 Task: Slide 2 - Contents Of This Template.
Action: Mouse moved to (24, 73)
Screenshot: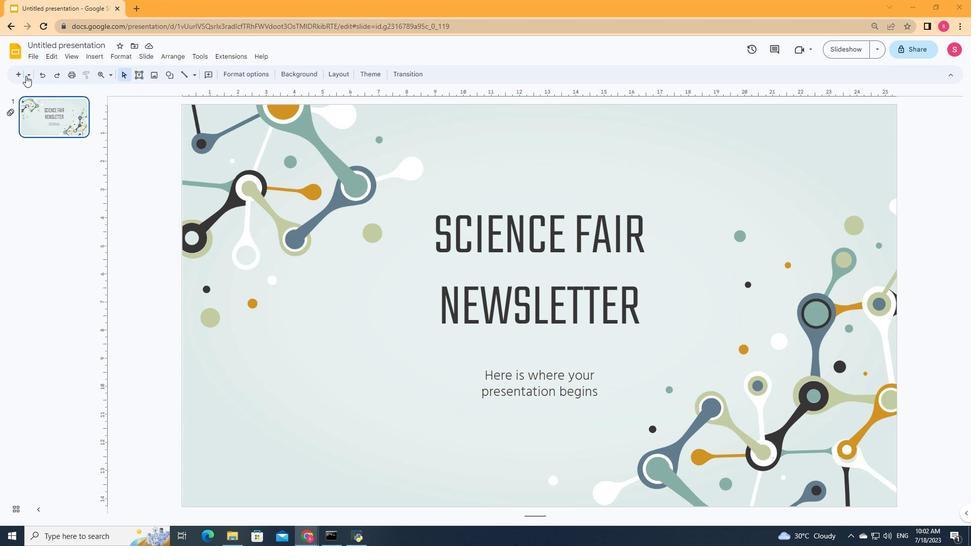 
Action: Mouse pressed left at (24, 73)
Screenshot: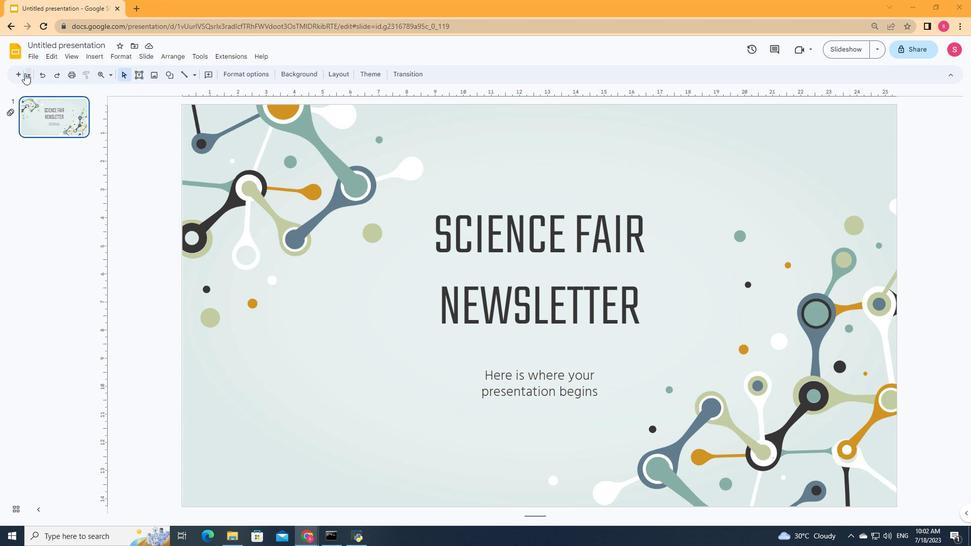 
Action: Mouse moved to (164, 143)
Screenshot: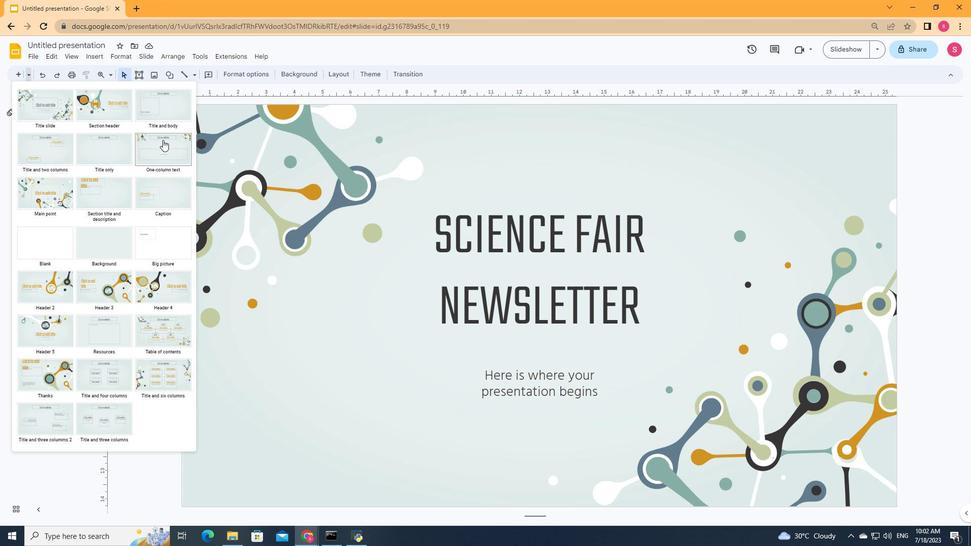 
Action: Mouse pressed left at (164, 143)
Screenshot: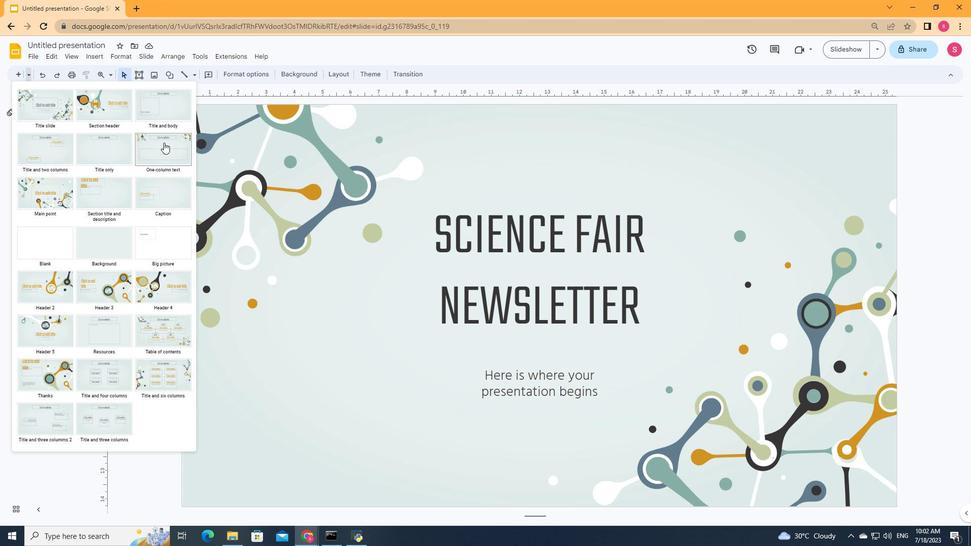 
Action: Mouse moved to (558, 157)
Screenshot: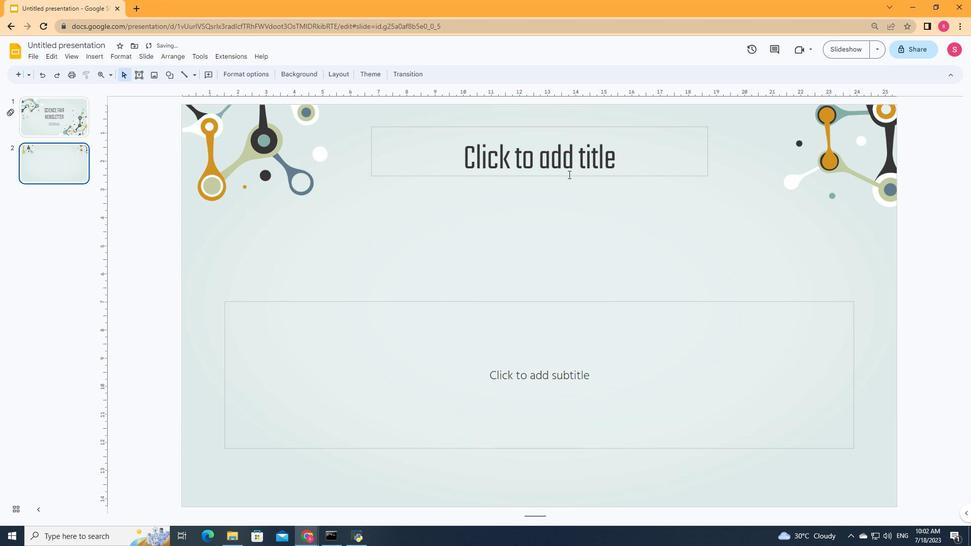 
Action: Mouse pressed left at (558, 157)
Screenshot: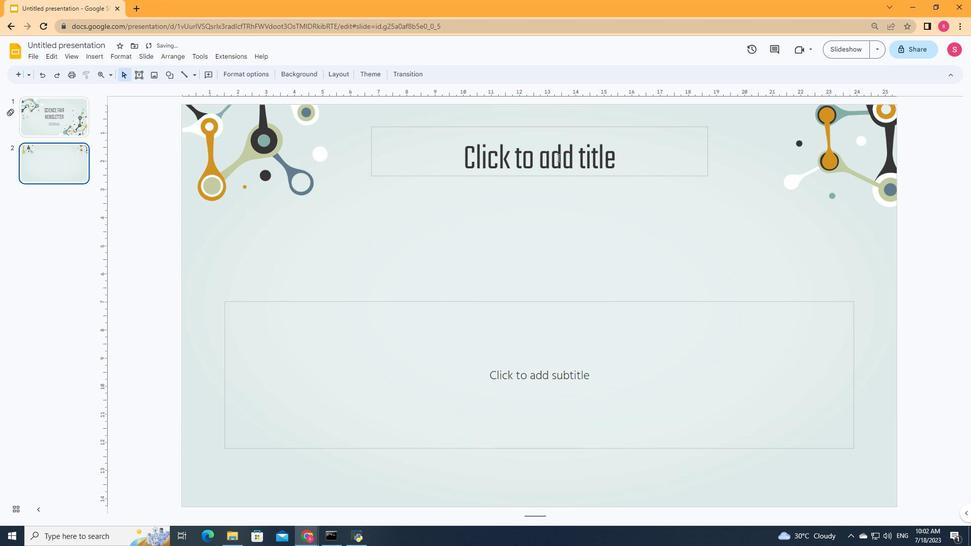 
Action: Key pressed <Key.shift><Key.shift>CONTENTS<Key.space>OF<Key.space>THIS<Key.space>TEMPLATE
Screenshot: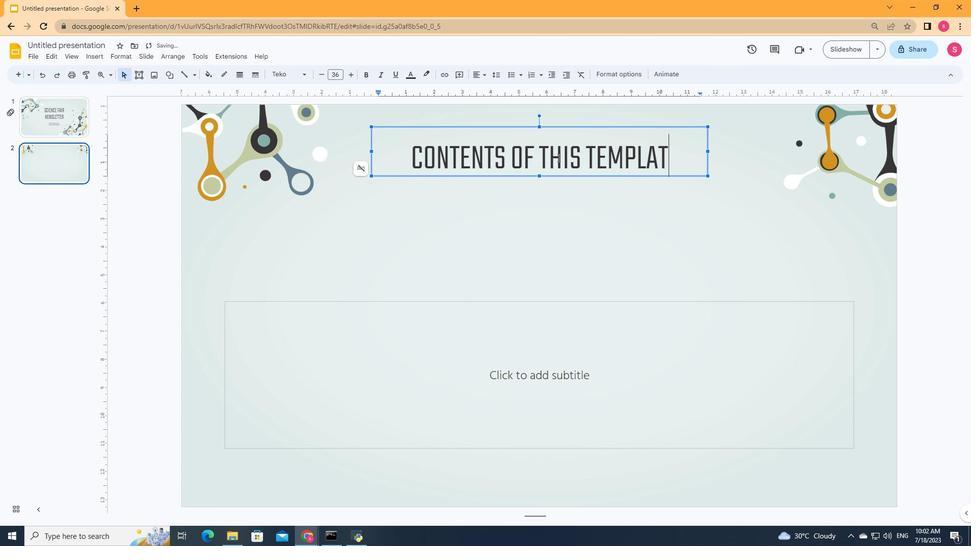
Action: Mouse moved to (511, 355)
Screenshot: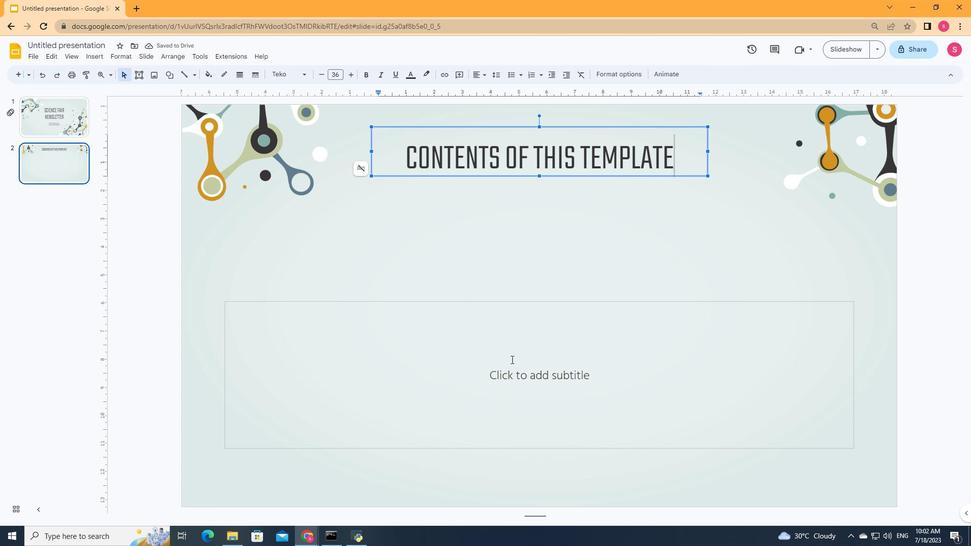 
Action: Mouse pressed left at (511, 355)
Screenshot: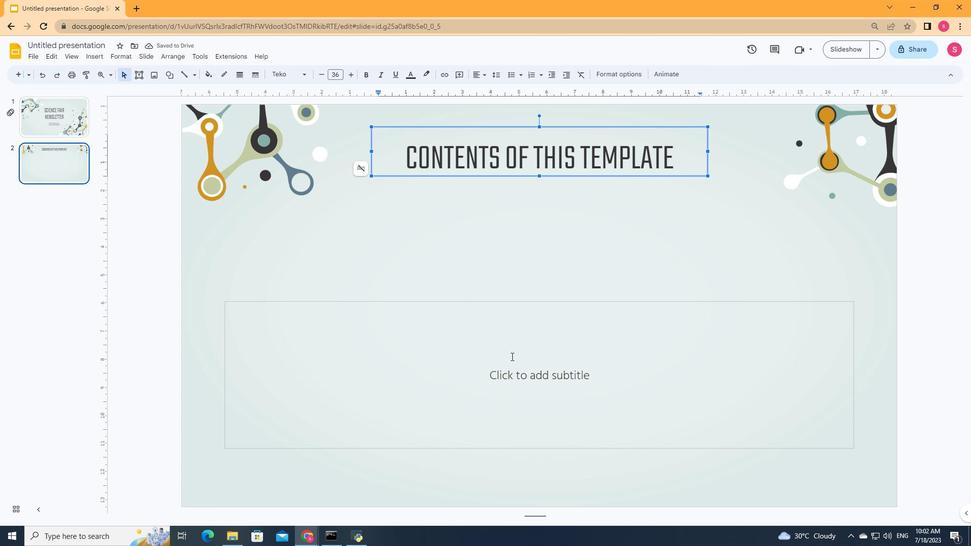 
Action: Key pressed <Key.shift><Key.shift>Here's<Key.space>what<Key.space>you'll<Key.space>find<Key.space>in<Key.space>this<Key.space><Key.shift>Slidesgo<Key.space>template<Key.shift>:<Key.enter><Key.shift><Key.shift><Key.shift><Key.shift><Key.shift><Key.shift><Key.shift><Key.shift><Key.shift><Key.shift><Key.shift><Key.shift><Key.shift><Key.shift><Key.shift><Key.shift><Key.shift><Key.shift><Key.shift><Key.shift><Key.shift><Key.shift>A<Key.space>slide<Key.space>structure<Key.space>based<Key.space>on<Key.space>a<Key.space>newss<Key.backspace>letter,<Key.space>which<Key.space>you<Key.space>can<Key.space>easily<Key.space>adapt<Key.space>to<Key.space>your<Key.space>needs.<Key.space><Key.shift>For<Key.space>more<Key.space>info<Key.space>on<Key.space>how<Key.space>to<Key.space>edit<Key.space>the<Key.space>template<Key.space><Key.backspace>,<Key.space>pla<Key.backspace>es<Key.backspace>ase<Key.space>visit<Key.space><Key.shift><Key.shift><Key.shift><Key.shift><Key.shift><Key.shift><Key.shift><Key.shift><Key.shift><Key.shift><Key.shift><Key.shift><Key.shift><Key.shift><Key.shift><Key.shift><Key.shift><Key.shift><Key.shift><Key.shift><Key.shift>Slidesgo<Key.space><Key.shift>School<Key.space>or<Key.space>read<Key.space>our<Key.space><Key.shift>FAQs.<Key.enter><Key.shift><Key.shift><Key.shift>An<Key.space>assortment<Key.space>of<Key.space>illustrations<Key.space>that<Key.space>are<Key.space>suitable<Key.space>for<Key.space>use<Key.space>in<Key.space>the<Key.space>presentation<Key.space>can<Key.space>be<Key.space>found<Key.space>in<Key.space>the<Key.space>alternative<Key.space>resources<Key.space>slide.<Key.enter>a<Key.backspace><Key.shift>A<Key.space>thanks<Key.space>slide,<Key.space>which<Key.space>you<Key.space>must<Key.space>keep<Key.space>so<Key.space>that<Key.space>proper<Key.space>credits<Key.space>for<Key.space>our<Key.space>design<Key.space>are<Key.space>given,<Key.backspace>.<Key.enter><Key.shift>A<Key.space>resources<Key.space>slide,<Key.space>where<Key.space>you'll<Key.space>find<Key.space>links<Key.space>to<Key.space>all<Key.space>the<Key.space>elements<Key.space>used<Key.space>in<Key.space>the<Key.space>template.<Key.enter><Key.shift><Key.shift><Key.shift><Key.shift><Key.shift><Key.shift><Key.shift><Key.shift><Key.shift>Instructions<Key.space>for<Key.space>use.<Key.enter><Key.shift>Final<Key.space>slides<Key.space>with<Key.shift>:<Key.enter><Key.shift>The<Key.space>fonts<Key.space>and<Key.space>colors<Key.space>used<Key.space>in<Key.space>the<Key.space>tempate.<Key.enter><Key.shift>Mp<Key.backspace>ore<Key.space>infographic<Key.space>resourcess<Key.space><Key.backspace>,<Key.space><Key.shift><Key.shift><Key.shift>whose<Key.space>size<Key.space>and<Key.space>color<Key.space>can<Key.space>be<Key.space>edited.<Key.enter><Key.shift><Key.shift>Sets<Key.space>of<Key.space>customizable<Key.space>icons<Key.space>of<Key.space>the<Key.space>following<Key.space>thems<Key.backspace>es<Key.shift>:<Key.space>general<Key.space><Key.shift><Key.backspace>,<Key.space><Key.shift><Key.shift><Key.shift><Key.shift>B<Key.backspace>business<Key.space><Key.backspace>,<Key.space><Key.shift>avatar,<Key.space>creative<Key.space>process,<Key.space>education,<Key.space>help<Key.space><Key.shift><Key.shift><Key.shift><Key.shift><Key.shift><Key.shift><Key.shift>&<Key.space>support,<Key.space>medical<Key.space><Key.backspace>,<Key.space>nature,<Key.space>performing<Key.space>arts,<Key.space><Key.shift>SEO<Key.space><Key.shift>&<Key.space>marketing<Key.space><Key.backspace>,<Key.space><Key.shift><Key.shift><Key.shift><Key.shift><Key.shift>and<Key.space>teamwork.<Key.enter><Key.shift><Key.shift>You<Key.space>can<Key.space>delete<Key.space>this<Key.space>slide<Key.space>when<Key.space>you<Key.space><Key.backspace>'re<Key.space>done<Key.space>editing<Key.space>the<Key.space>presentation.
Screenshot: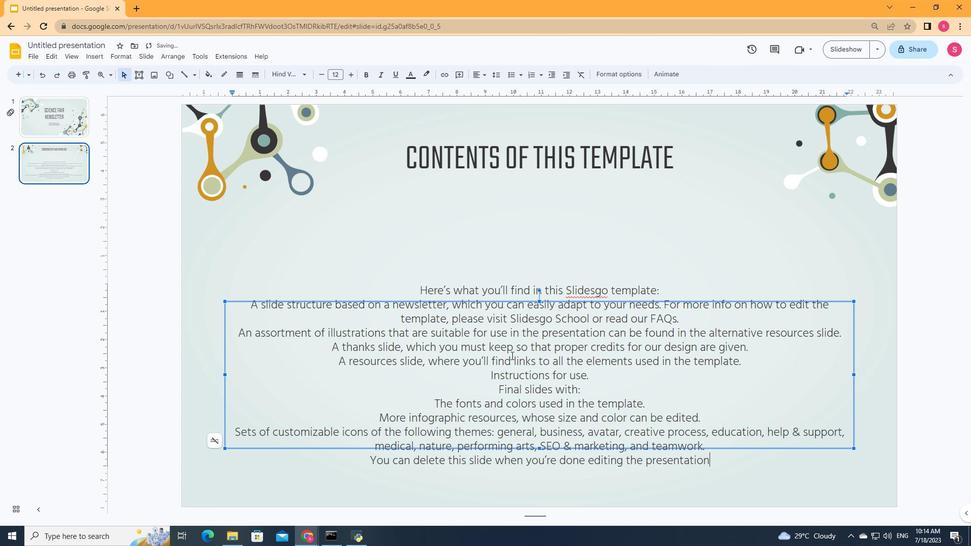 
Action: Mouse moved to (706, 445)
Screenshot: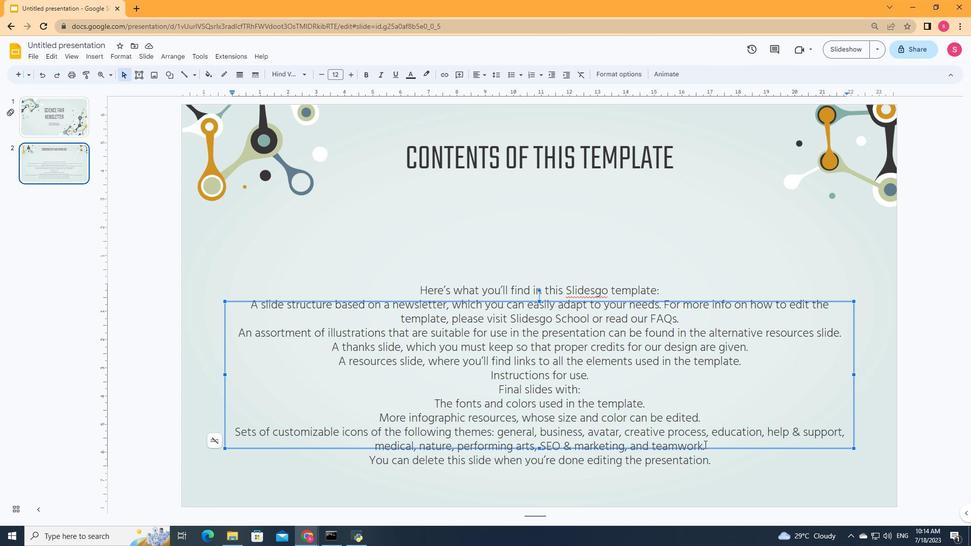 
Action: Mouse pressed left at (706, 445)
Screenshot: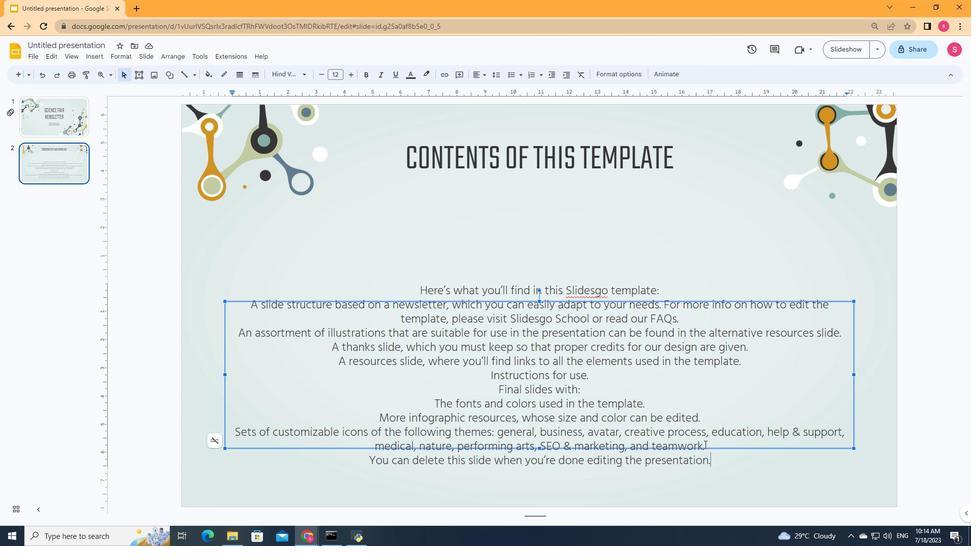 
Action: Mouse moved to (484, 71)
Screenshot: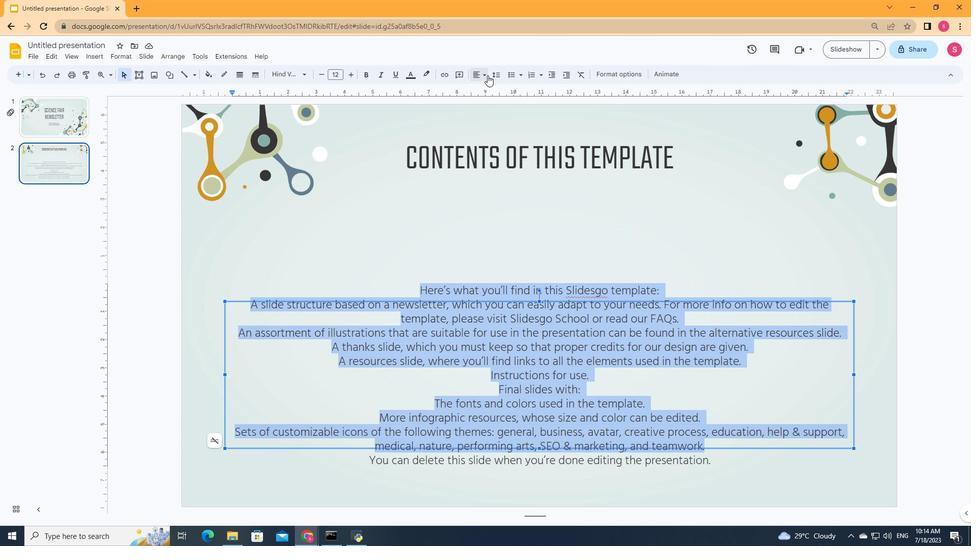 
Action: Mouse pressed left at (484, 71)
Screenshot: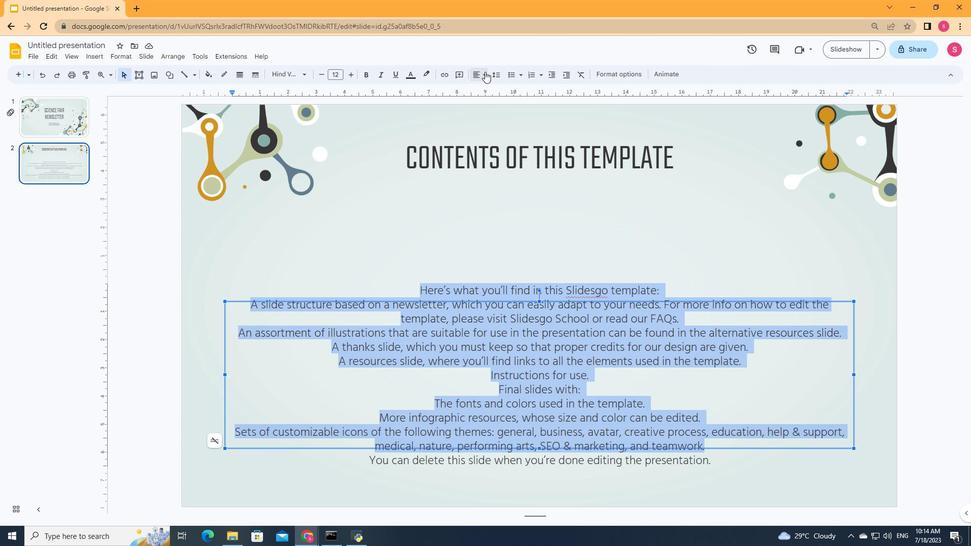 
Action: Mouse moved to (480, 86)
Screenshot: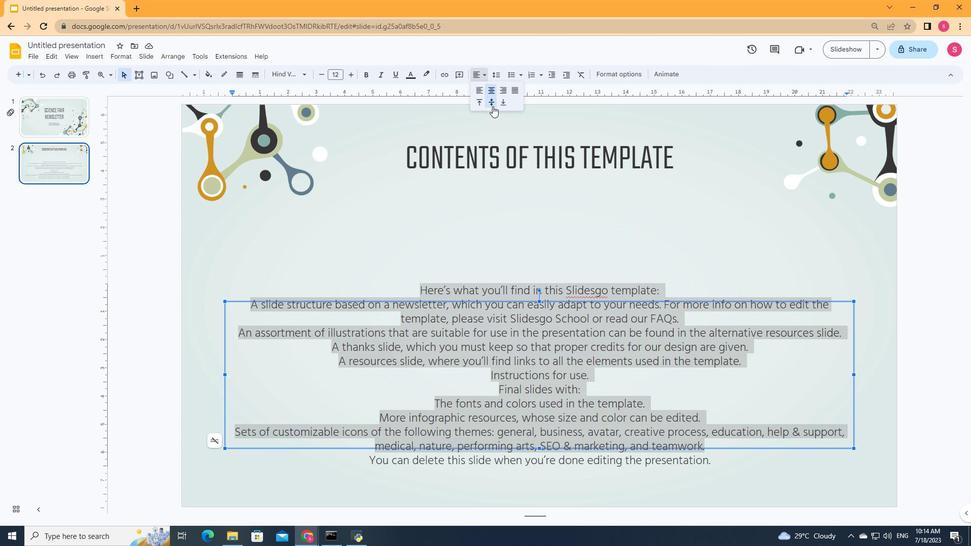 
Action: Mouse pressed left at (480, 86)
Screenshot: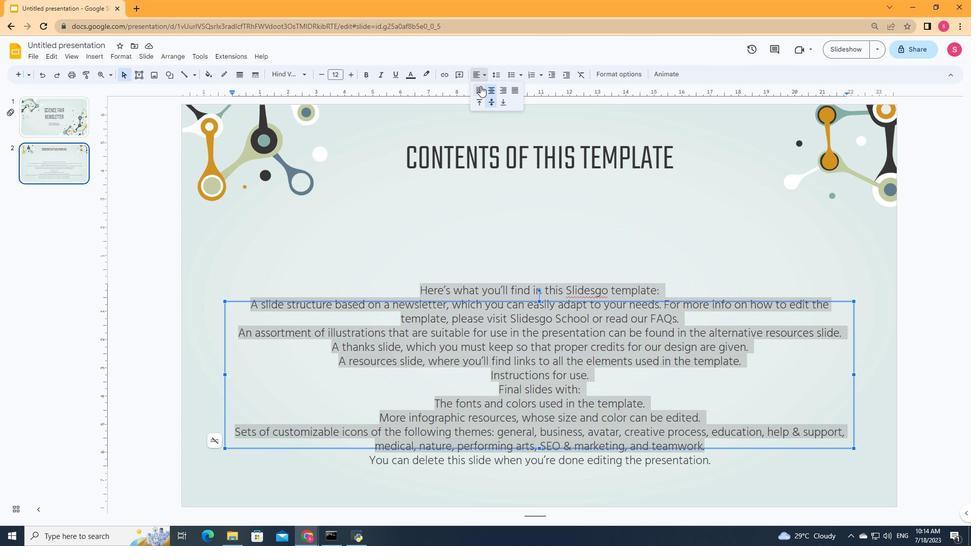 
Action: Mouse moved to (489, 278)
Screenshot: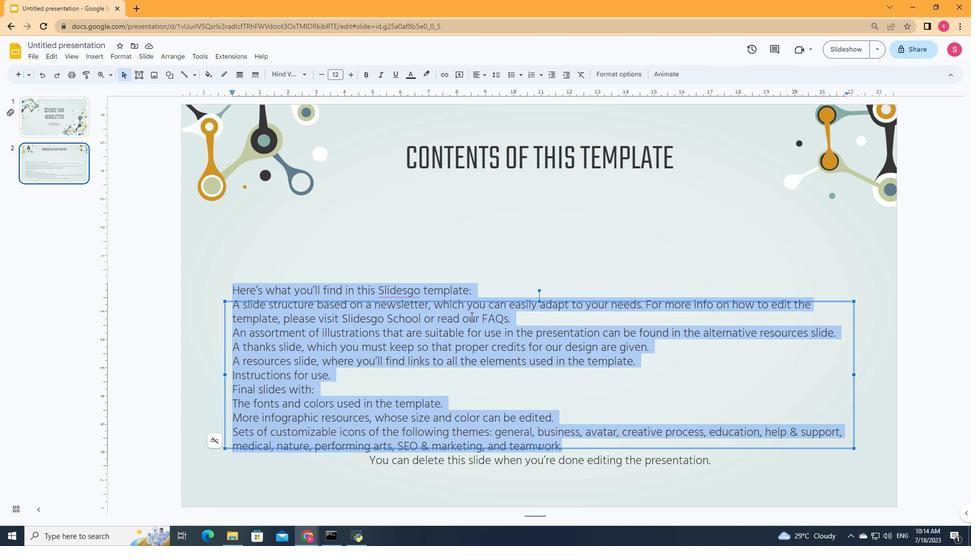 
Action: Mouse pressed left at (489, 278)
Screenshot: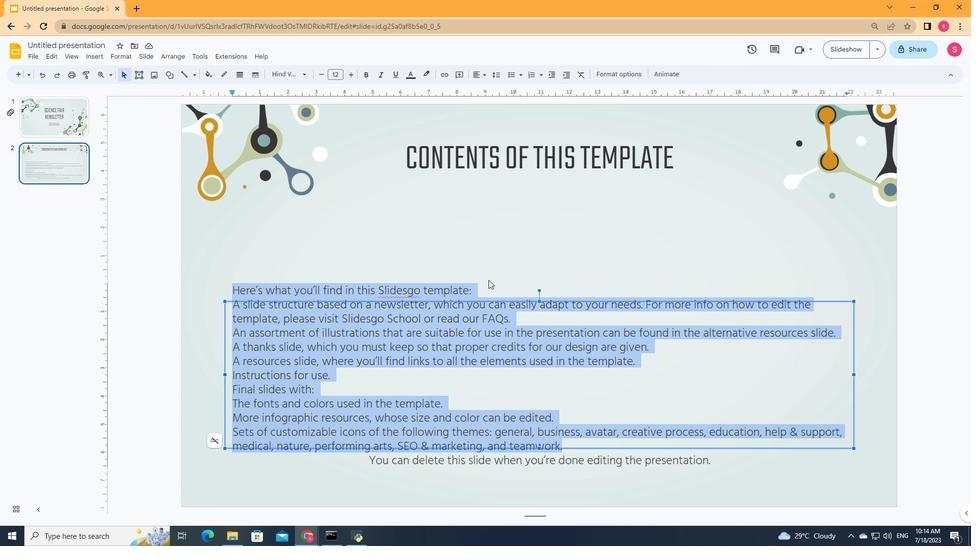 
Action: Mouse moved to (479, 293)
Screenshot: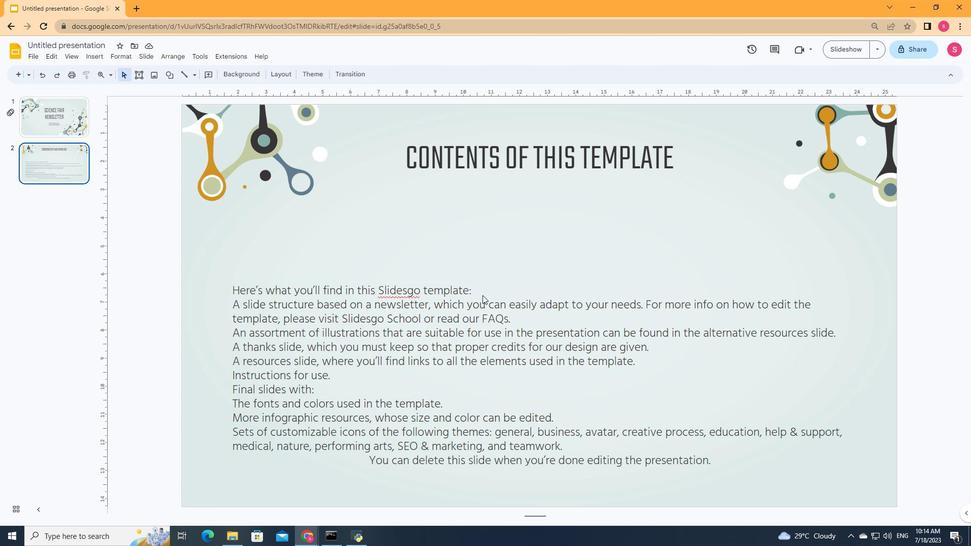 
Action: Mouse pressed left at (479, 293)
Screenshot: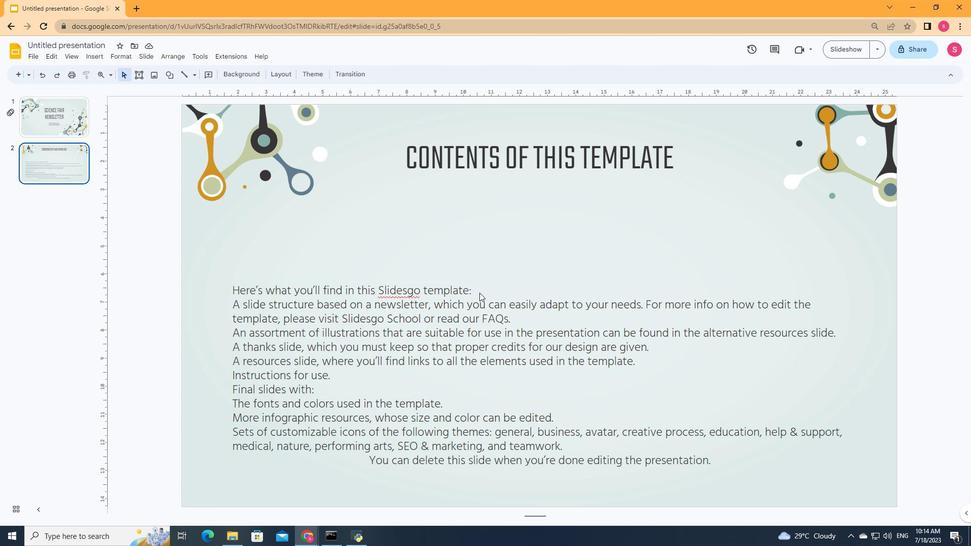 
Action: Mouse moved to (540, 301)
Screenshot: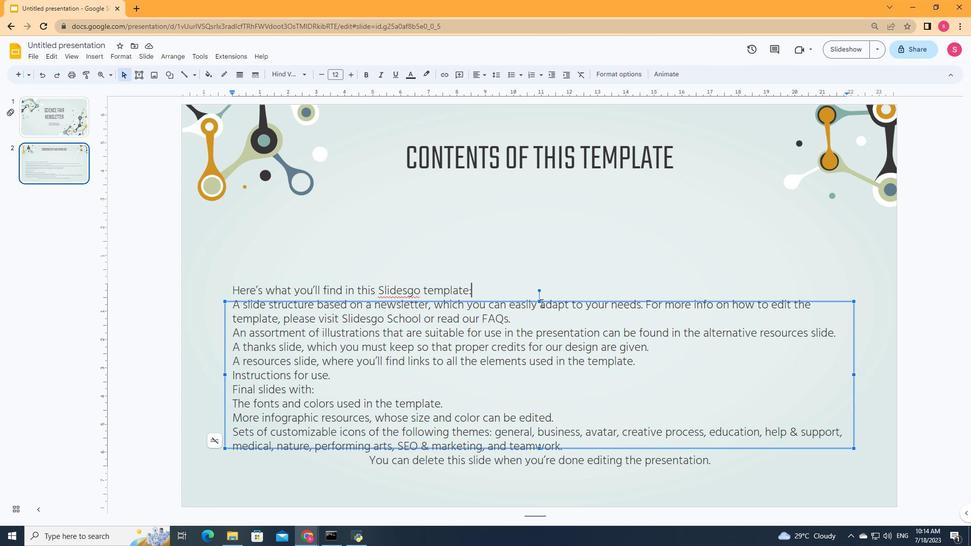 
Action: Mouse pressed left at (540, 301)
Screenshot: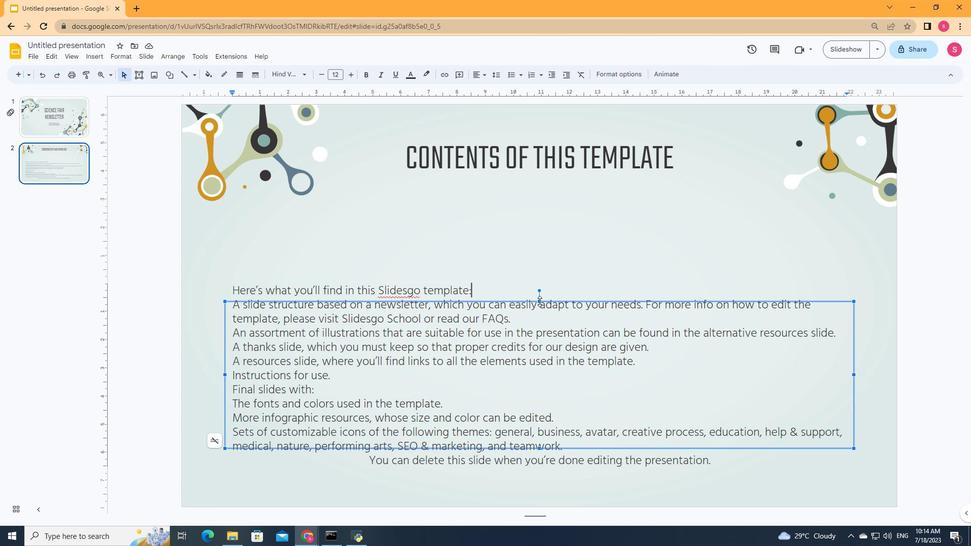 
Action: Mouse moved to (539, 250)
Screenshot: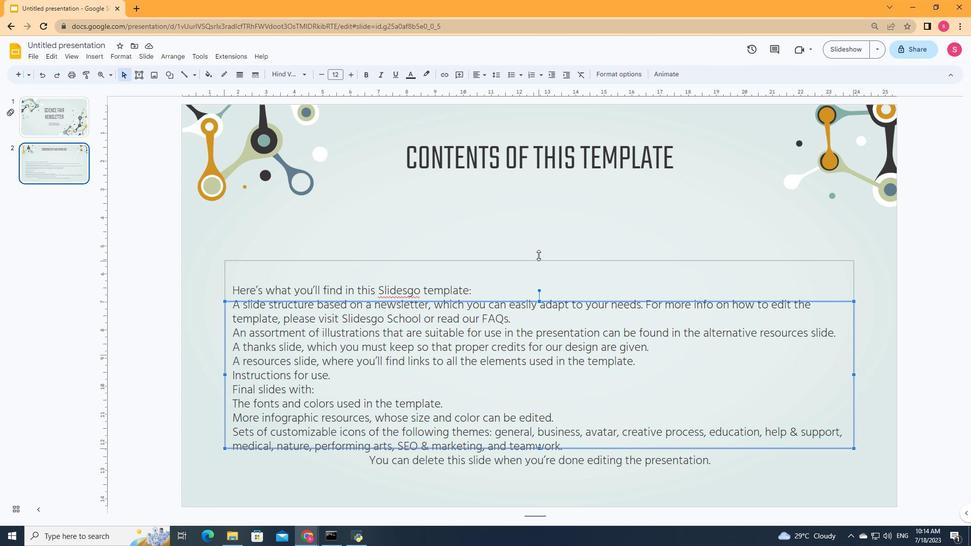
Action: Mouse pressed left at (539, 250)
Screenshot: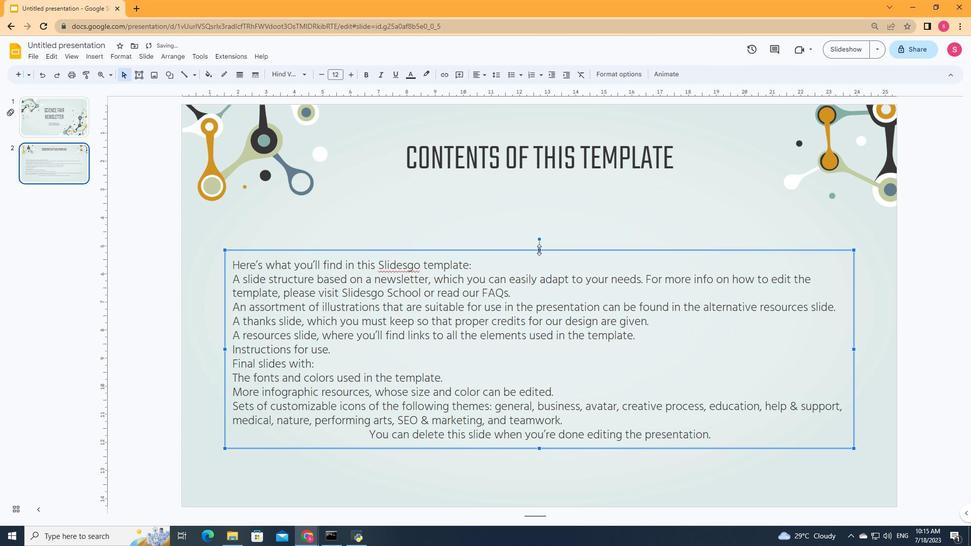 
Action: Mouse moved to (541, 241)
Screenshot: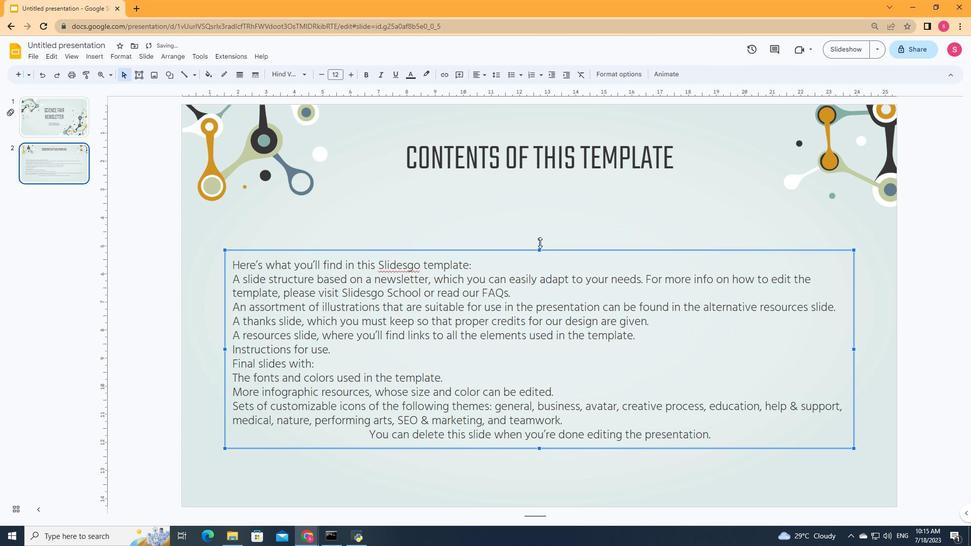 
Action: Mouse pressed left at (541, 241)
Screenshot: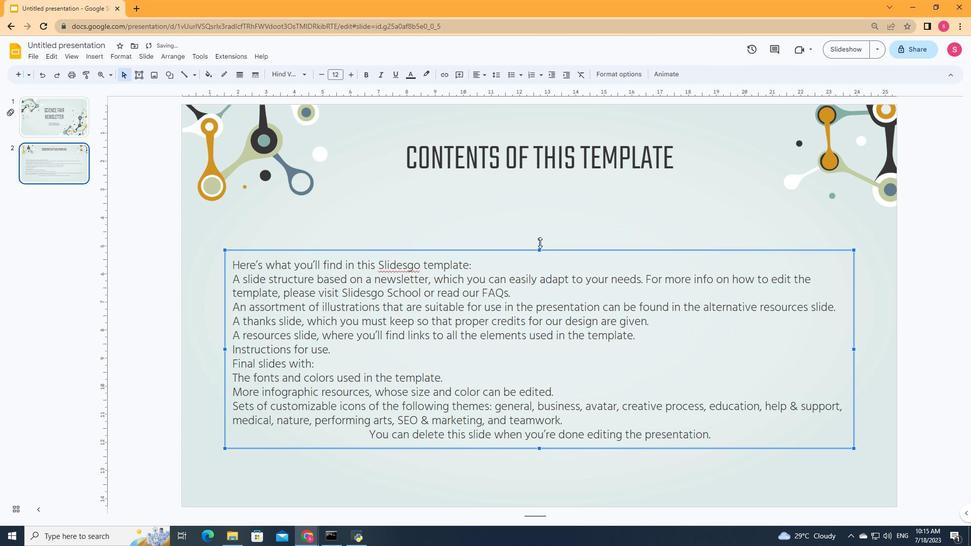 
Action: Mouse moved to (493, 267)
Screenshot: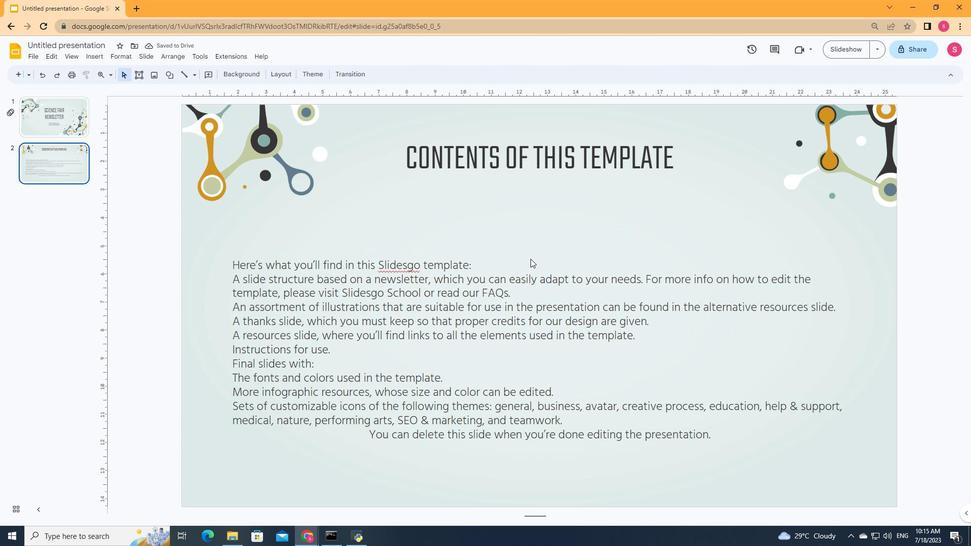 
Action: Mouse pressed left at (493, 267)
Screenshot: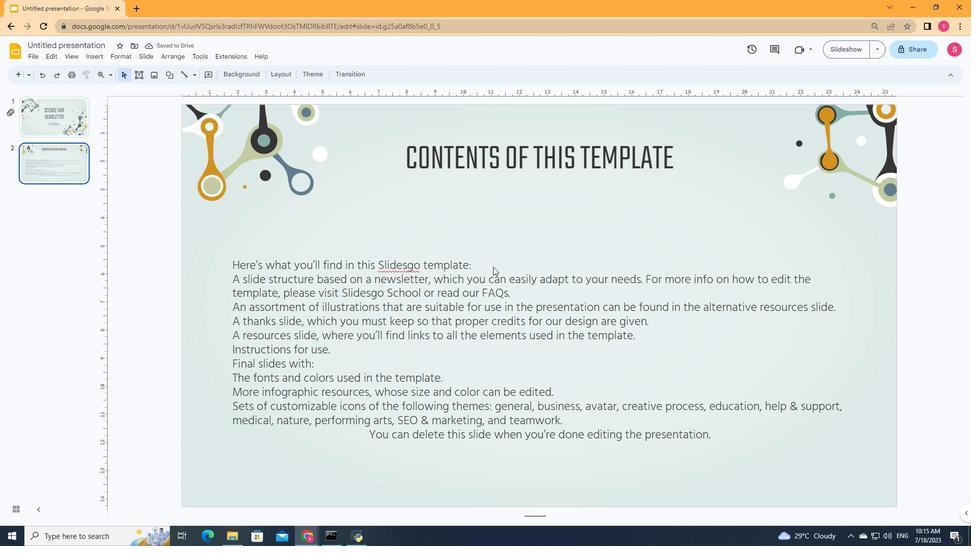 
Action: Mouse moved to (497, 72)
Screenshot: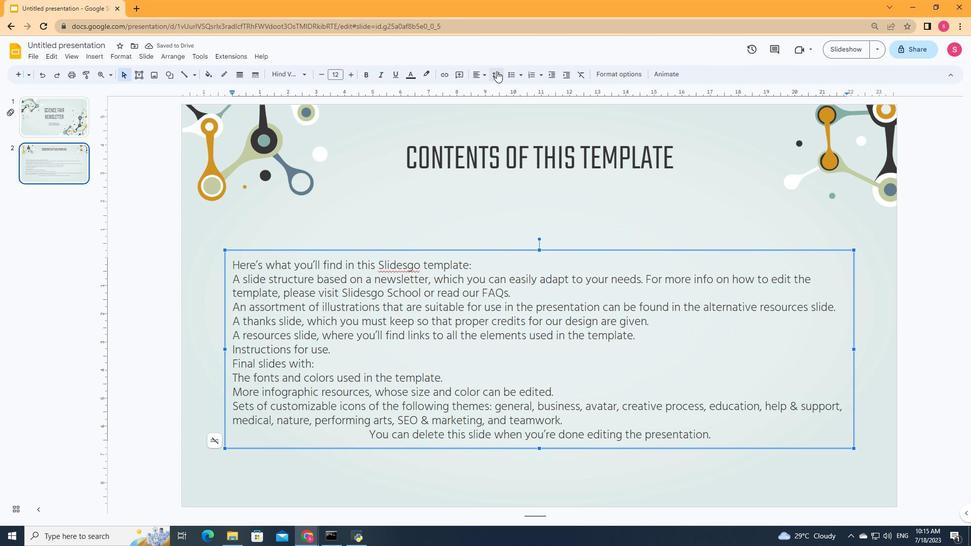 
Action: Mouse pressed left at (497, 71)
Screenshot: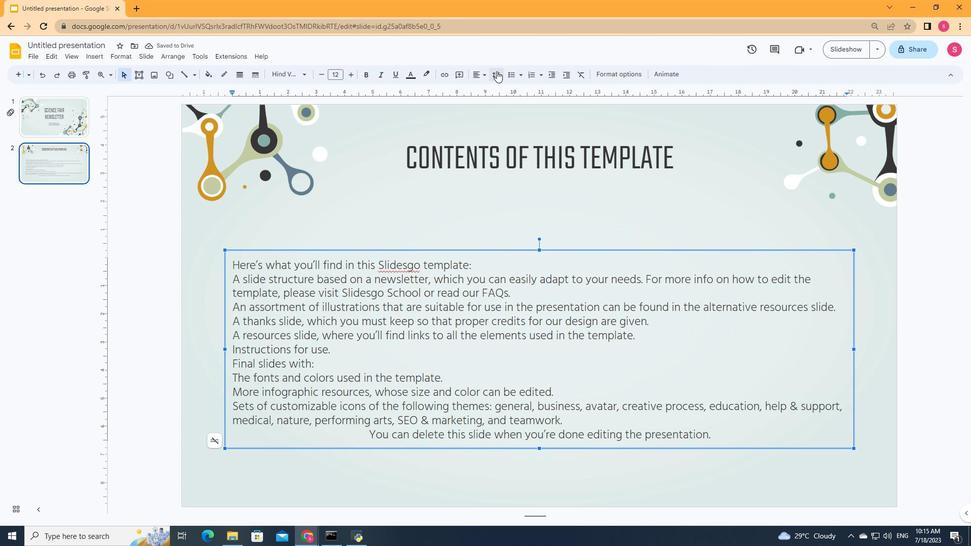 
Action: Mouse moved to (500, 141)
Screenshot: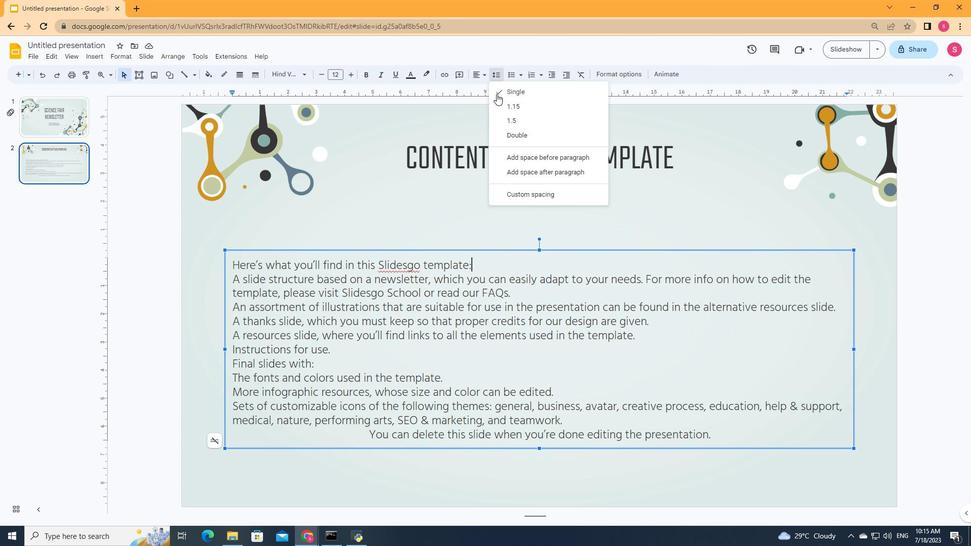 
Action: Mouse pressed left at (500, 141)
Screenshot: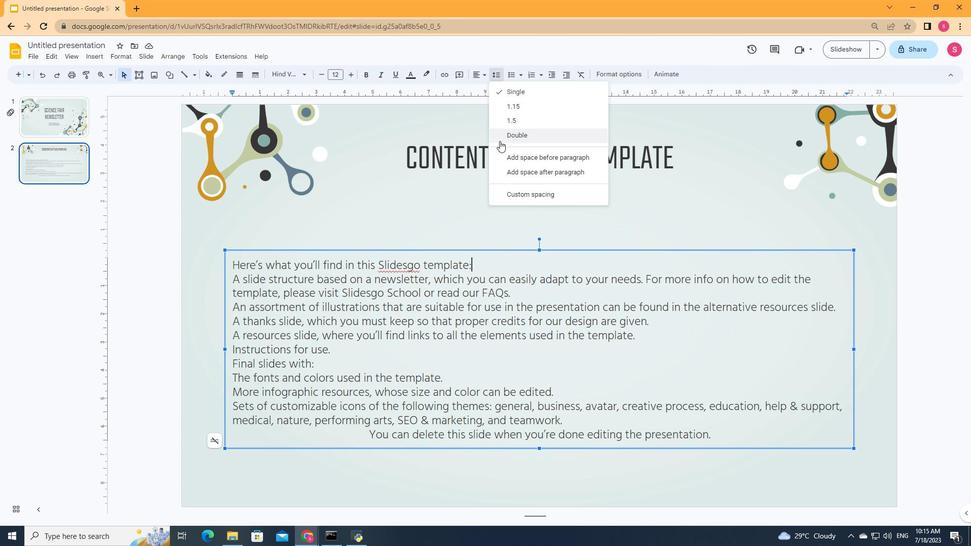 
Action: Mouse moved to (504, 75)
Screenshot: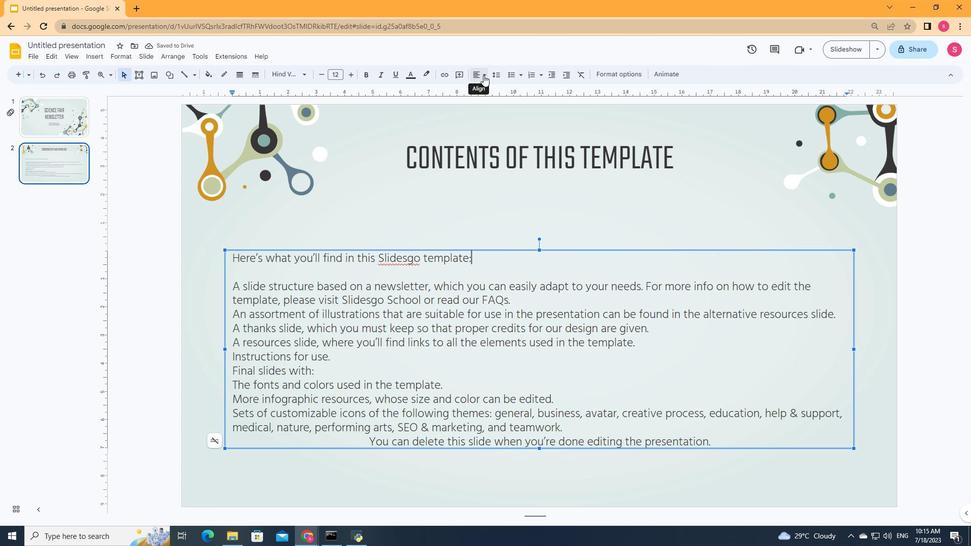 
Action: Mouse pressed left at (504, 75)
Screenshot: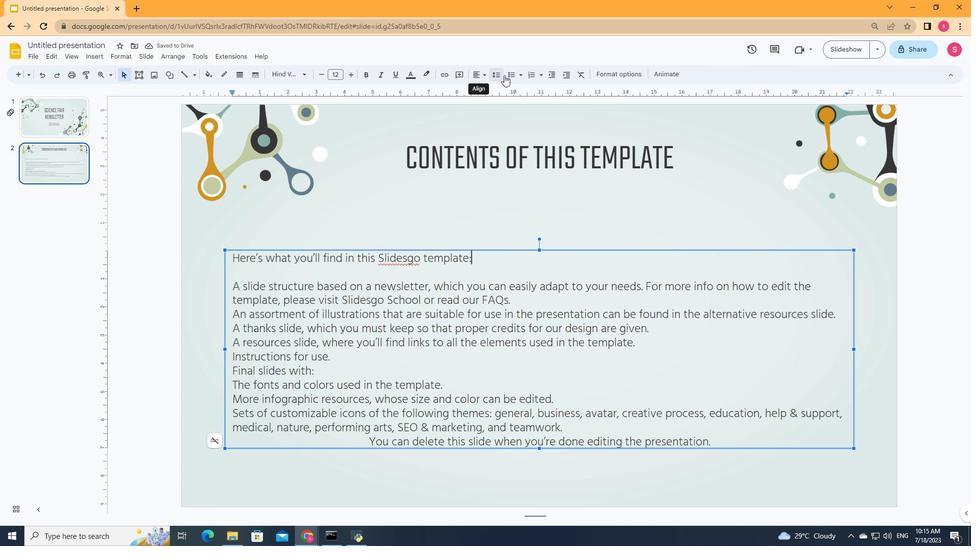 
Action: Mouse moved to (499, 76)
Screenshot: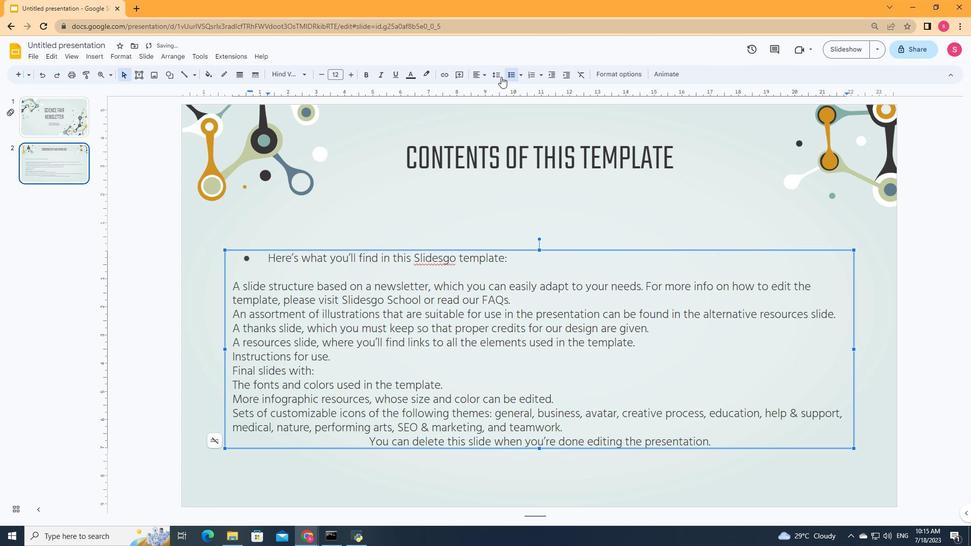 
Action: Mouse pressed left at (499, 76)
Screenshot: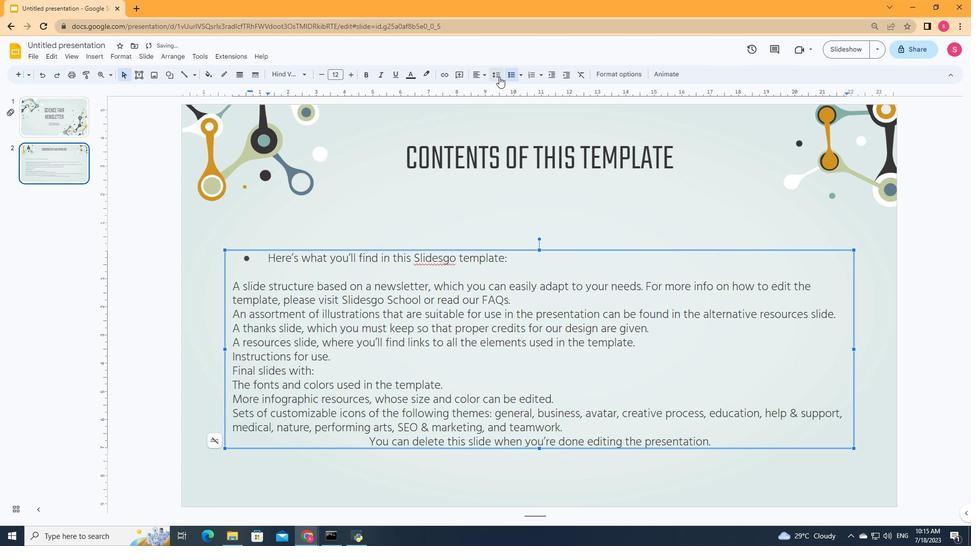 
Action: Mouse moved to (527, 195)
Screenshot: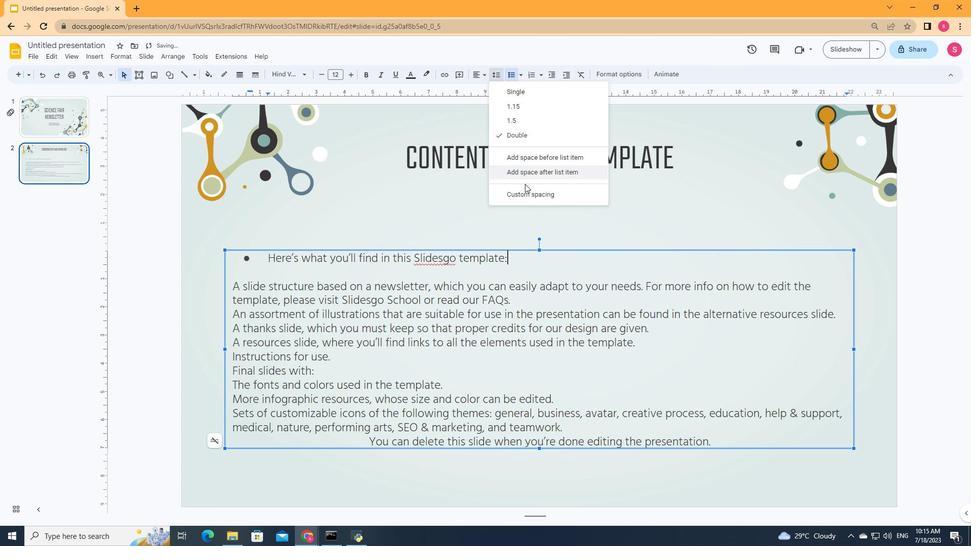 
Action: Mouse pressed left at (527, 195)
Screenshot: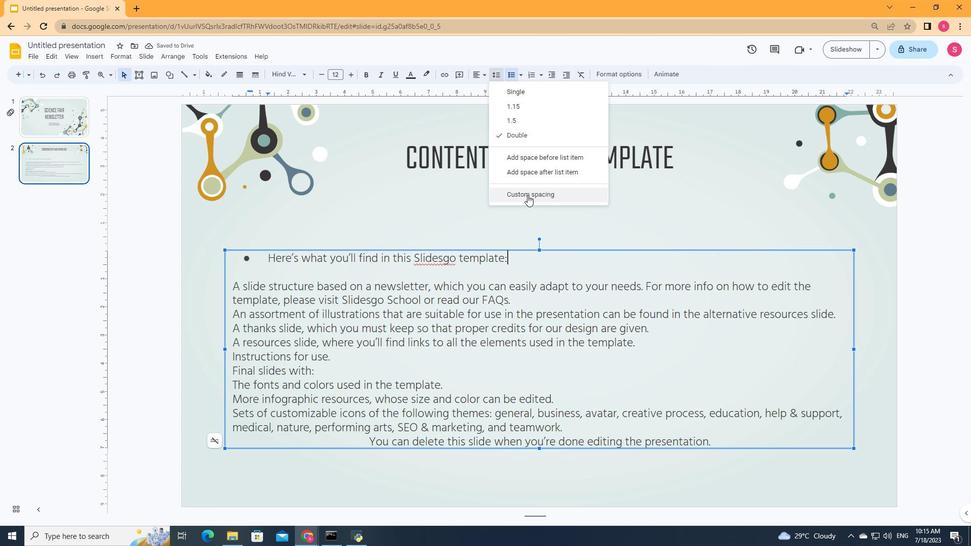 
Action: Mouse moved to (453, 252)
Screenshot: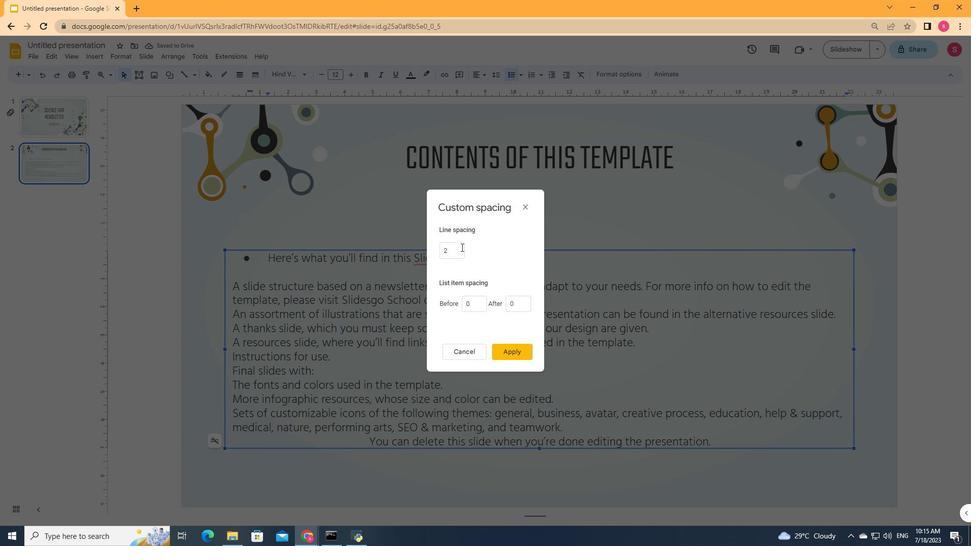 
Action: Mouse pressed left at (453, 252)
Screenshot: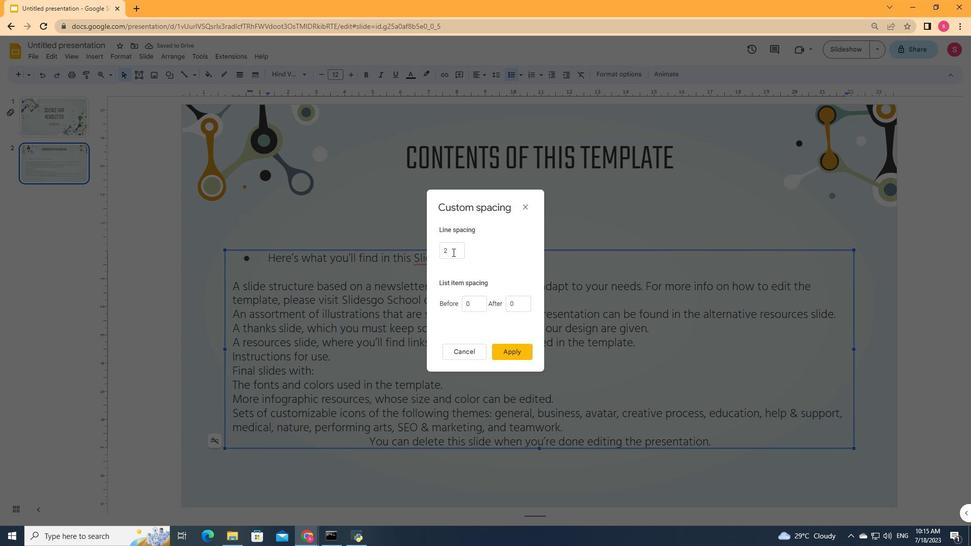 
Action: Mouse moved to (443, 252)
Screenshot: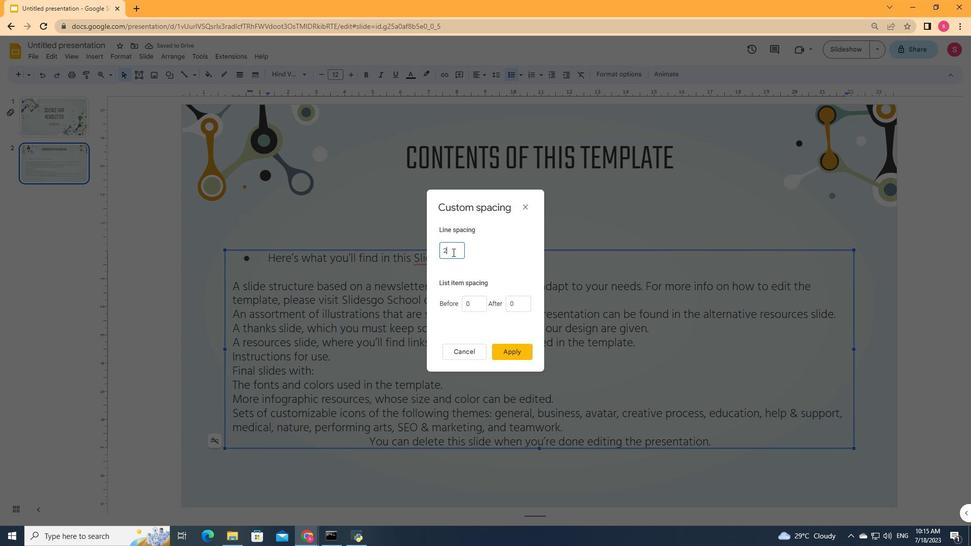 
Action: Key pressed 4
Screenshot: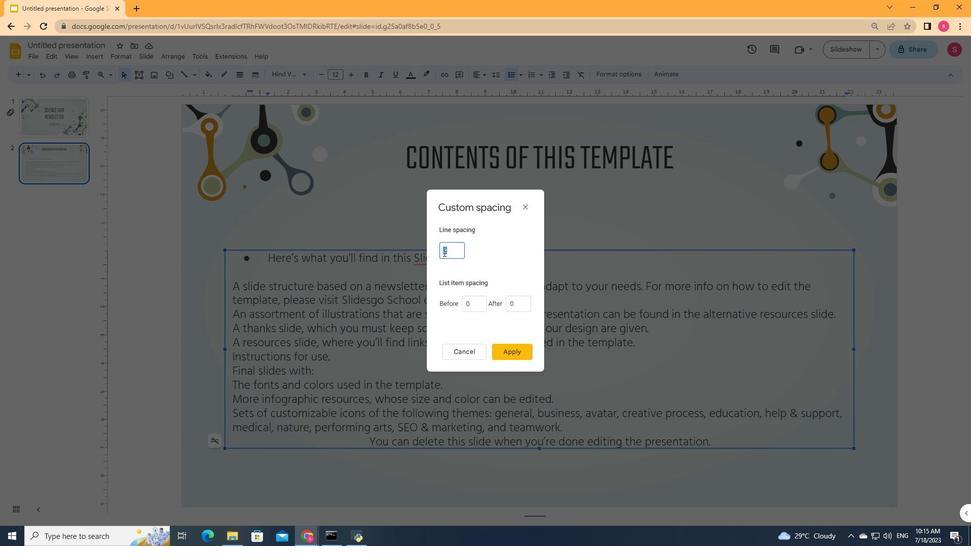
Action: Mouse moved to (518, 302)
Screenshot: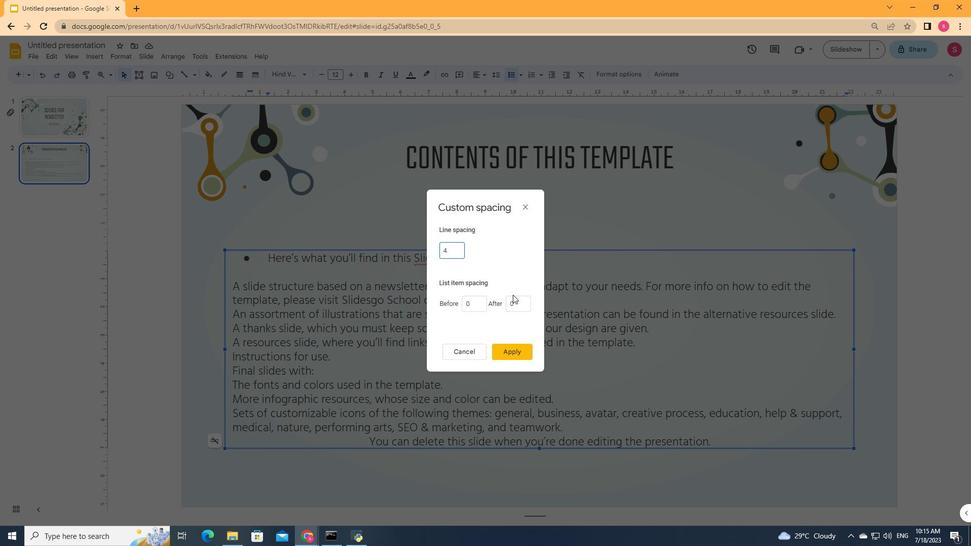 
Action: Mouse pressed left at (518, 302)
Screenshot: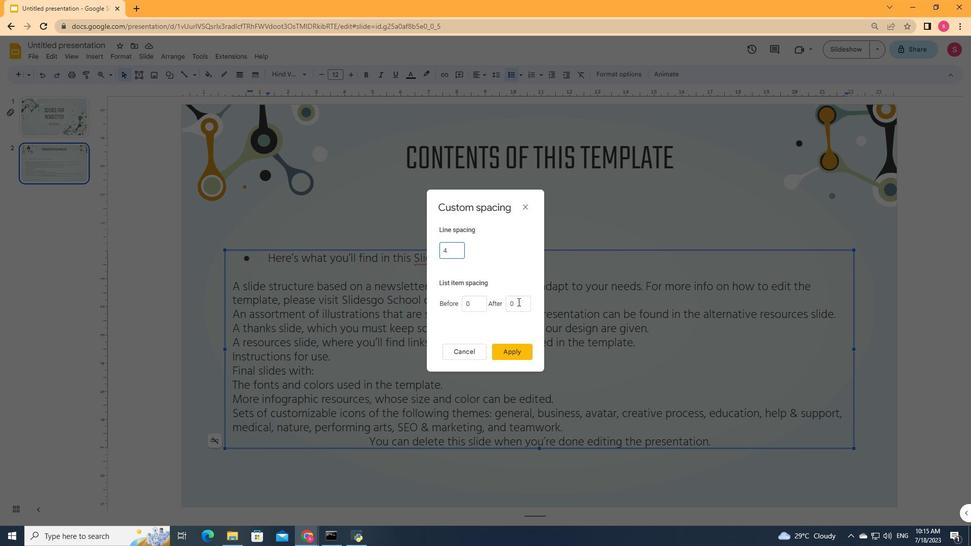 
Action: Mouse moved to (495, 307)
Screenshot: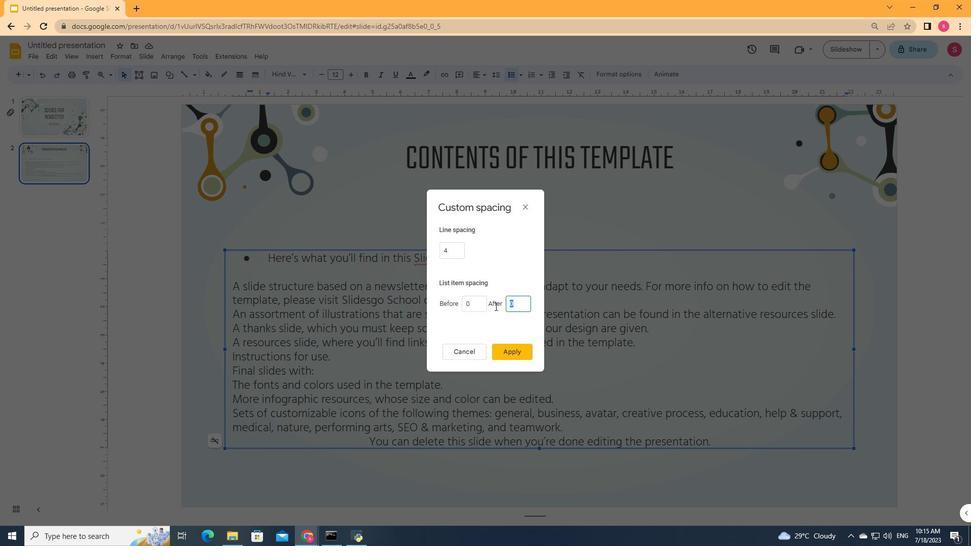 
Action: Key pressed 15
Screenshot: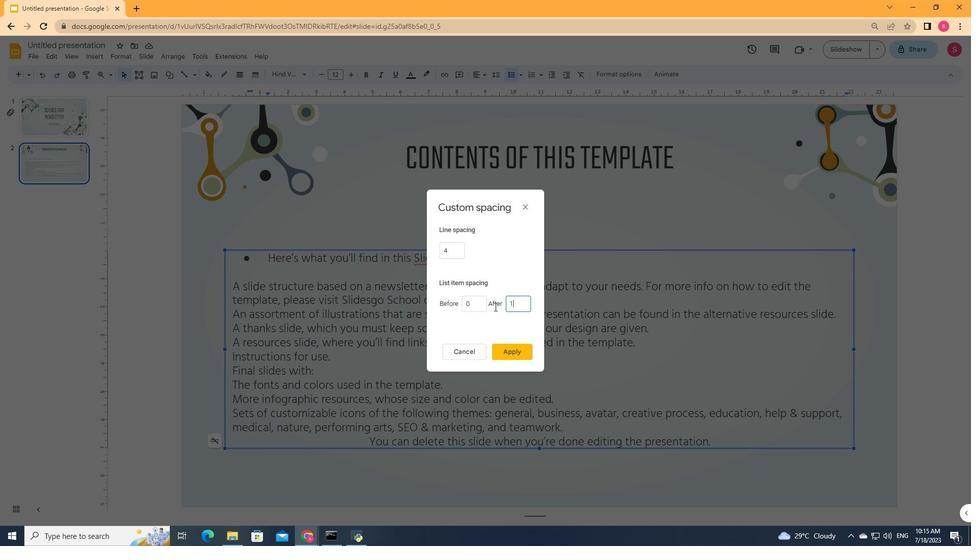 
Action: Mouse moved to (504, 350)
Screenshot: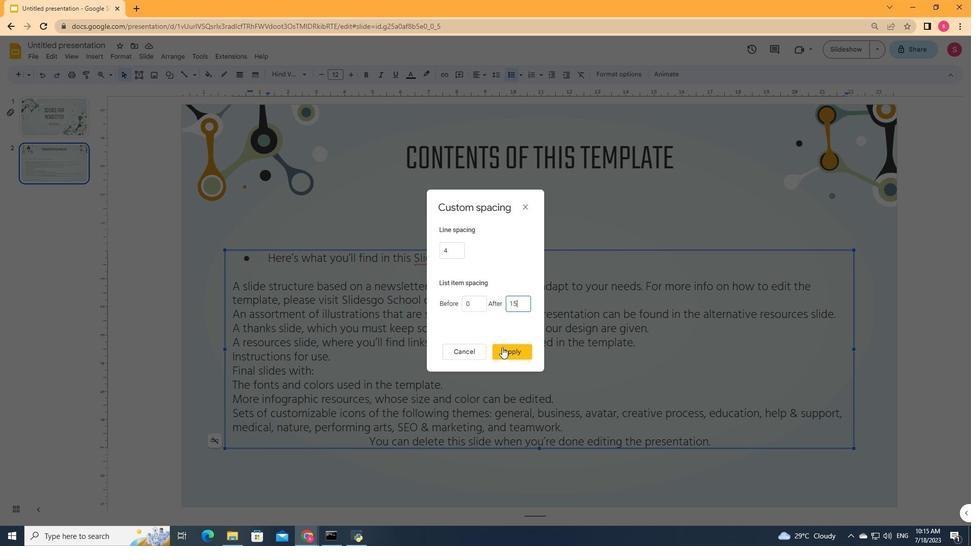 
Action: Mouse pressed left at (504, 350)
Screenshot: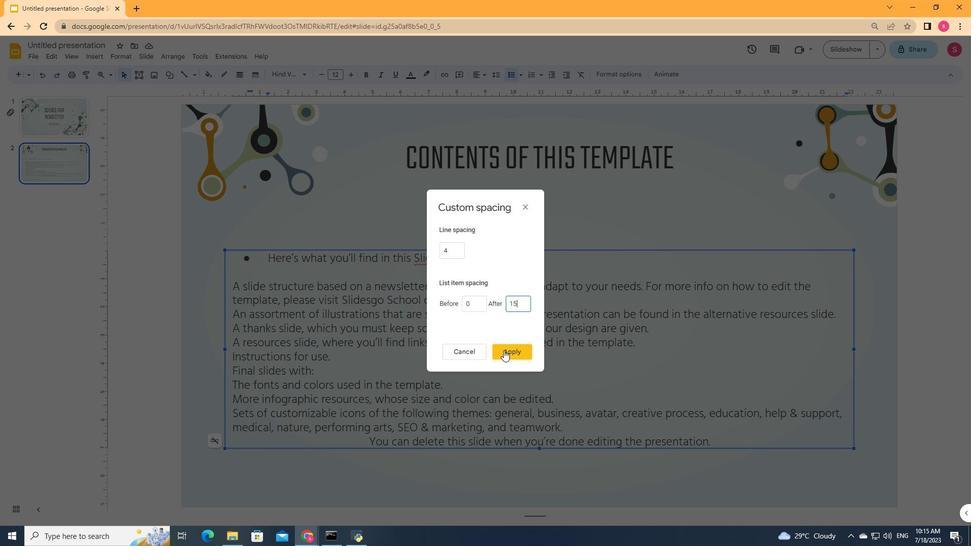 
Action: Mouse moved to (319, 395)
Screenshot: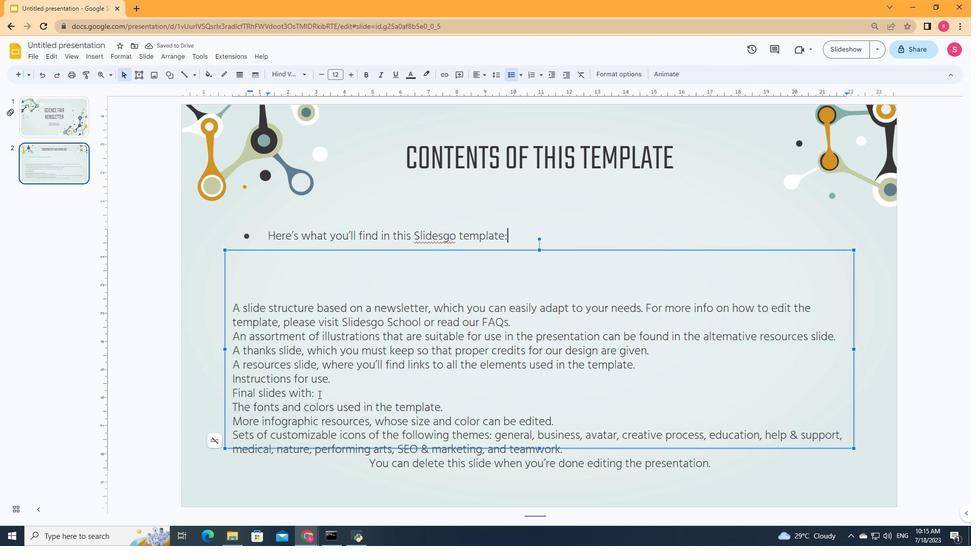 
Action: Mouse pressed left at (319, 395)
Screenshot: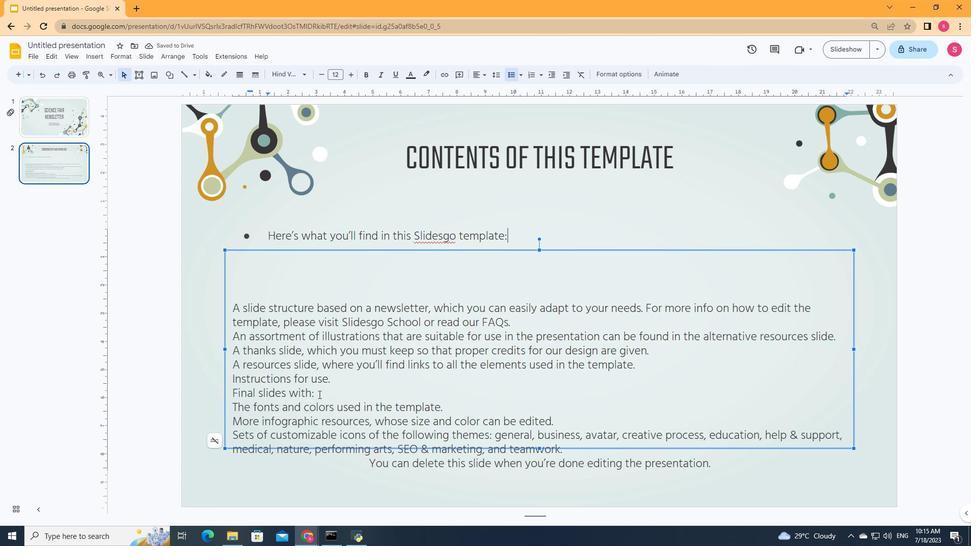 
Action: Mouse moved to (540, 76)
Screenshot: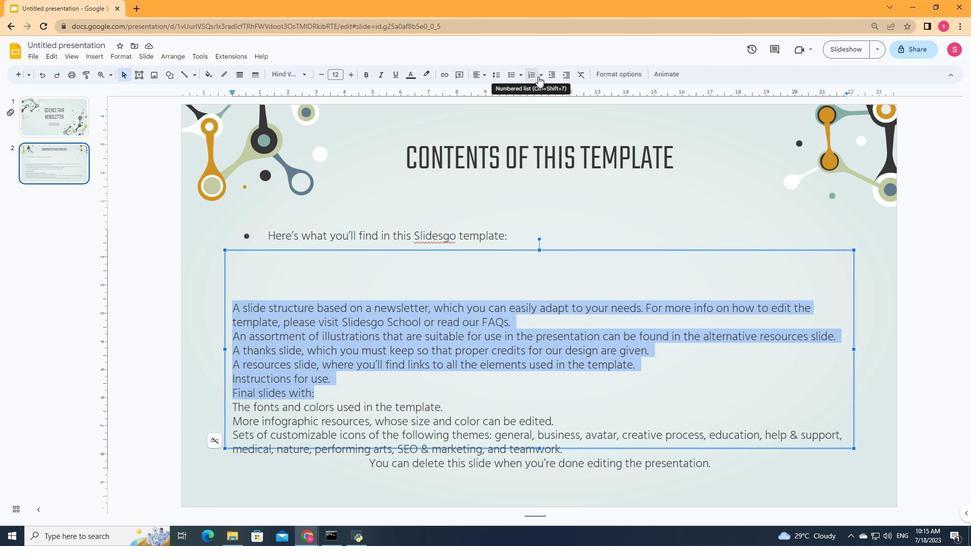 
Action: Mouse pressed left at (540, 76)
Screenshot: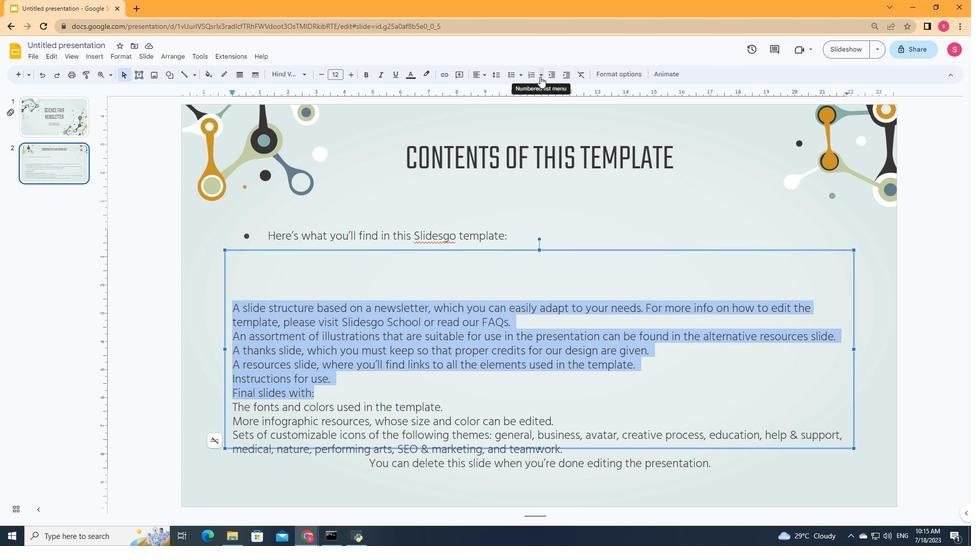 
Action: Mouse moved to (548, 102)
Screenshot: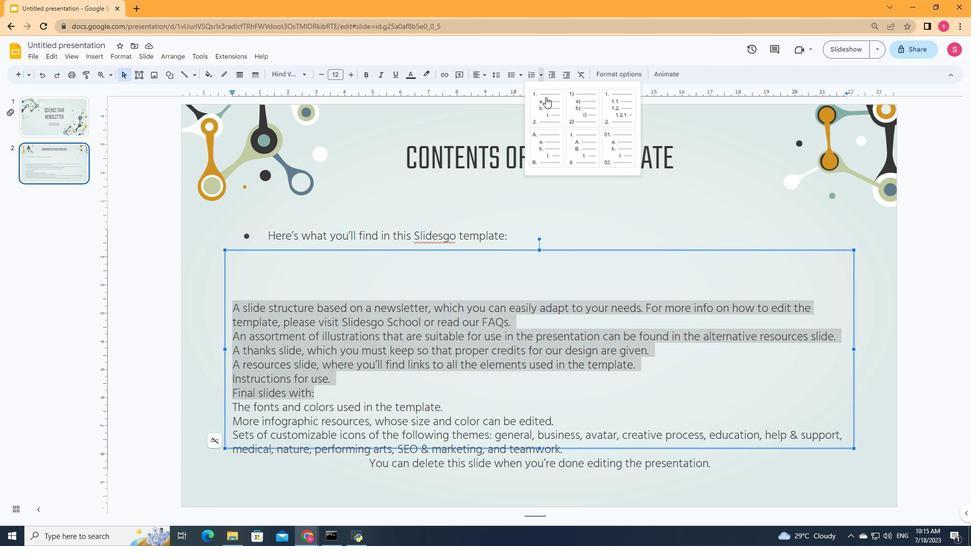 
Action: Mouse pressed left at (548, 102)
Screenshot: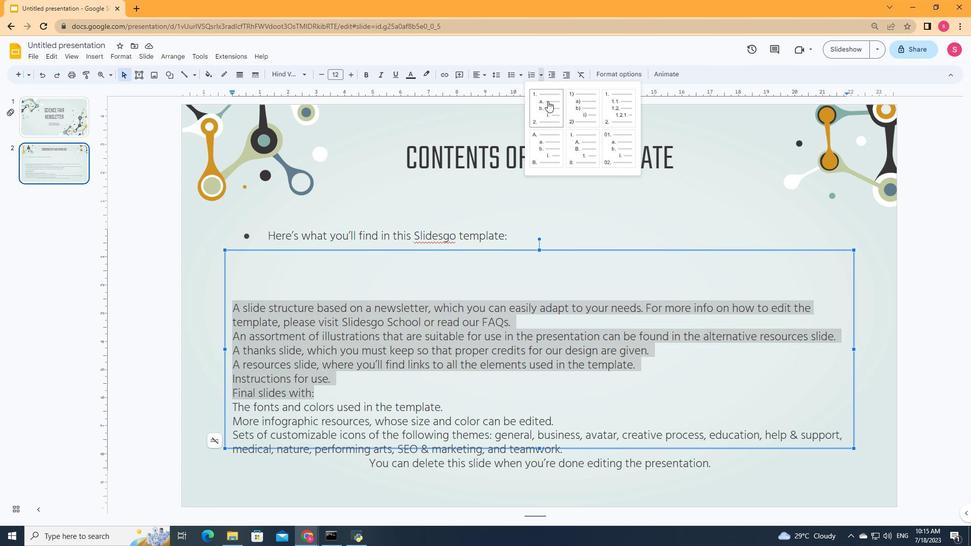 
Action: Mouse moved to (231, 415)
Screenshot: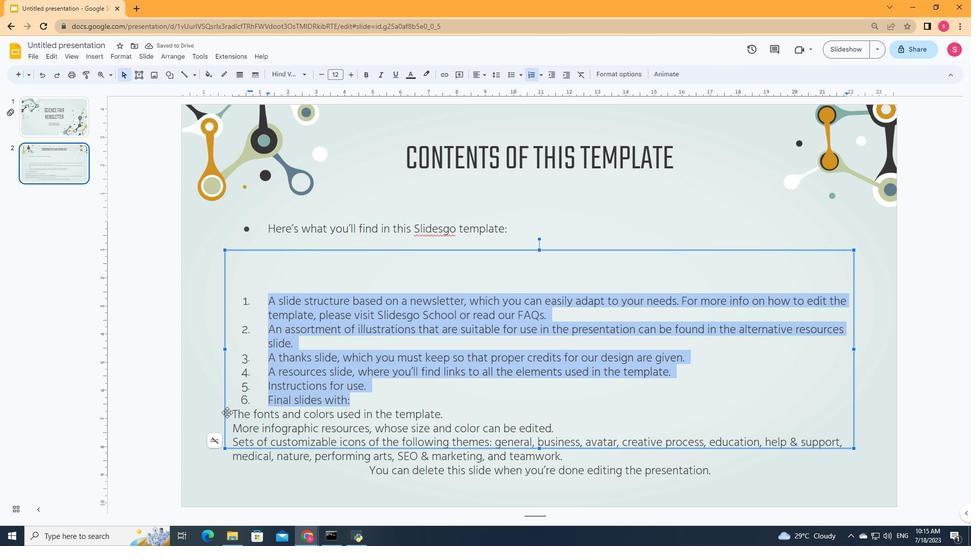 
Action: Mouse pressed left at (231, 415)
Screenshot: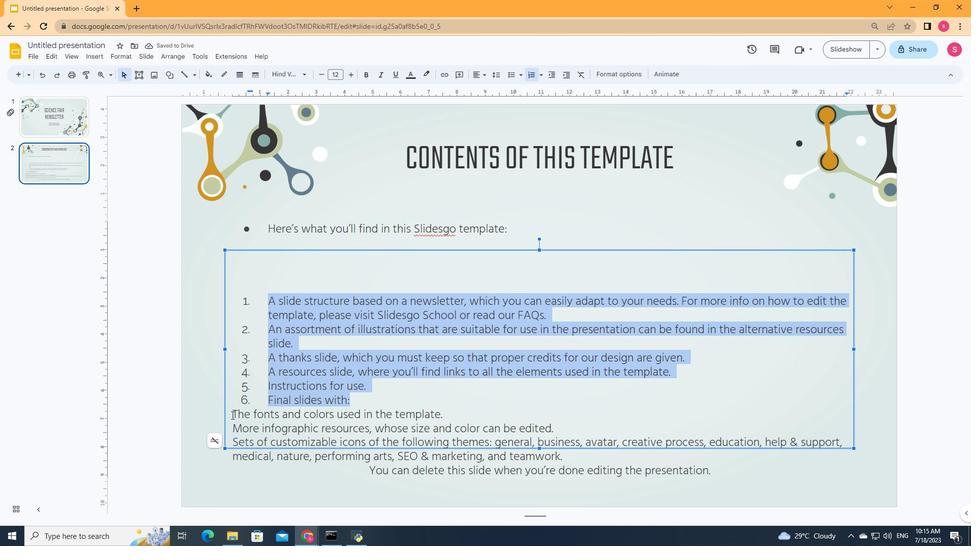 
Action: Mouse moved to (535, 75)
Screenshot: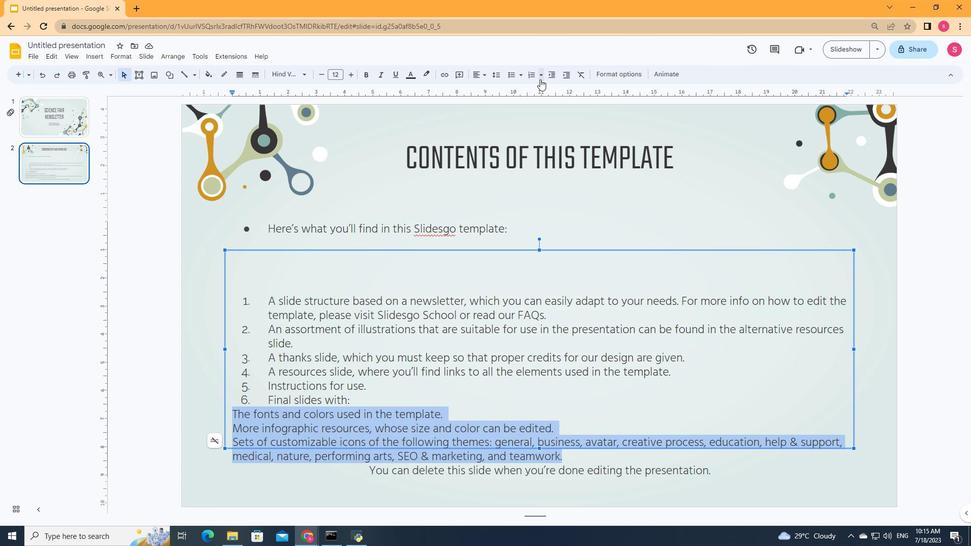 
Action: Mouse pressed left at (535, 75)
Screenshot: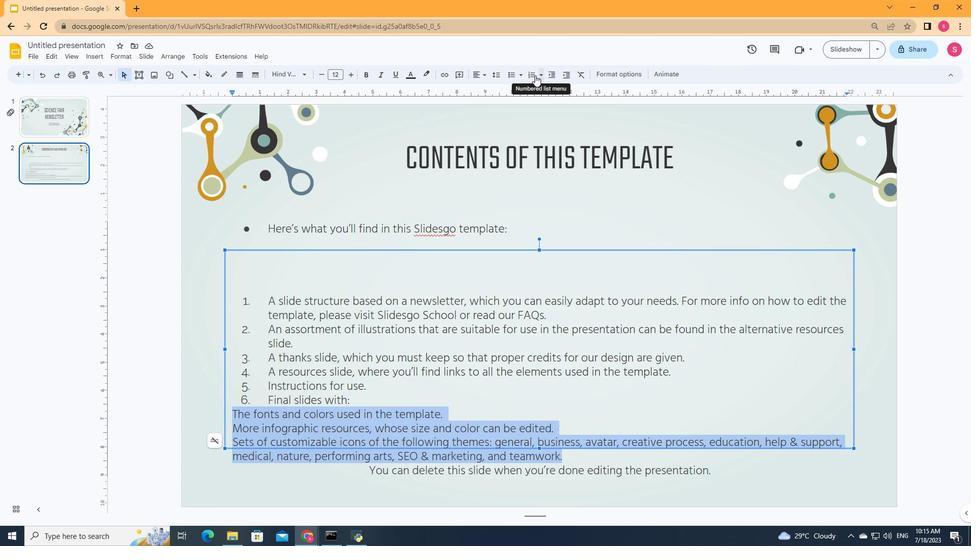 
Action: Mouse moved to (268, 414)
Screenshot: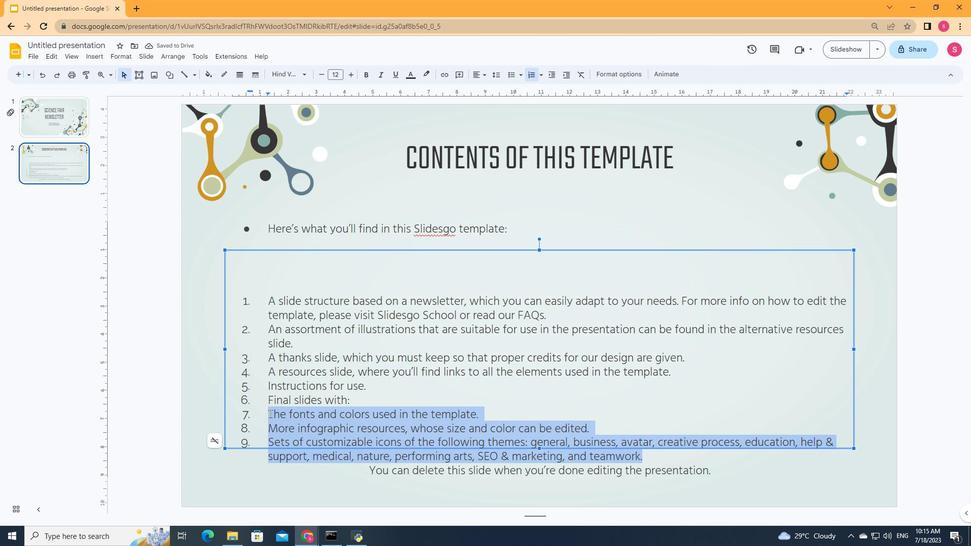 
Action: Mouse pressed left at (268, 414)
Screenshot: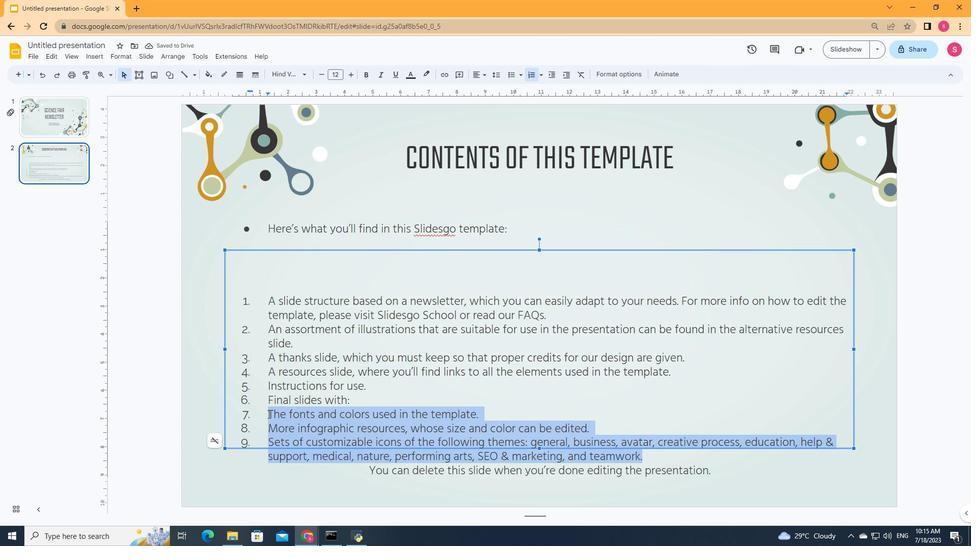 
Action: Mouse moved to (307, 407)
Screenshot: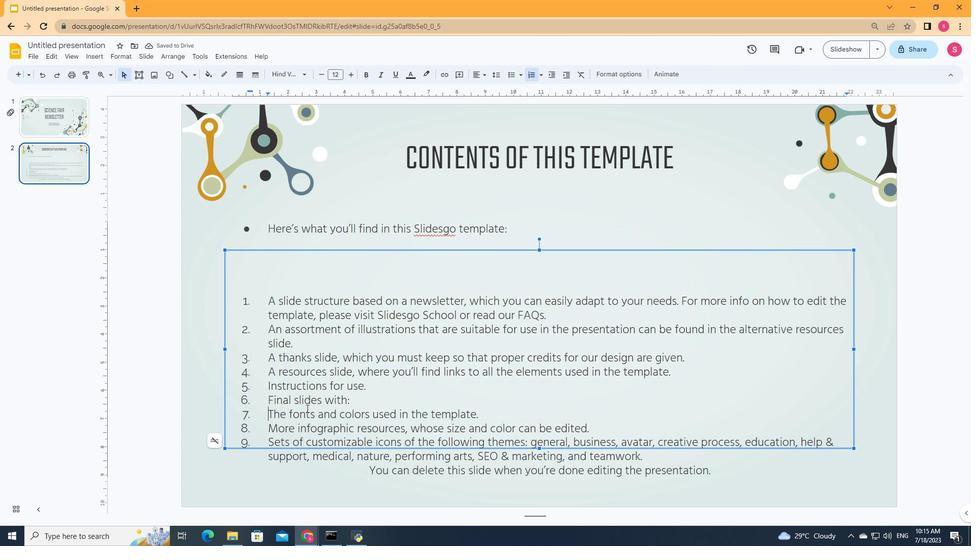 
Action: Key pressed <Key.tab>
Screenshot: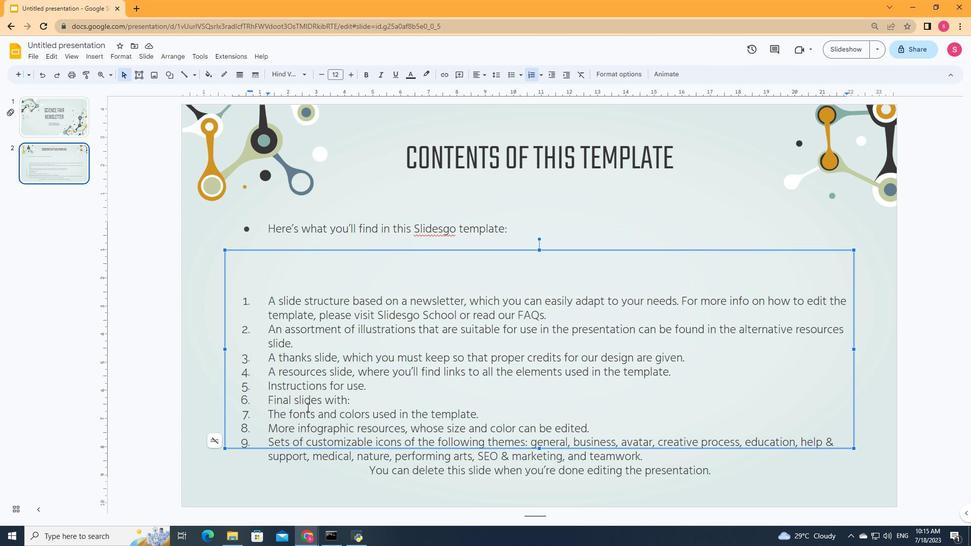 
Action: Mouse moved to (265, 427)
Screenshot: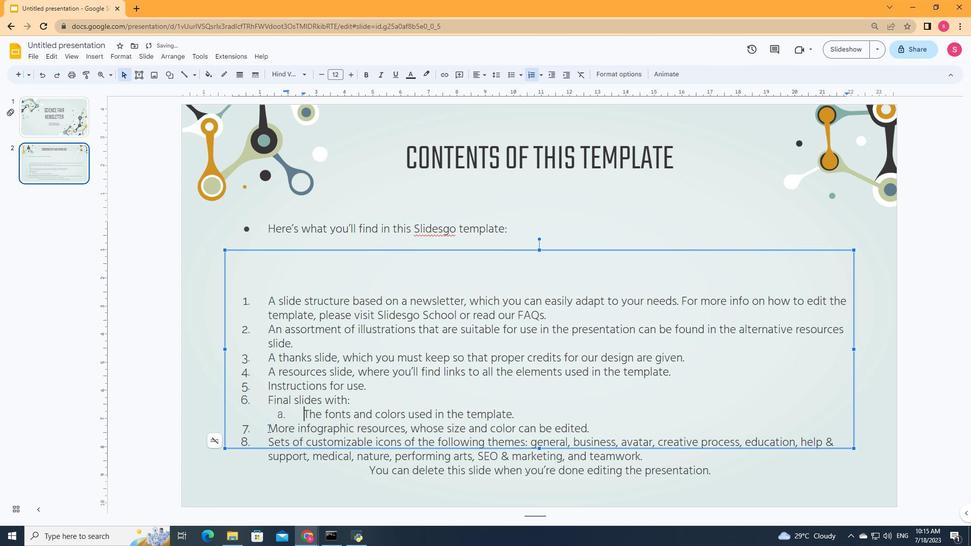 
Action: Mouse pressed left at (265, 427)
Screenshot: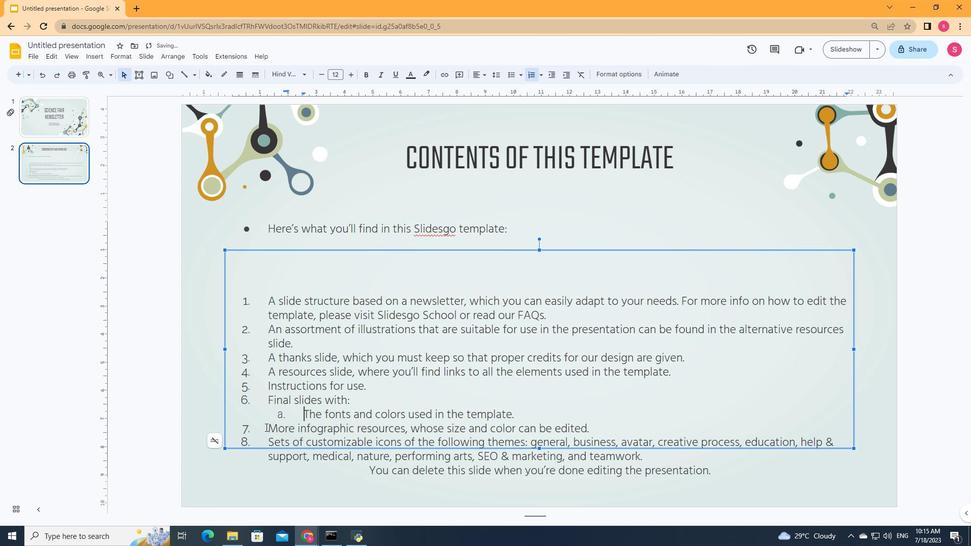 
Action: Mouse moved to (268, 427)
Screenshot: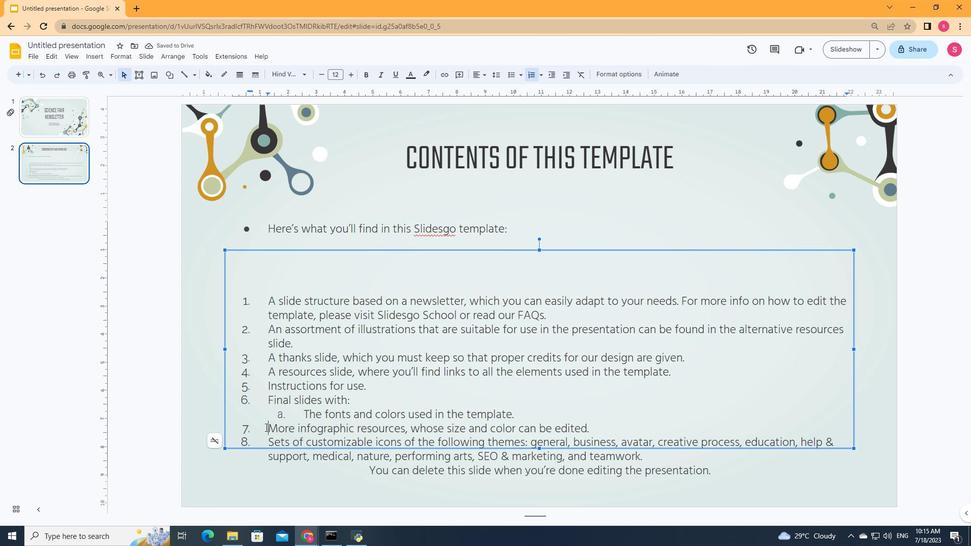 
Action: Key pressed <Key.tab>
Screenshot: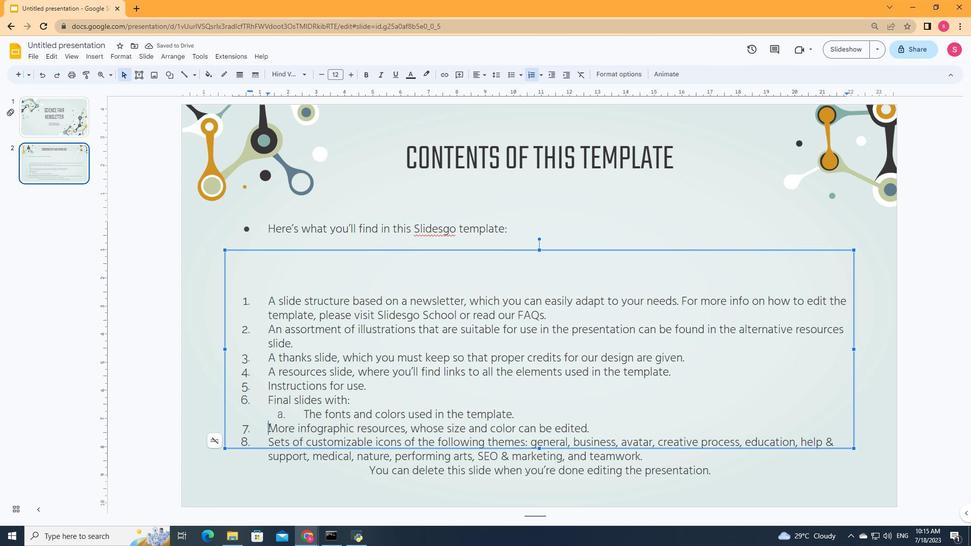 
Action: Mouse moved to (269, 439)
Screenshot: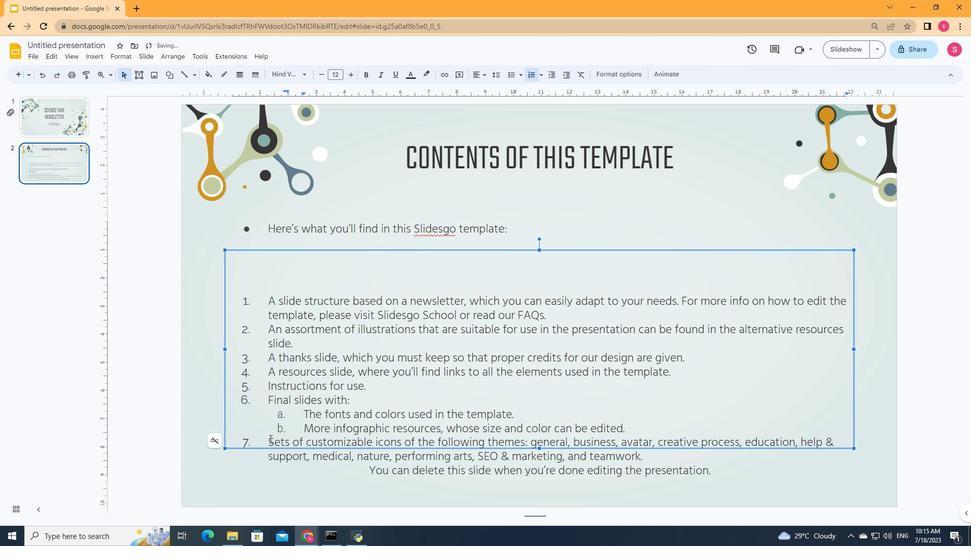 
Action: Mouse pressed left at (269, 439)
Screenshot: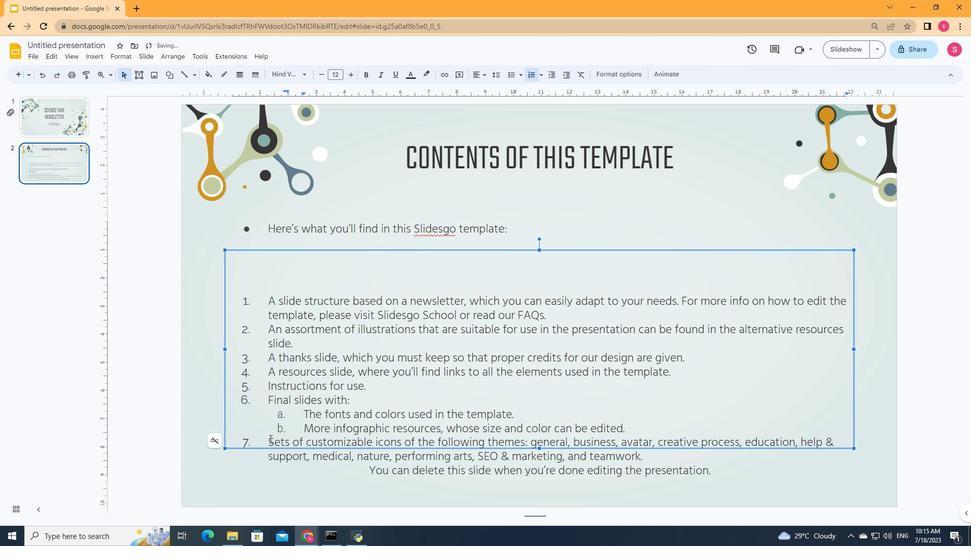 
Action: Key pressed <Key.tab>
Screenshot: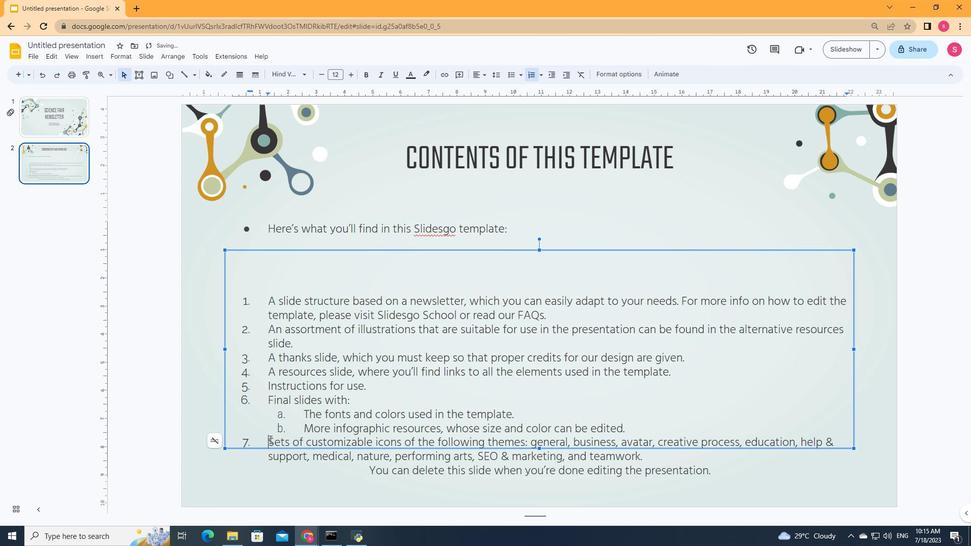 
Action: Mouse moved to (304, 414)
Screenshot: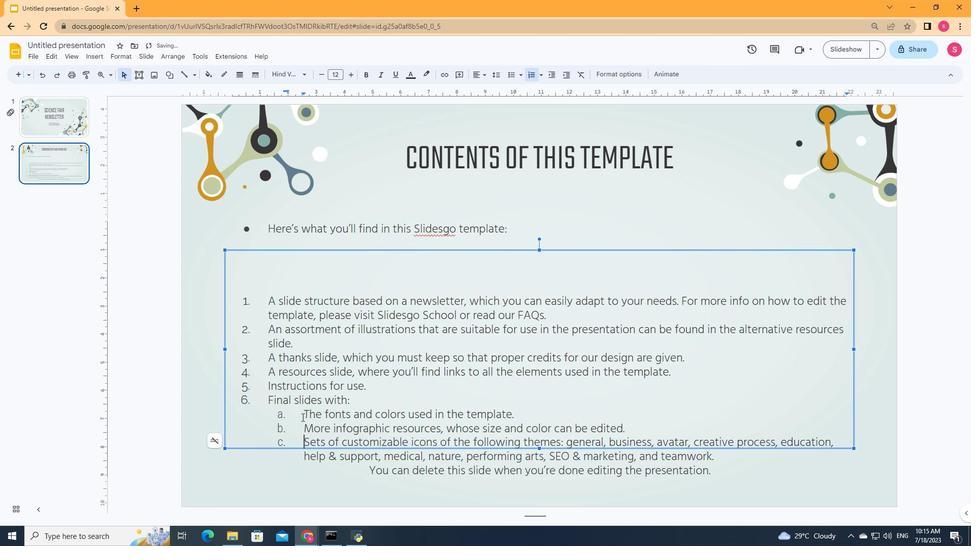 
Action: Mouse pressed left at (304, 414)
Screenshot: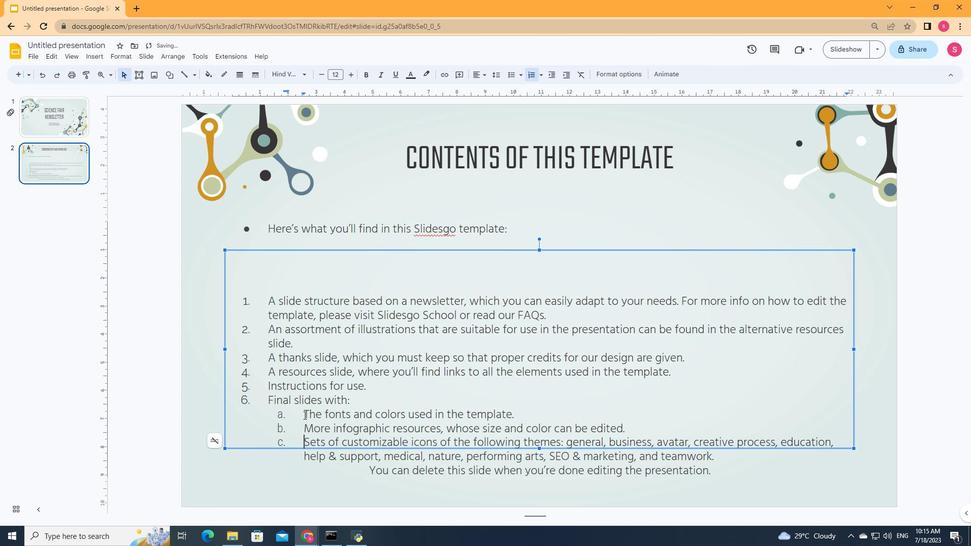 
Action: Mouse moved to (297, 414)
Screenshot: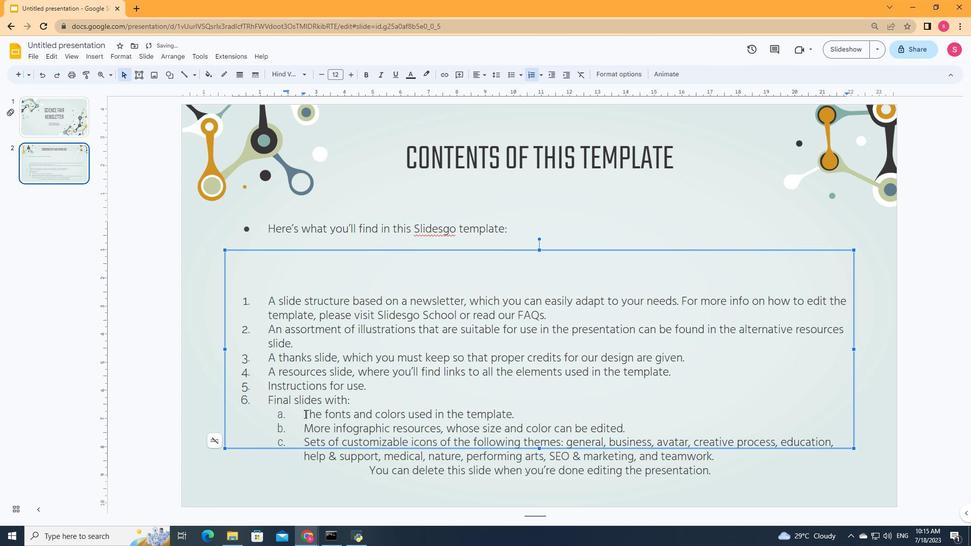 
Action: Mouse pressed left at (297, 414)
Screenshot: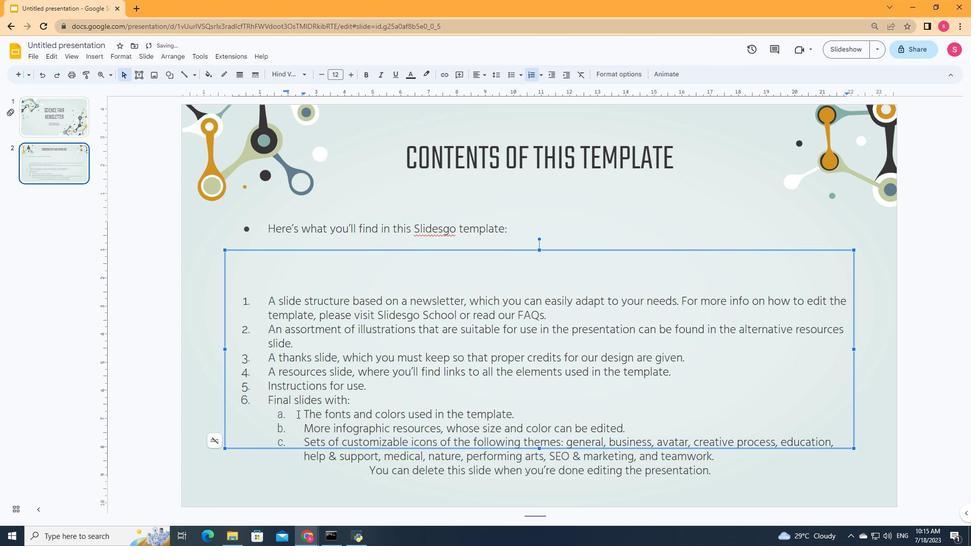 
Action: Mouse moved to (275, 415)
Screenshot: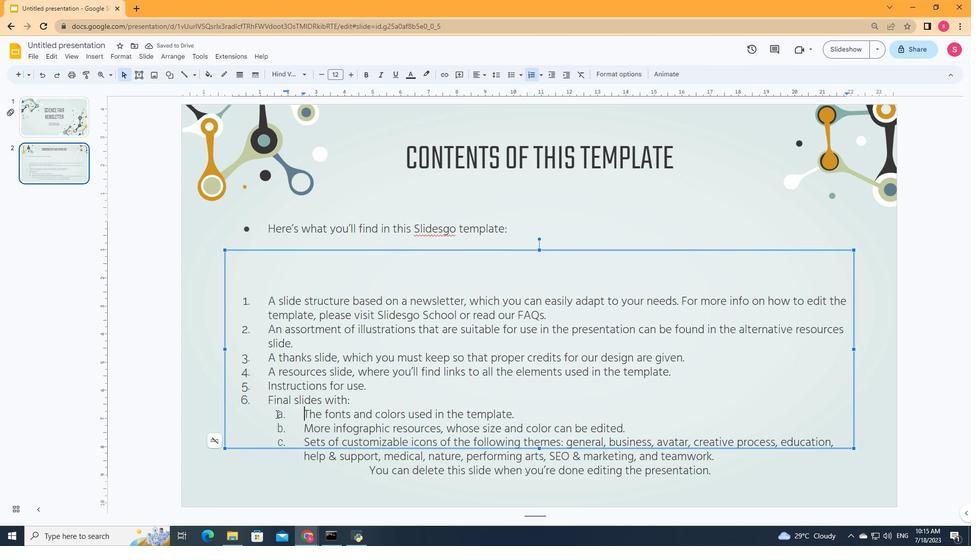 
Action: Mouse pressed left at (275, 415)
Screenshot: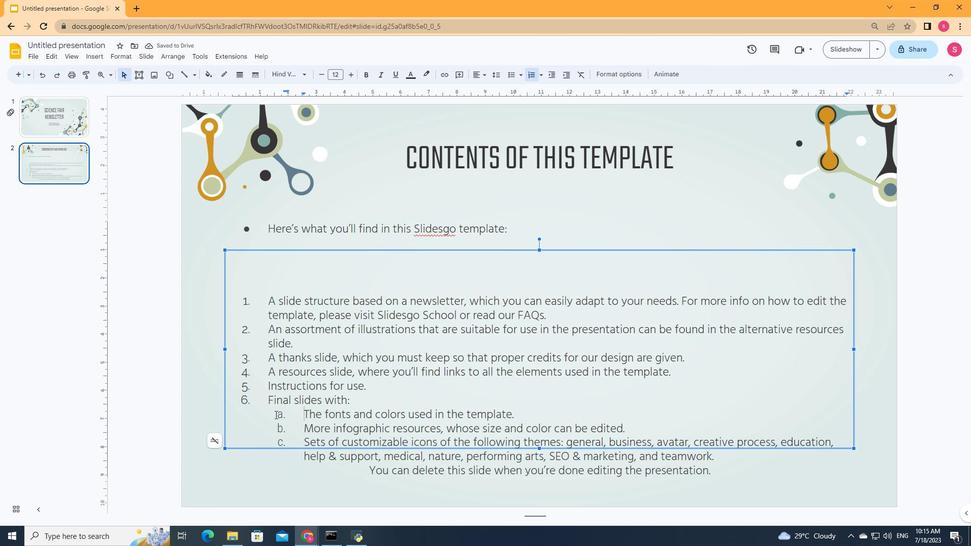 
Action: Mouse pressed left at (275, 415)
Screenshot: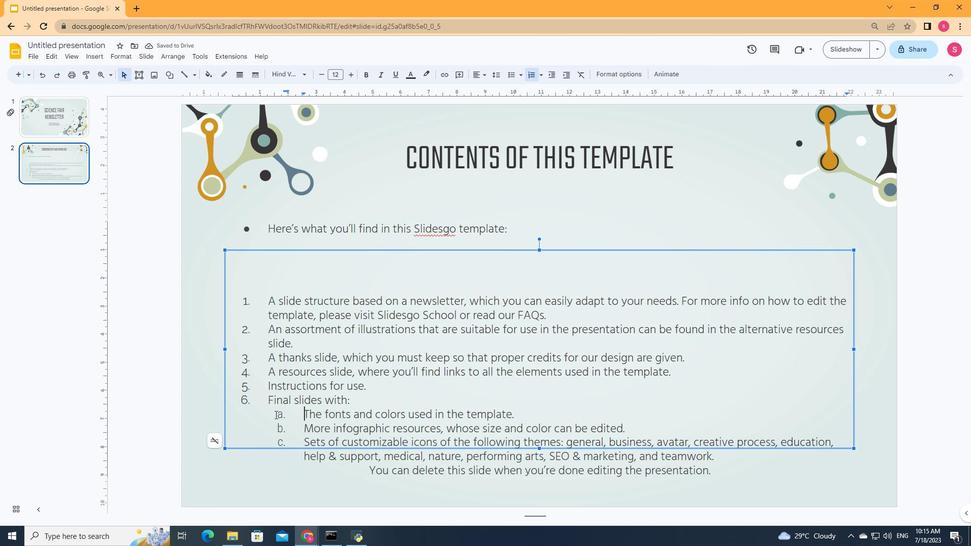 
Action: Mouse pressed left at (275, 415)
Screenshot: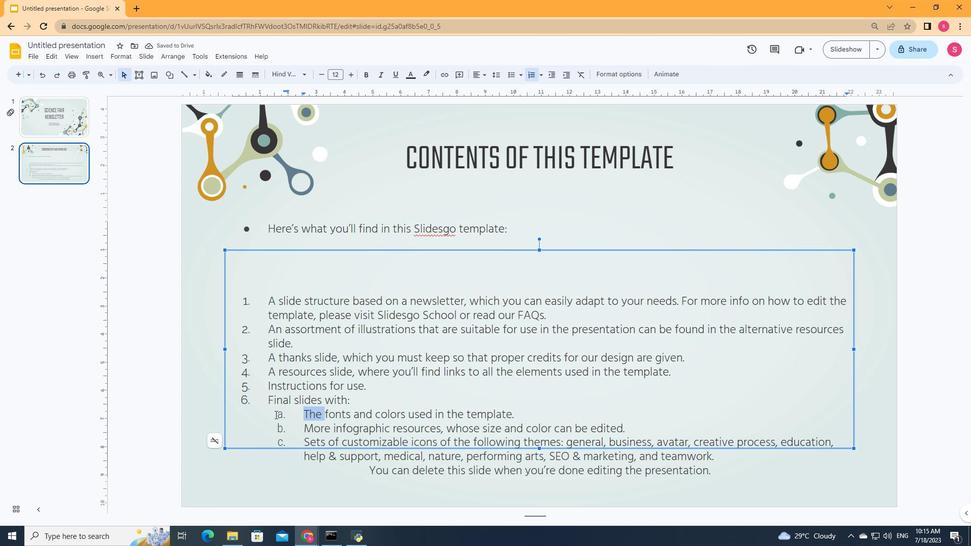 
Action: Mouse pressed left at (275, 415)
Screenshot: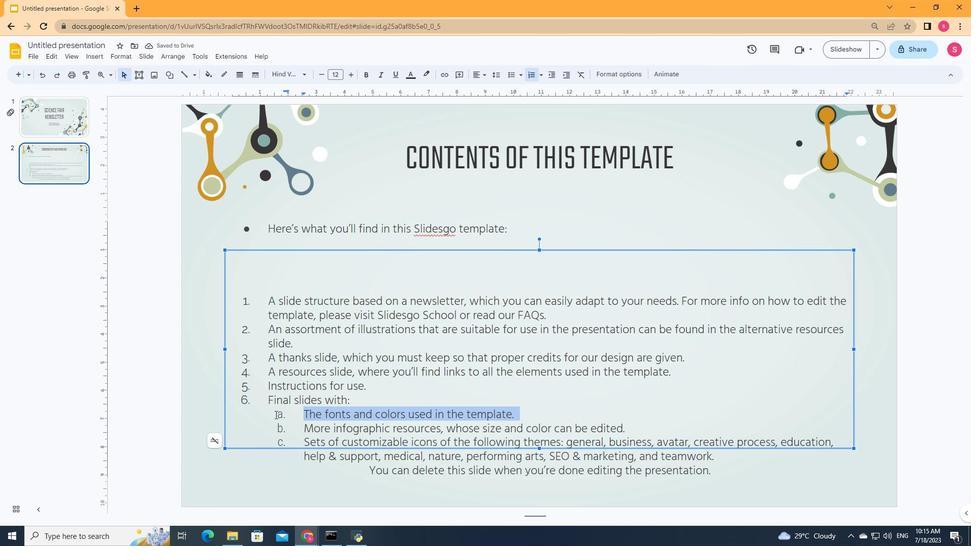 
Action: Mouse moved to (275, 416)
Screenshot: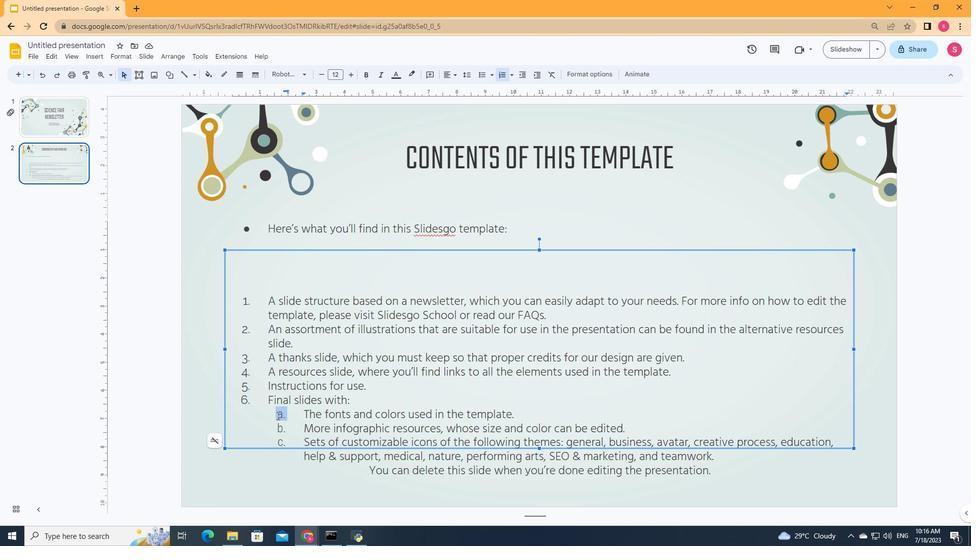 
Action: Mouse pressed left at (275, 416)
Screenshot: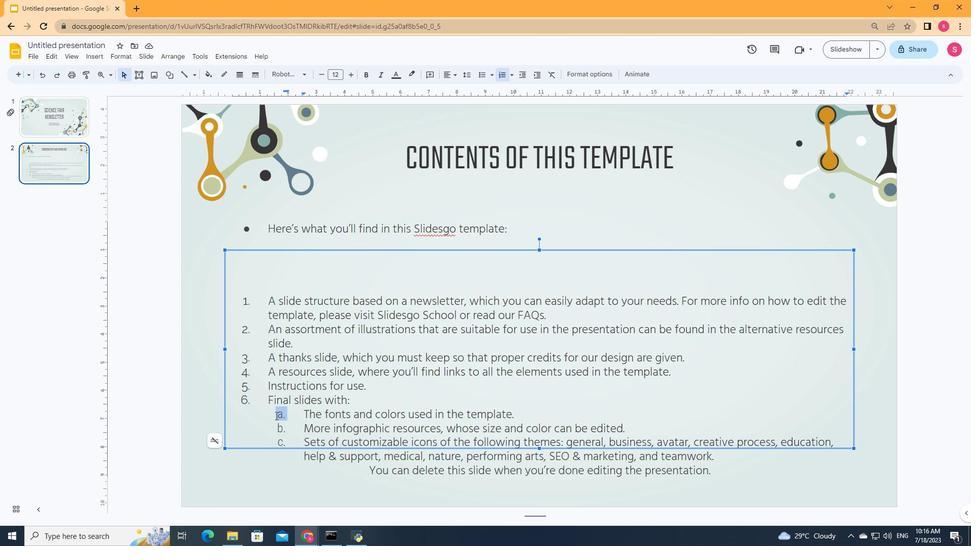 
Action: Mouse moved to (95, 59)
Screenshot: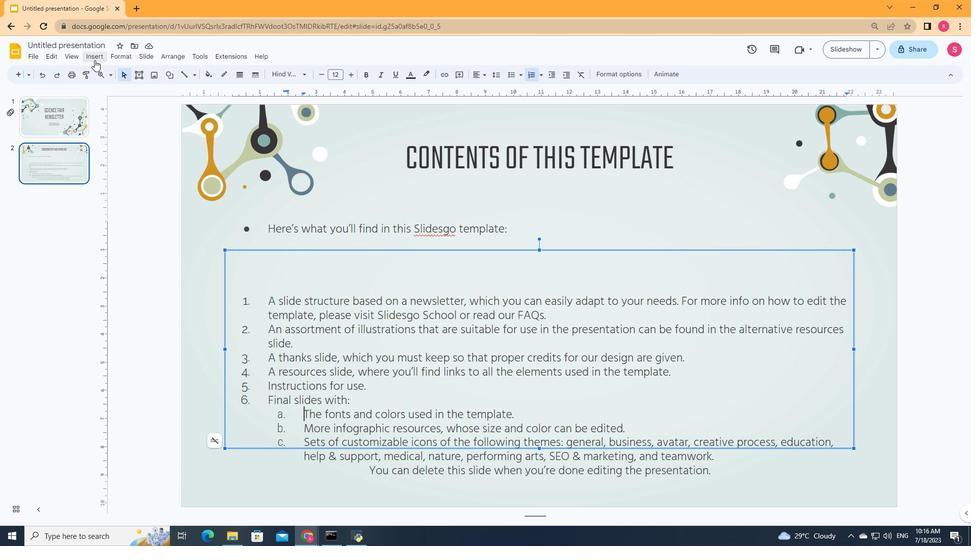 
Action: Mouse pressed left at (95, 59)
Screenshot: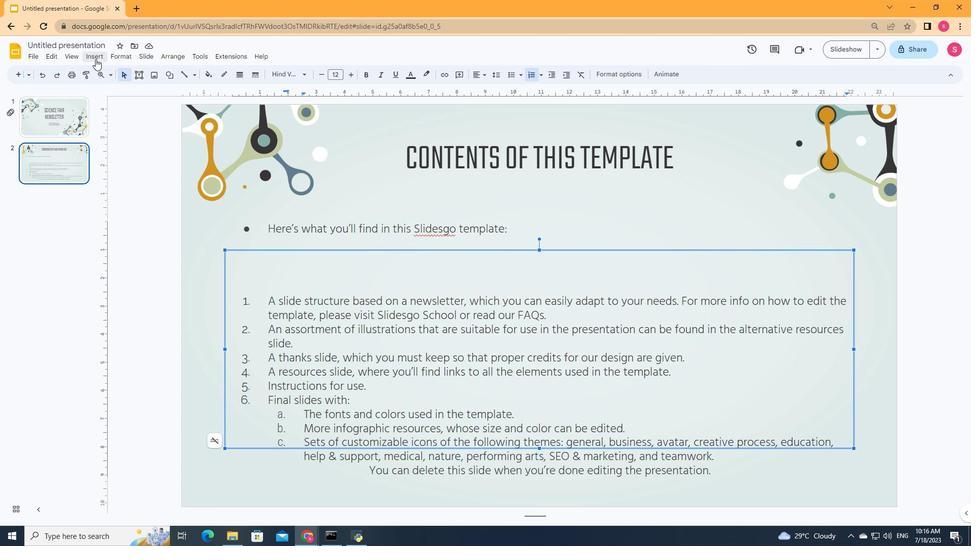 
Action: Mouse moved to (150, 115)
Screenshot: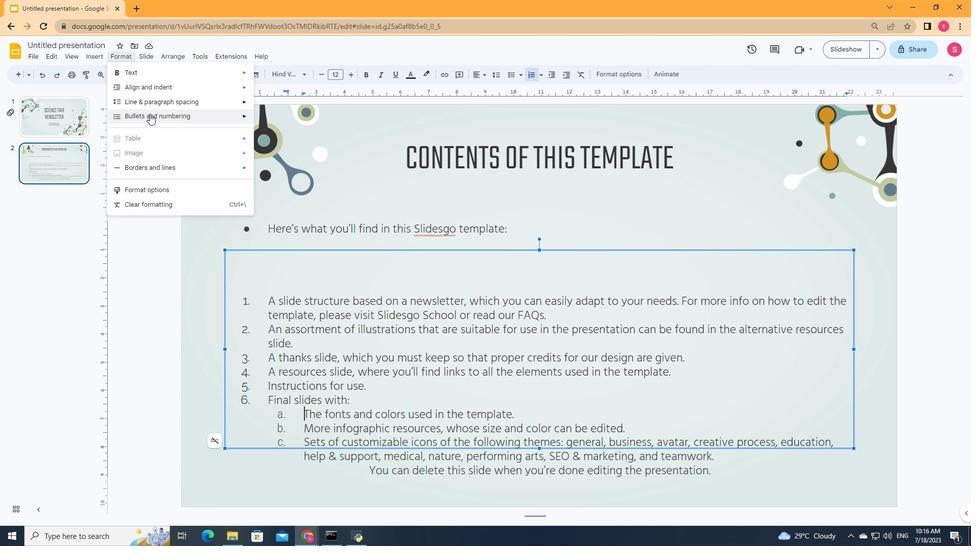 
Action: Mouse pressed left at (150, 115)
Screenshot: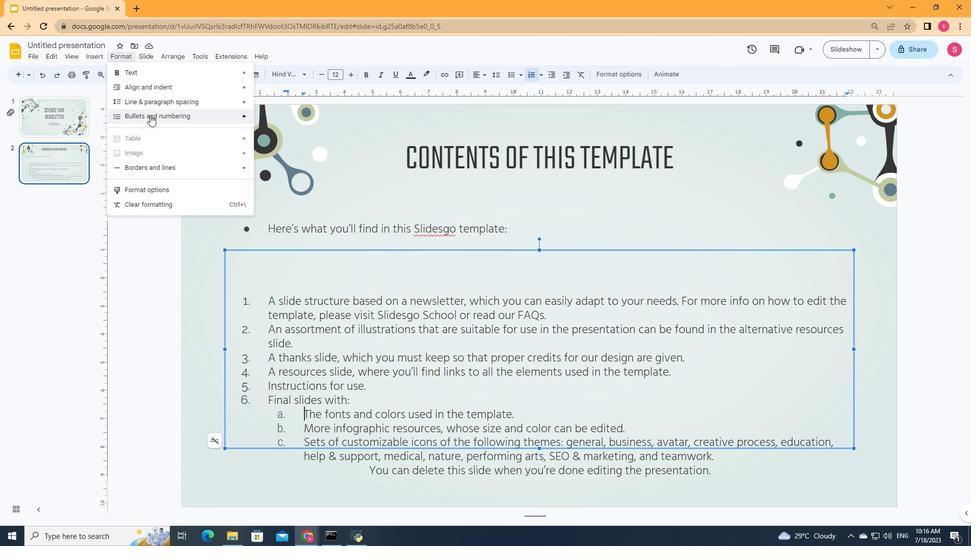 
Action: Mouse moved to (313, 151)
Screenshot: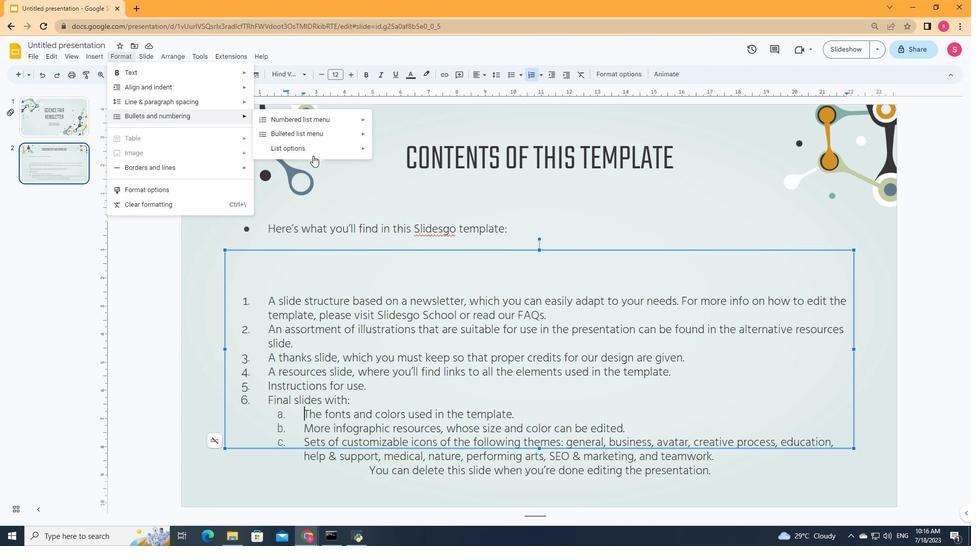 
Action: Mouse pressed left at (313, 151)
Screenshot: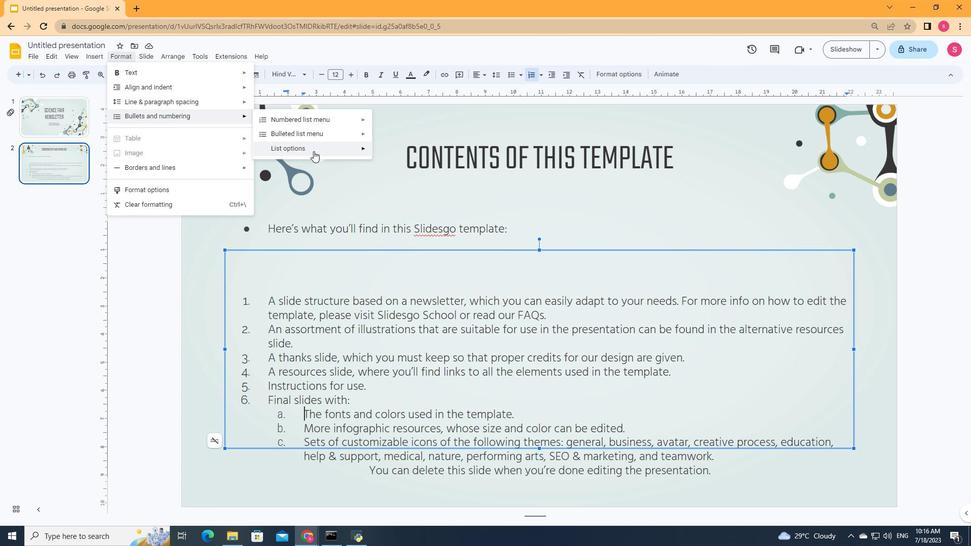 
Action: Mouse moved to (393, 151)
Screenshot: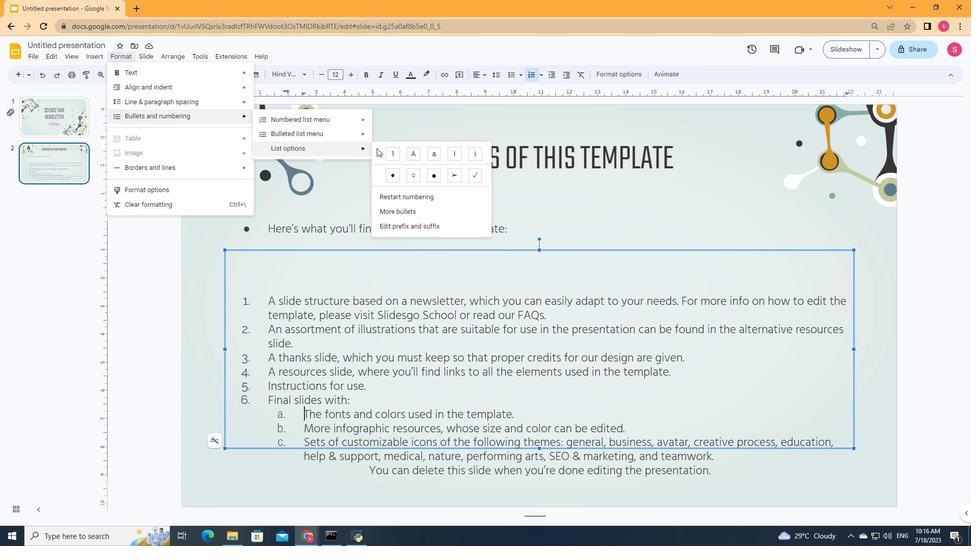 
Action: Mouse pressed left at (393, 151)
Screenshot: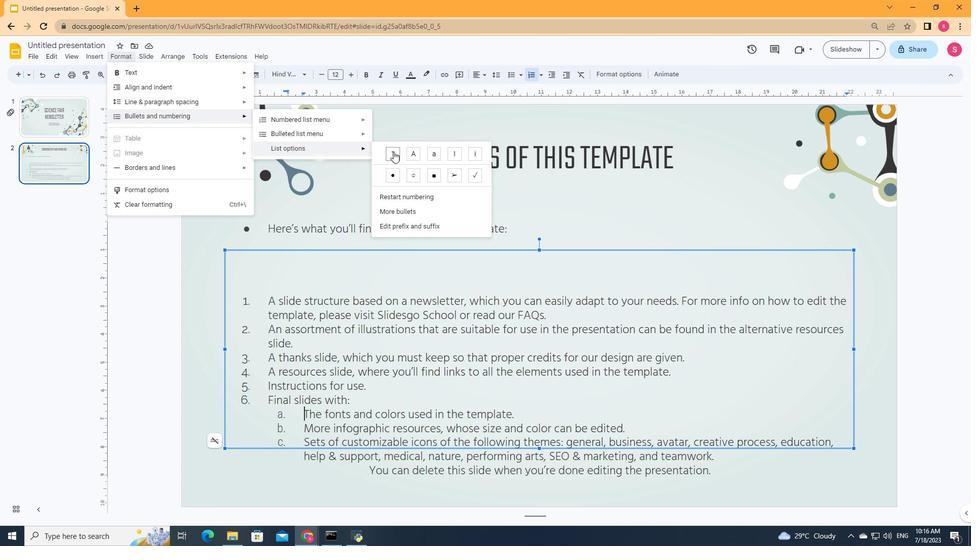 
Action: Mouse moved to (727, 470)
Screenshot: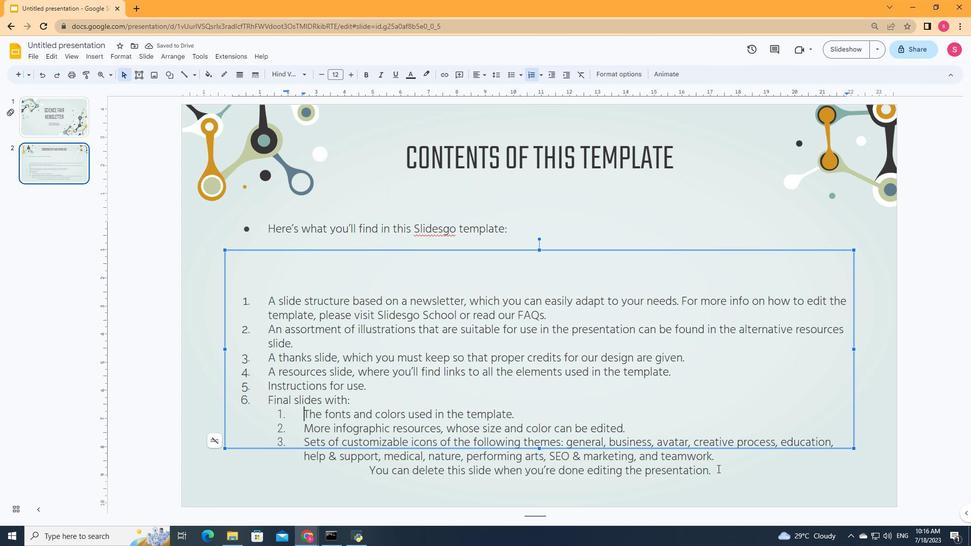 
Action: Mouse pressed left at (727, 470)
Screenshot: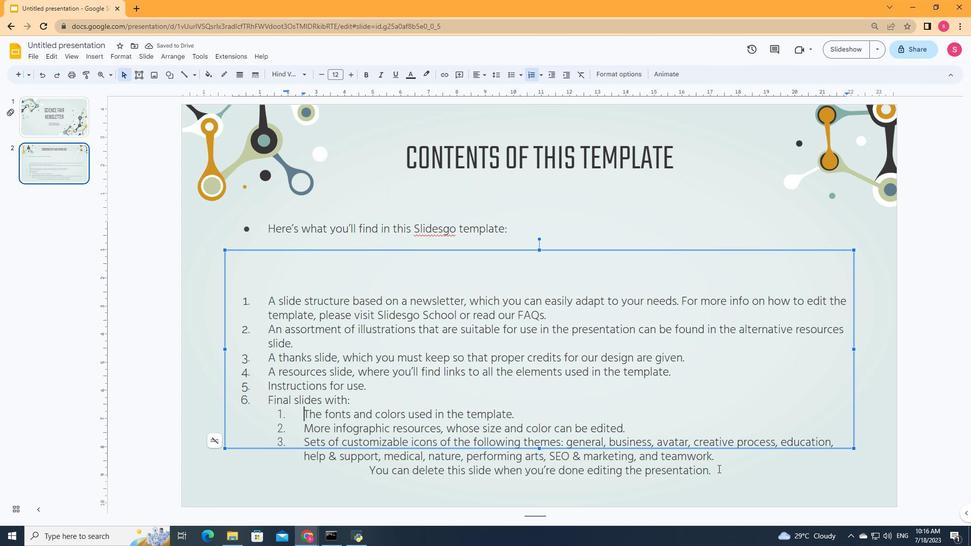 
Action: Mouse moved to (719, 457)
Screenshot: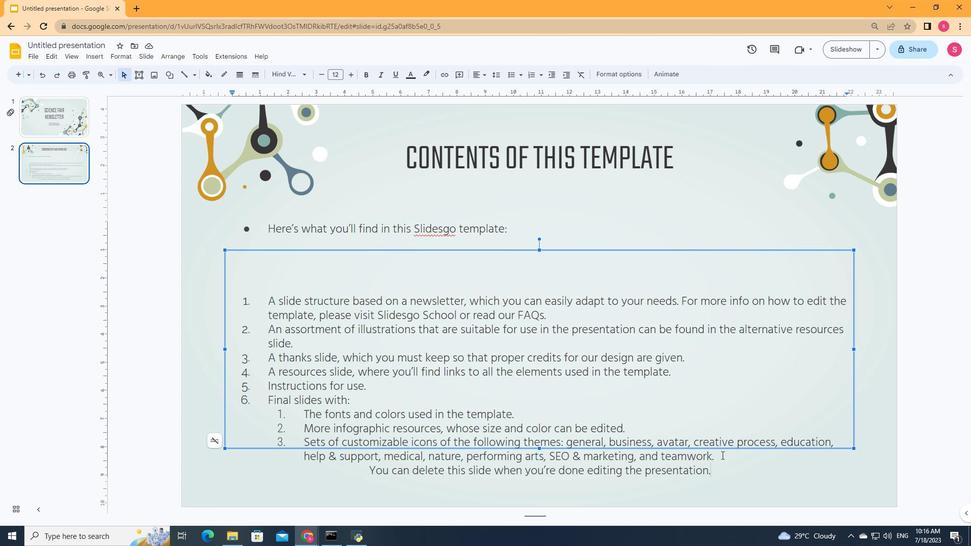 
Action: Mouse pressed left at (719, 457)
Screenshot: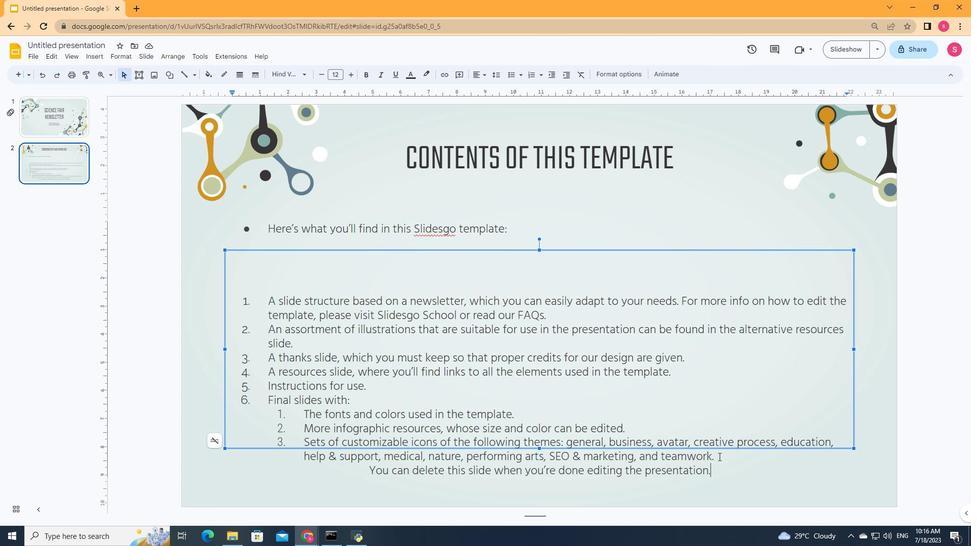 
Action: Mouse moved to (368, 474)
Screenshot: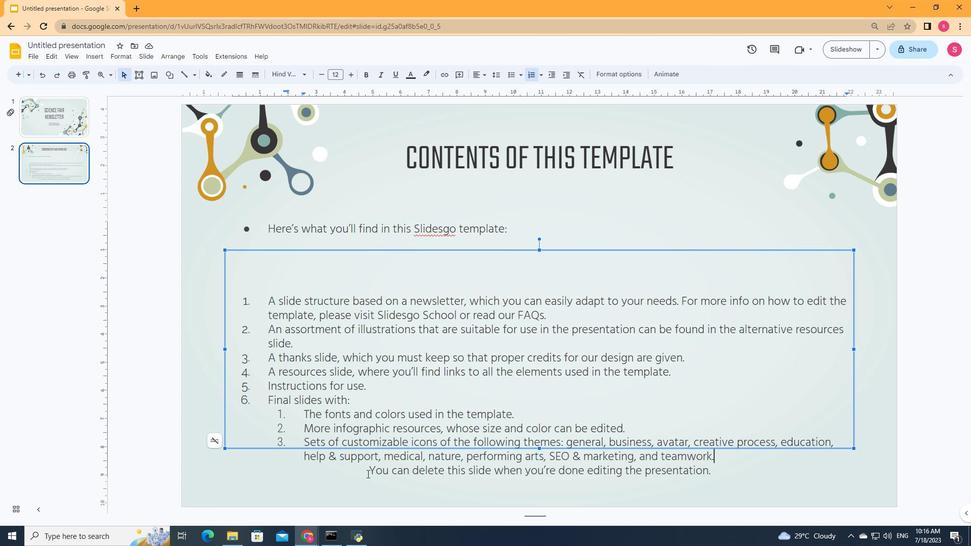 
Action: Mouse pressed left at (368, 474)
Screenshot: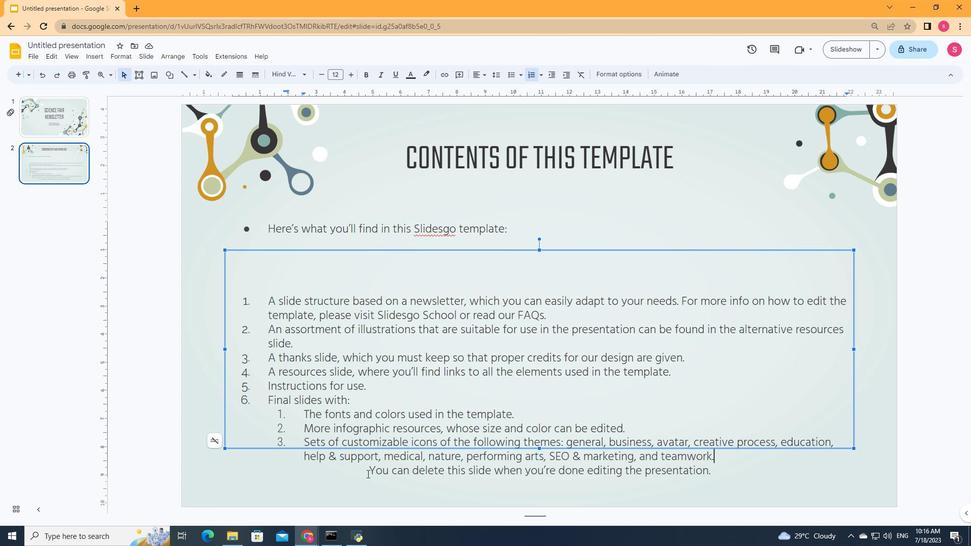 
Action: Mouse moved to (497, 73)
Screenshot: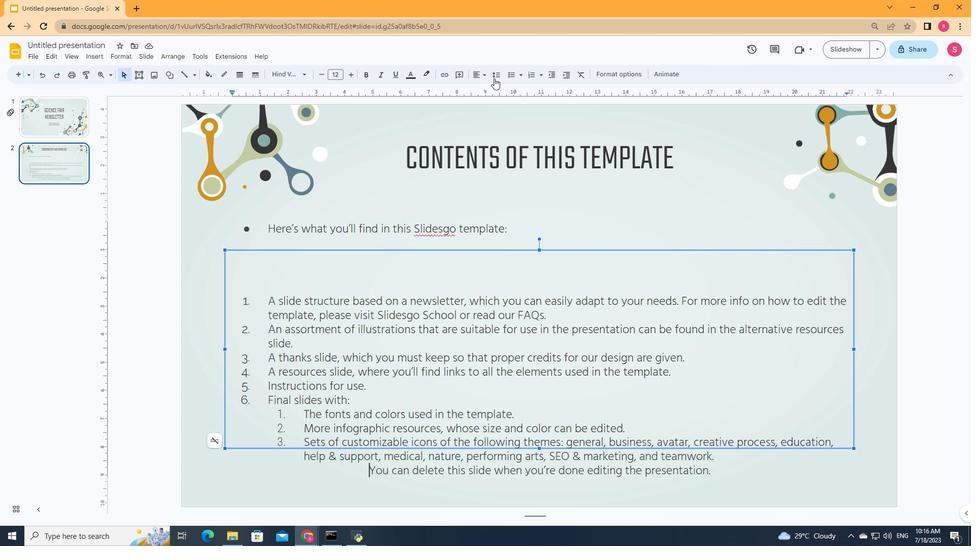
Action: Mouse pressed left at (497, 73)
Screenshot: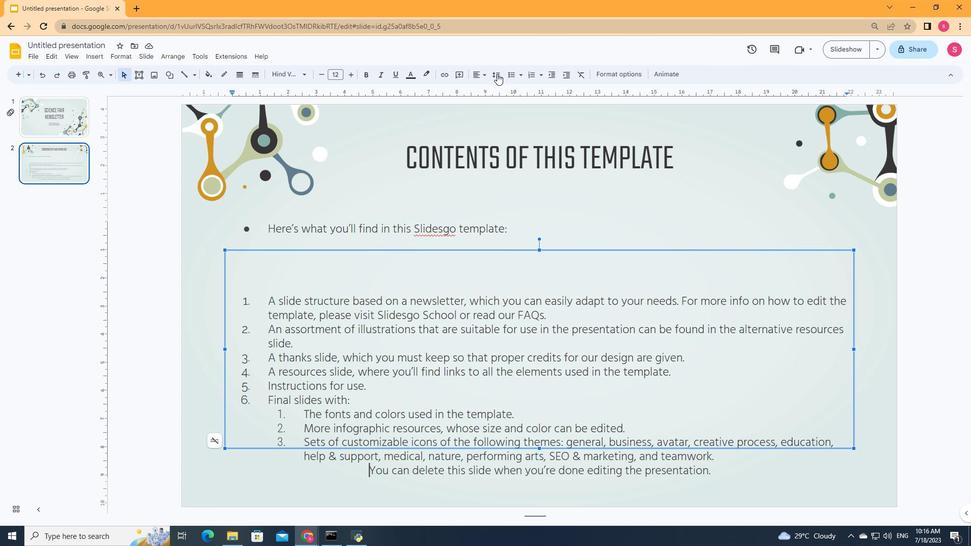 
Action: Mouse moved to (520, 158)
Screenshot: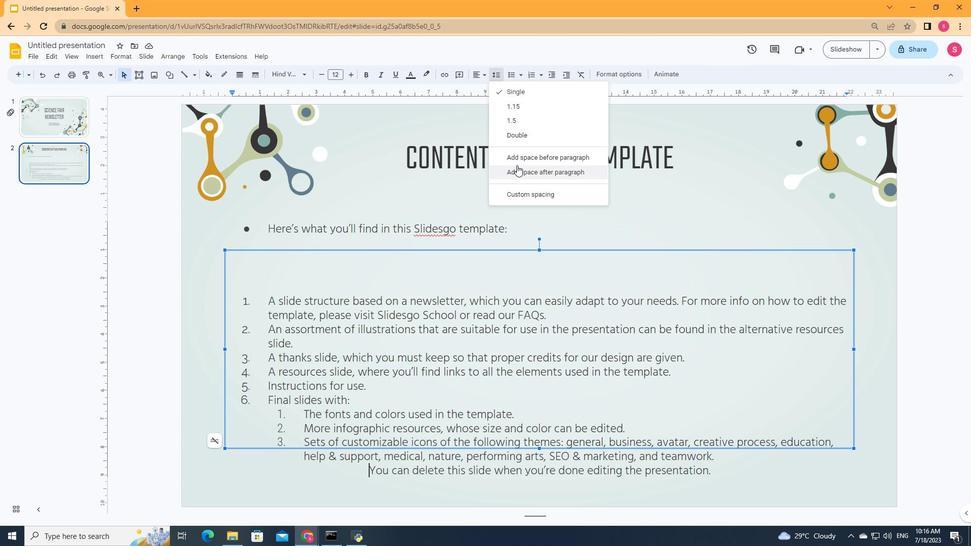 
Action: Mouse pressed left at (520, 158)
Screenshot: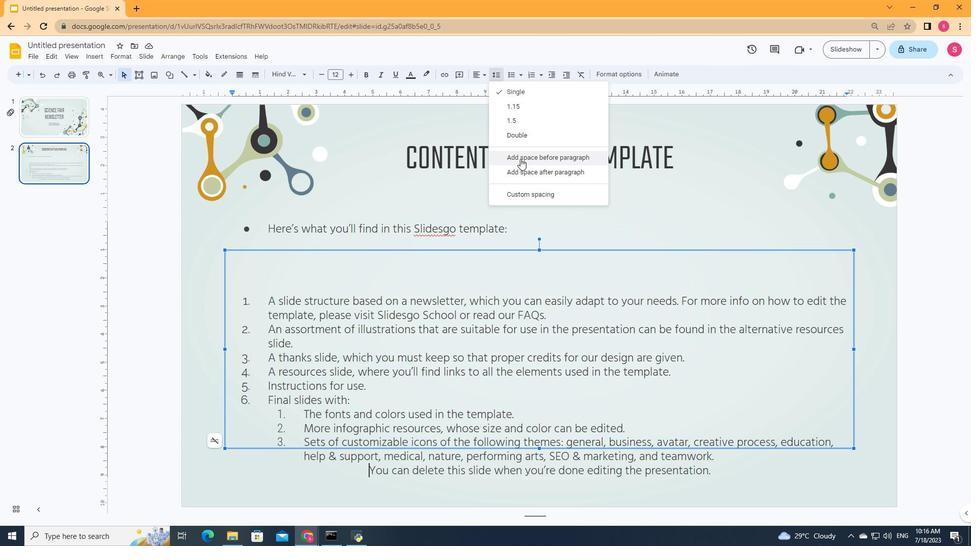 
Action: Mouse moved to (613, 217)
Screenshot: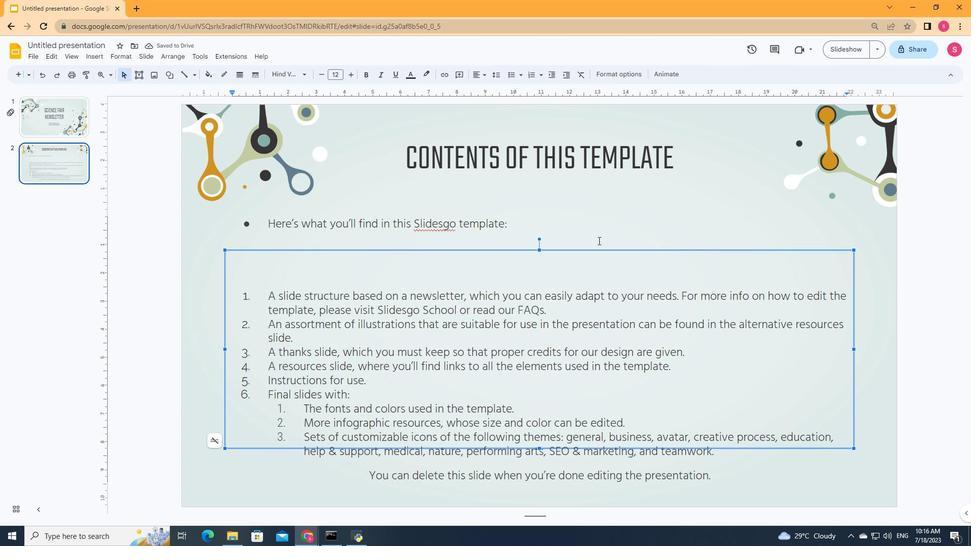 
Action: Mouse pressed left at (613, 217)
Screenshot: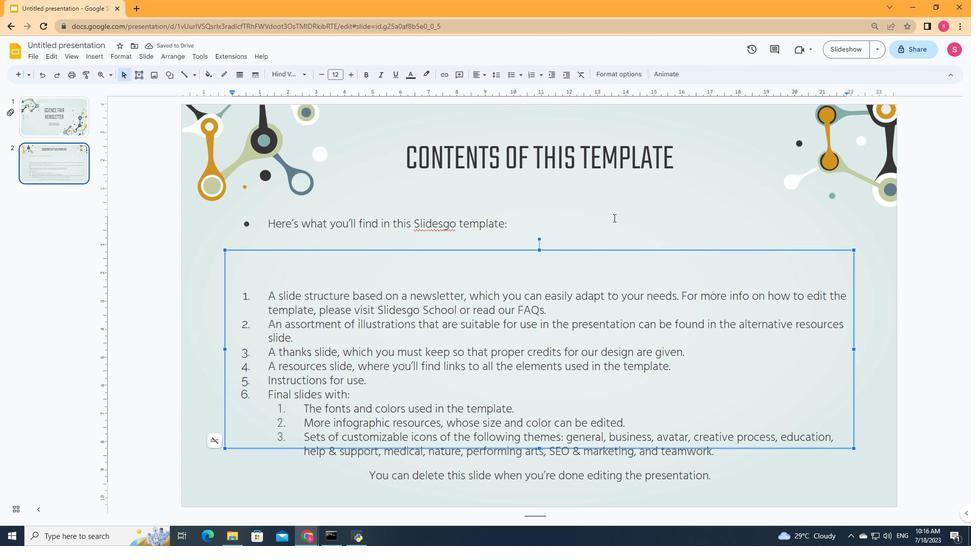 
Action: Mouse moved to (210, 305)
Screenshot: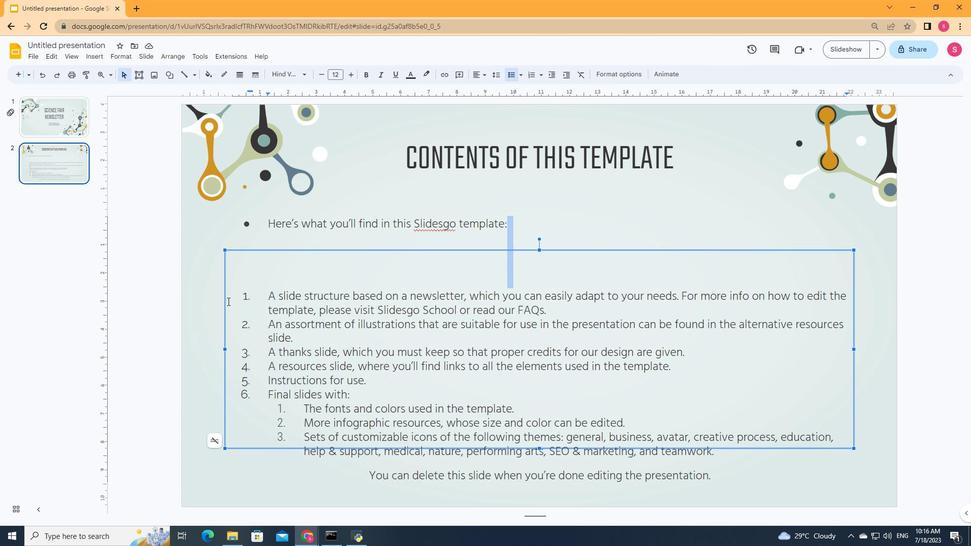 
Action: Mouse pressed left at (210, 305)
Screenshot: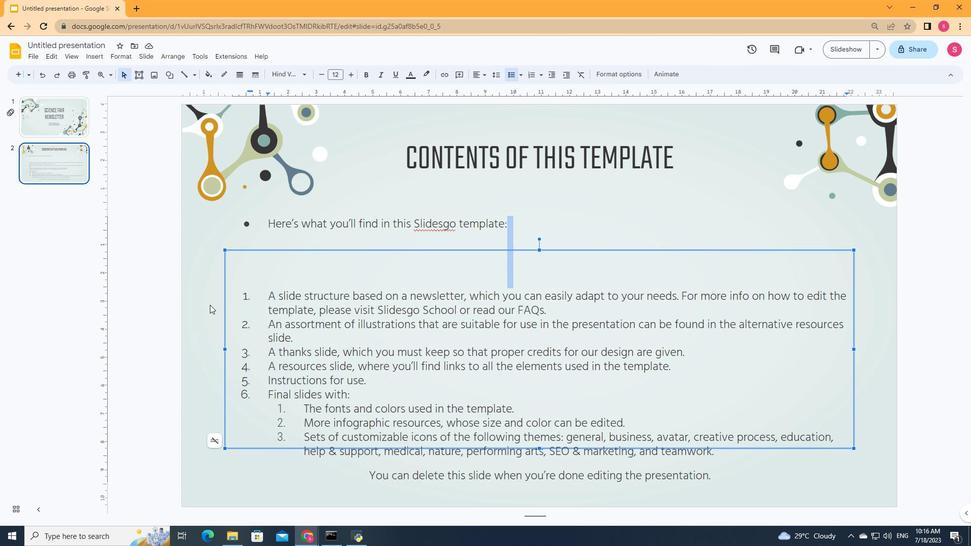 
Action: Mouse moved to (412, 224)
Screenshot: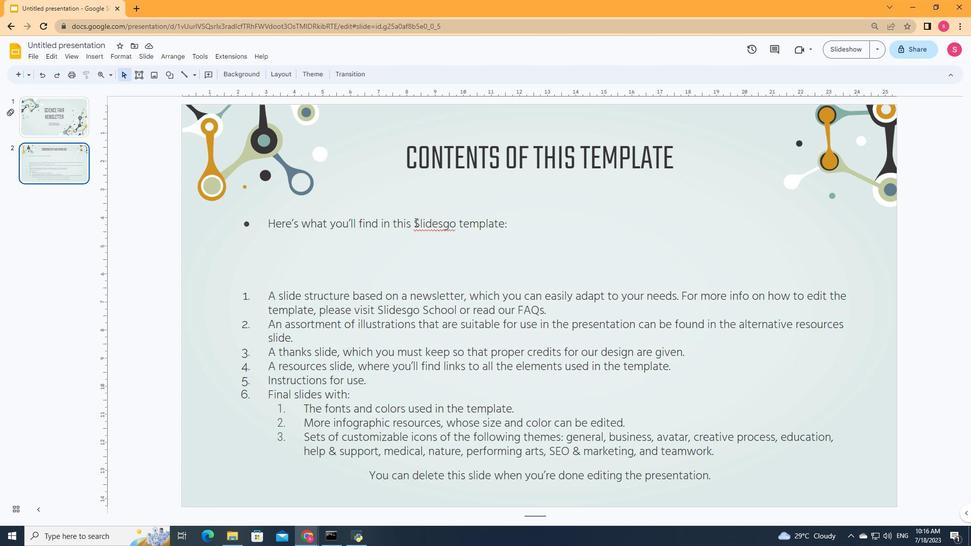 
Action: Mouse pressed left at (412, 224)
Screenshot: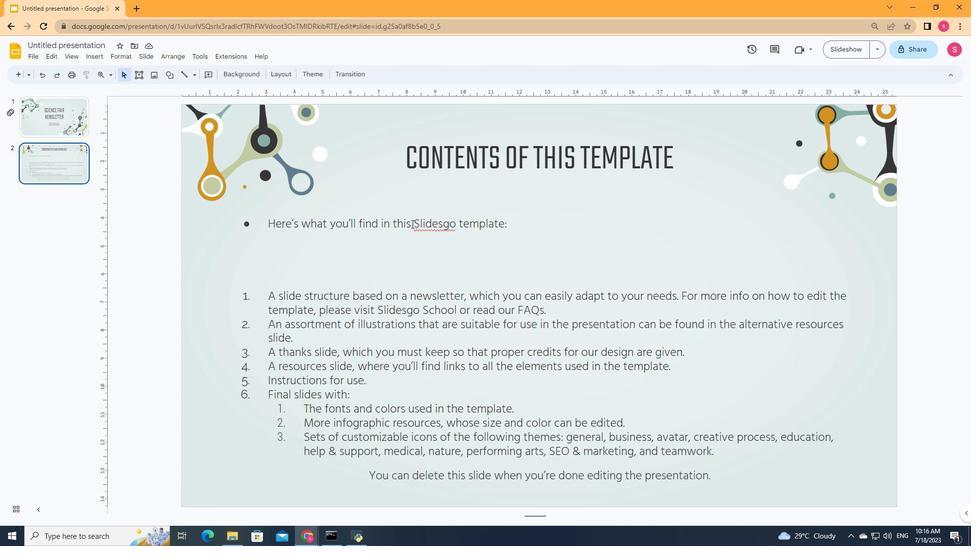 
Action: Mouse moved to (373, 78)
Screenshot: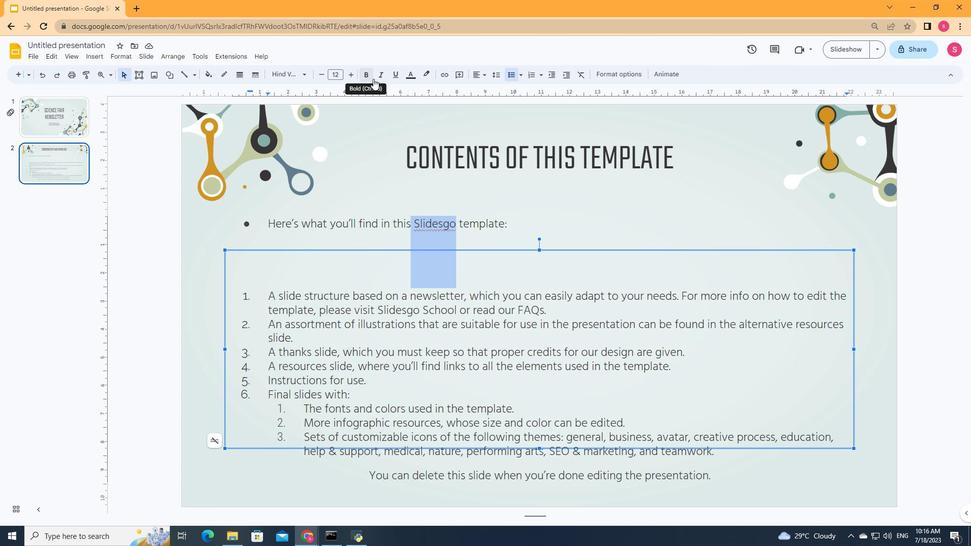 
Action: Mouse pressed left at (373, 78)
Screenshot: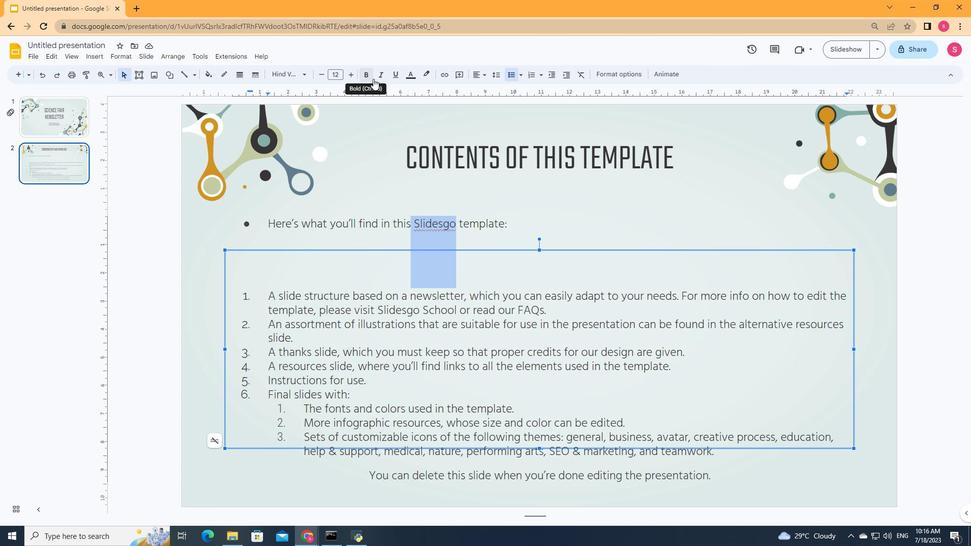 
Action: Mouse moved to (378, 309)
Screenshot: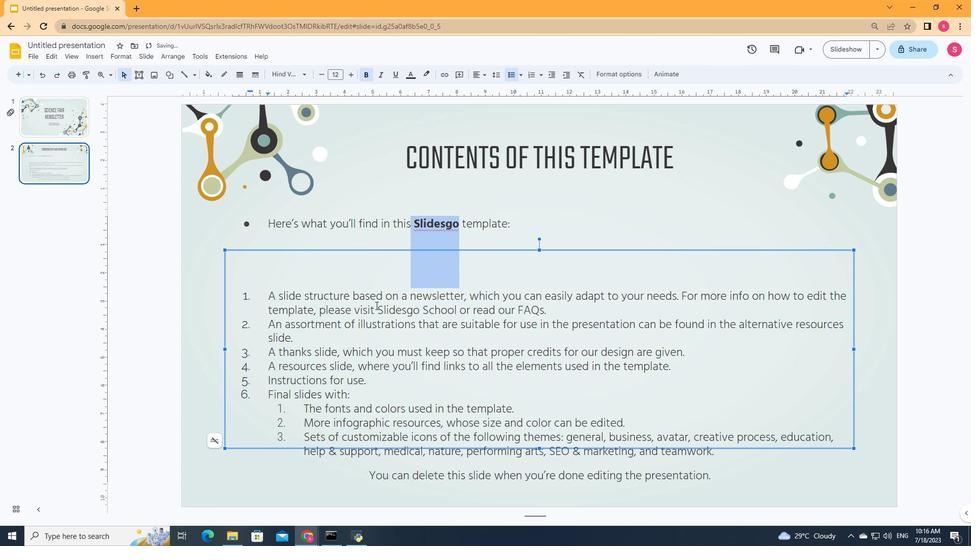 
Action: Mouse pressed left at (378, 309)
Screenshot: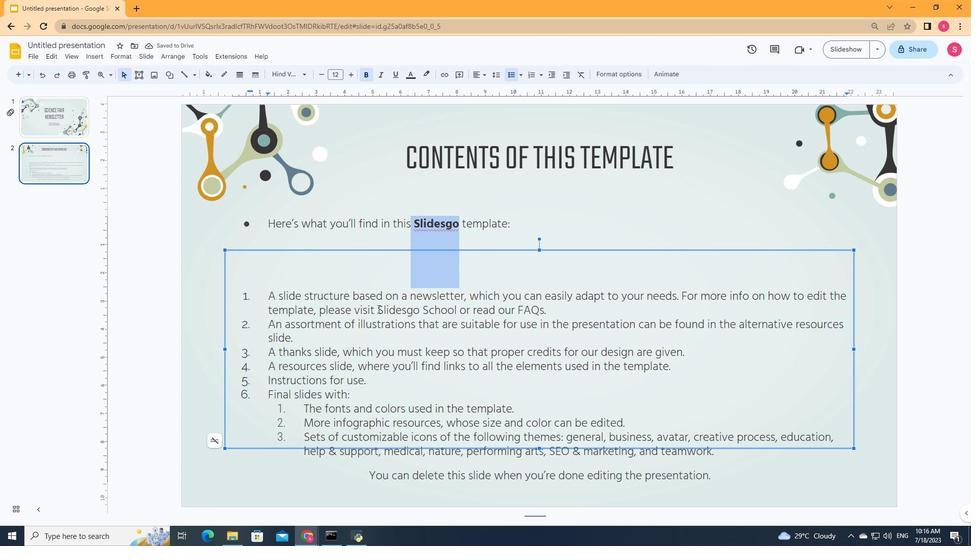 
Action: Mouse moved to (366, 77)
Screenshot: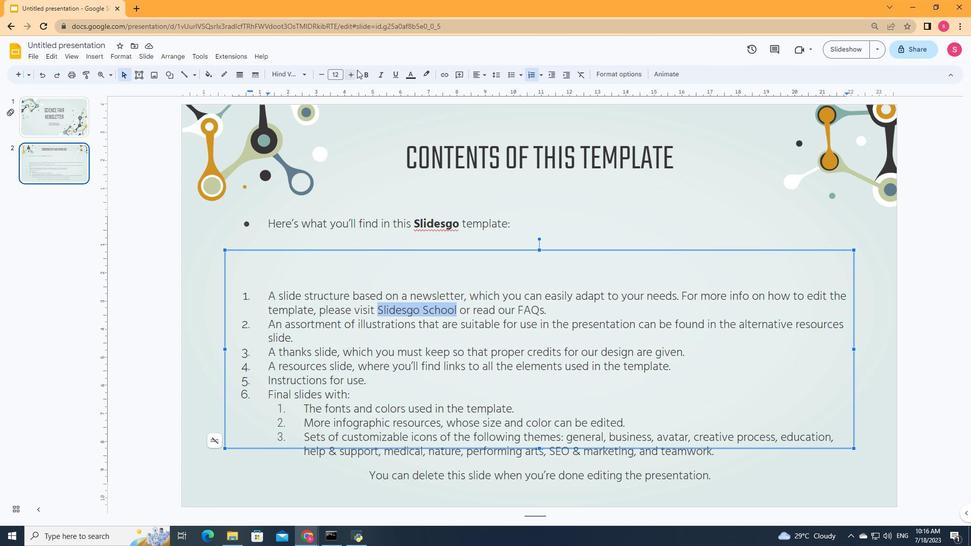 
Action: Mouse pressed left at (366, 77)
Screenshot: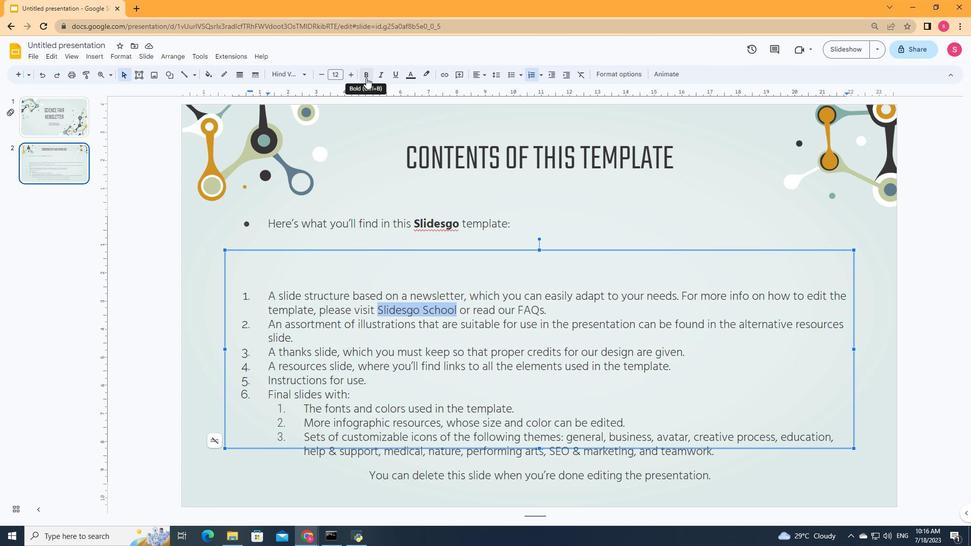 
Action: Mouse moved to (521, 309)
Screenshot: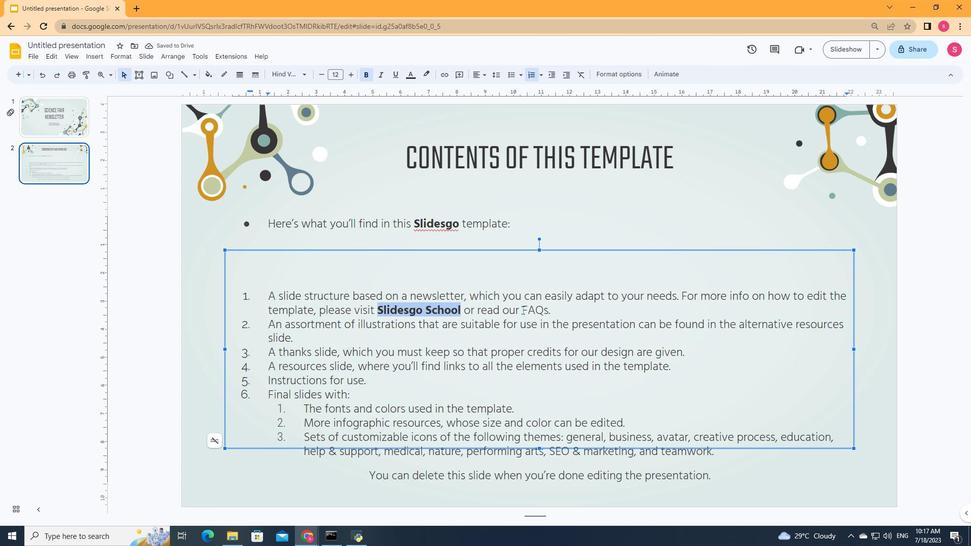 
Action: Mouse pressed left at (521, 309)
Screenshot: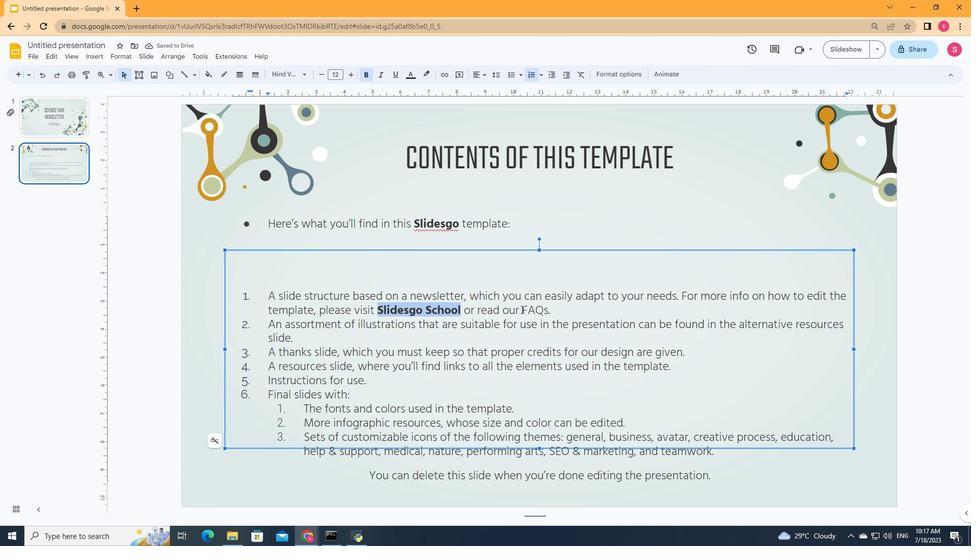 
Action: Mouse moved to (370, 79)
Screenshot: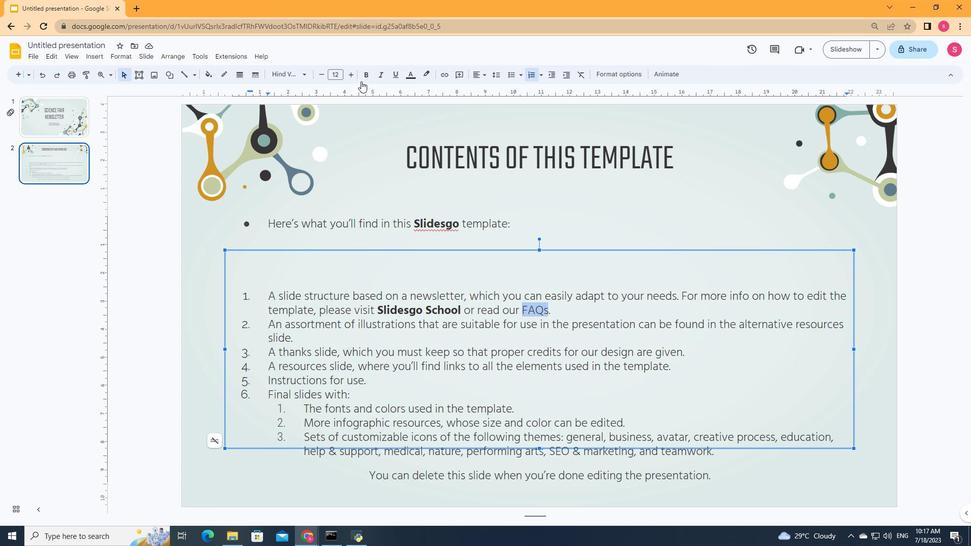 
Action: Mouse pressed left at (370, 79)
Screenshot: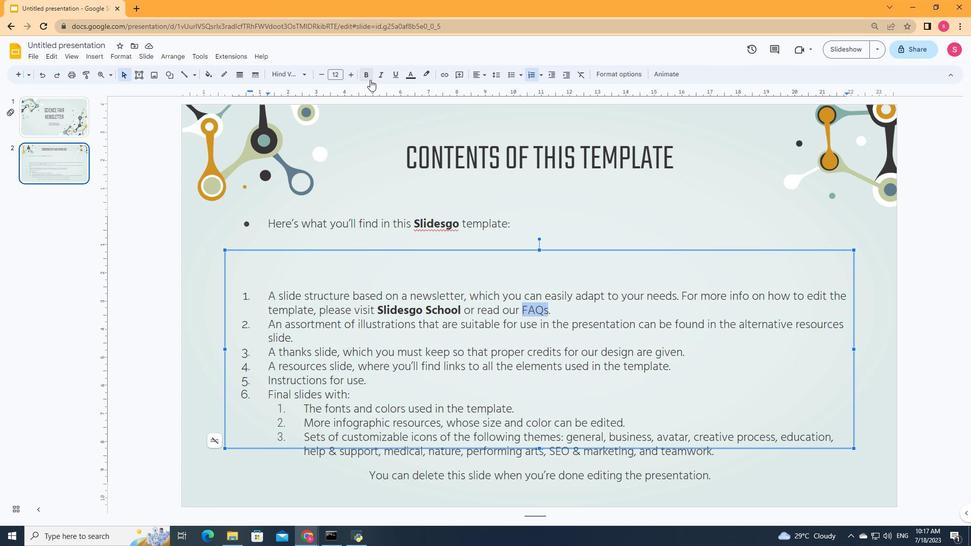 
Action: Mouse moved to (740, 323)
Screenshot: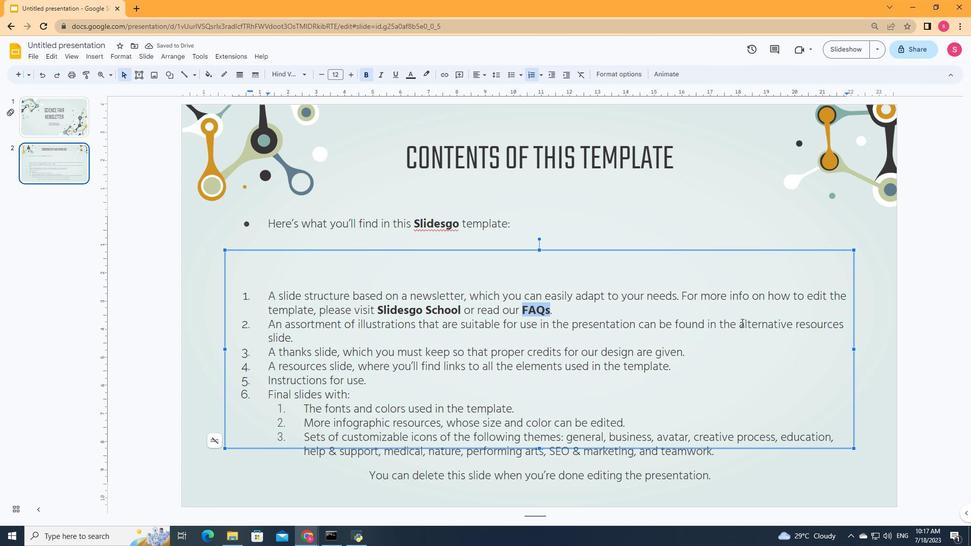 
Action: Mouse pressed left at (740, 323)
Screenshot: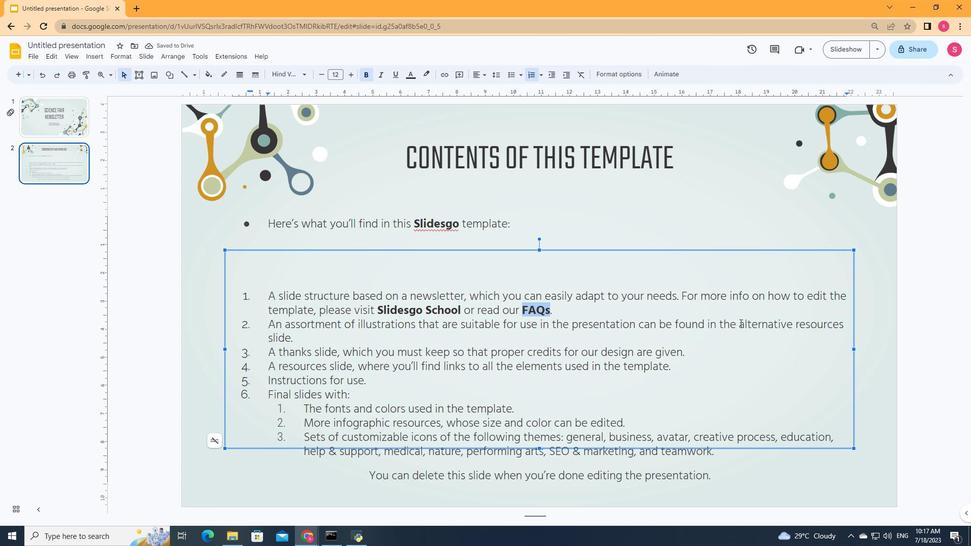 
Action: Mouse moved to (365, 75)
Screenshot: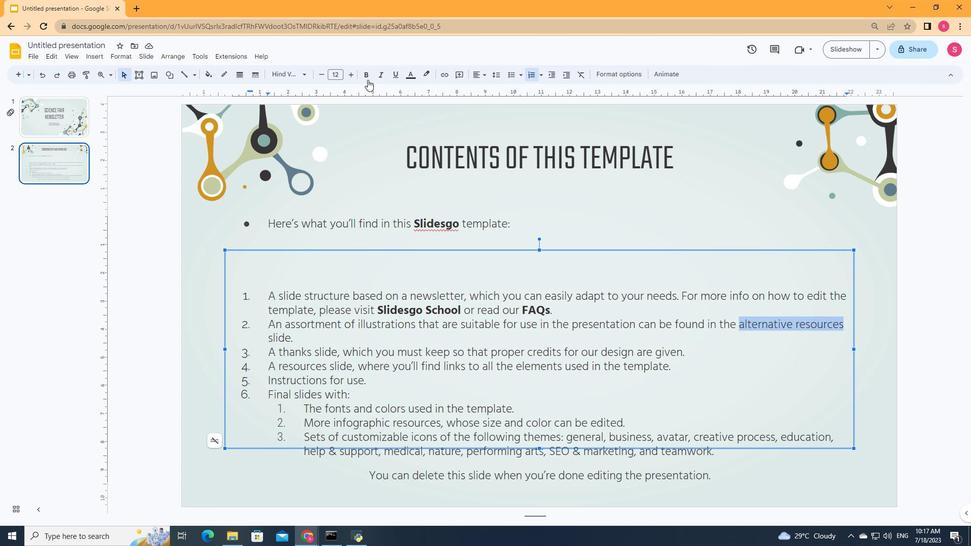 
Action: Mouse pressed left at (365, 75)
Screenshot: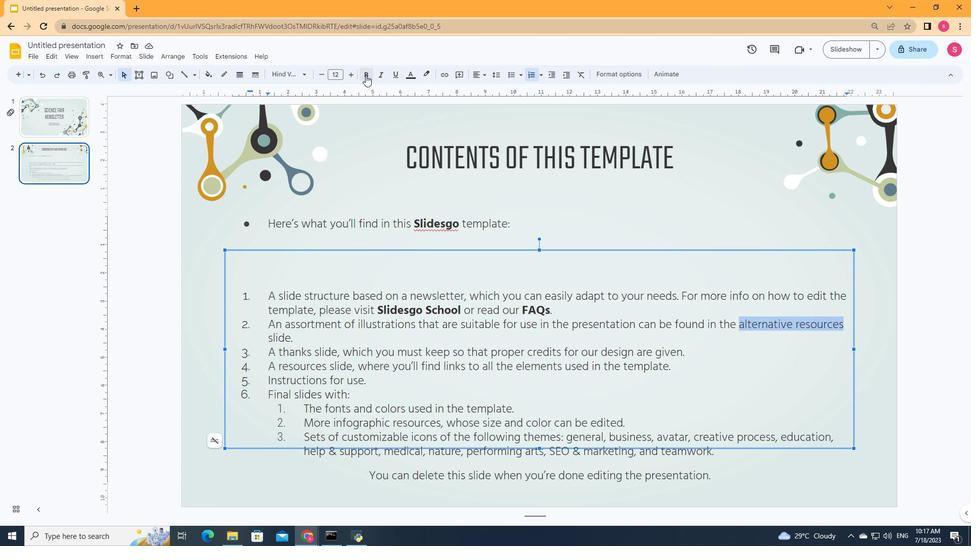 
Action: Mouse moved to (276, 353)
Screenshot: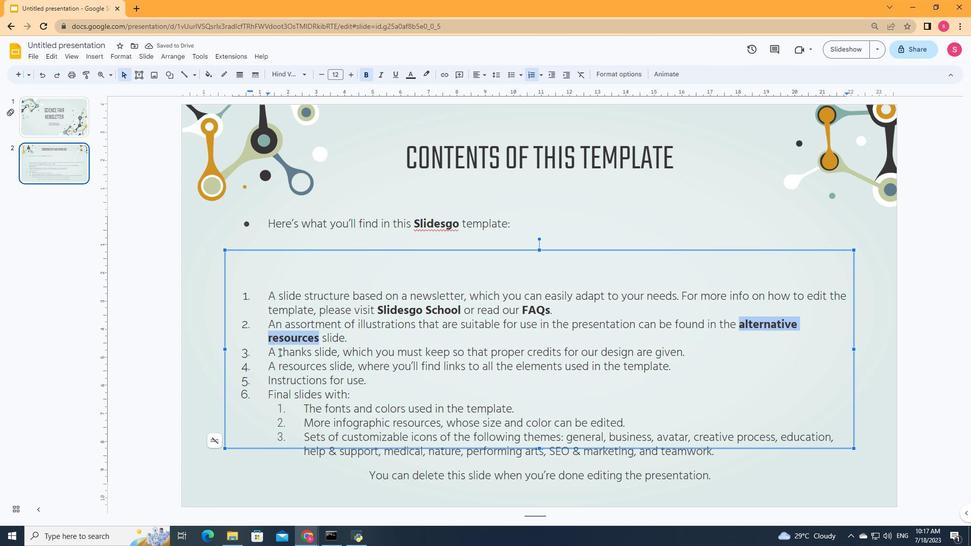 
Action: Mouse pressed left at (276, 353)
Screenshot: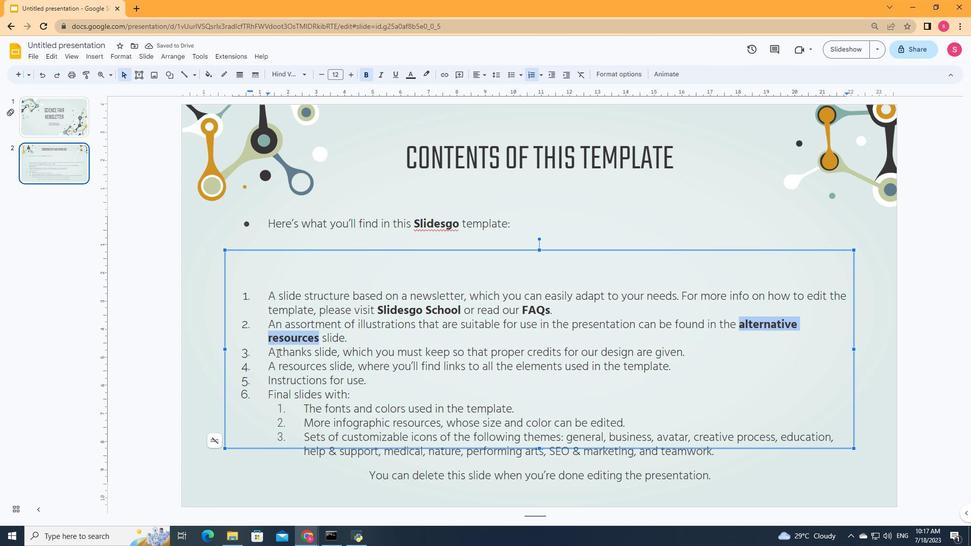 
Action: Mouse moved to (118, 56)
Screenshot: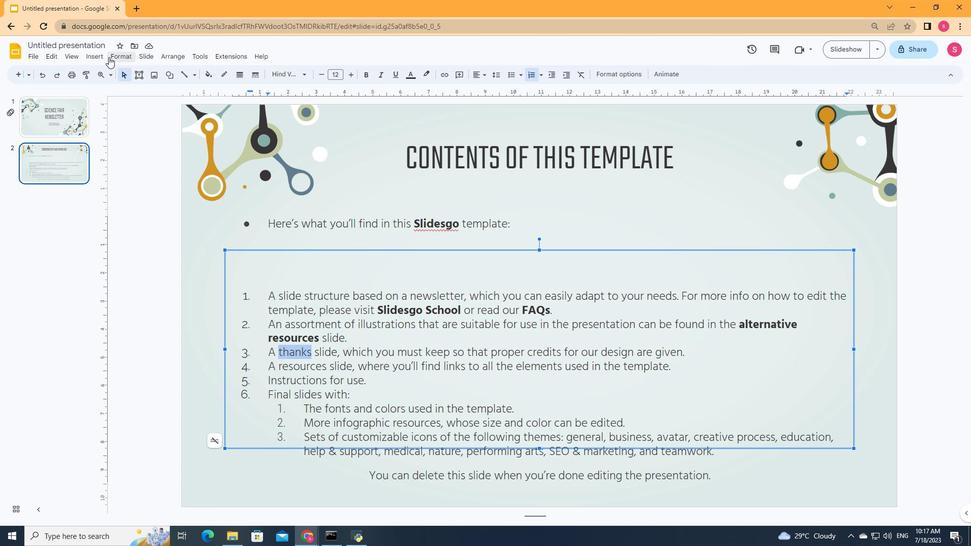 
Action: Mouse pressed left at (118, 56)
Screenshot: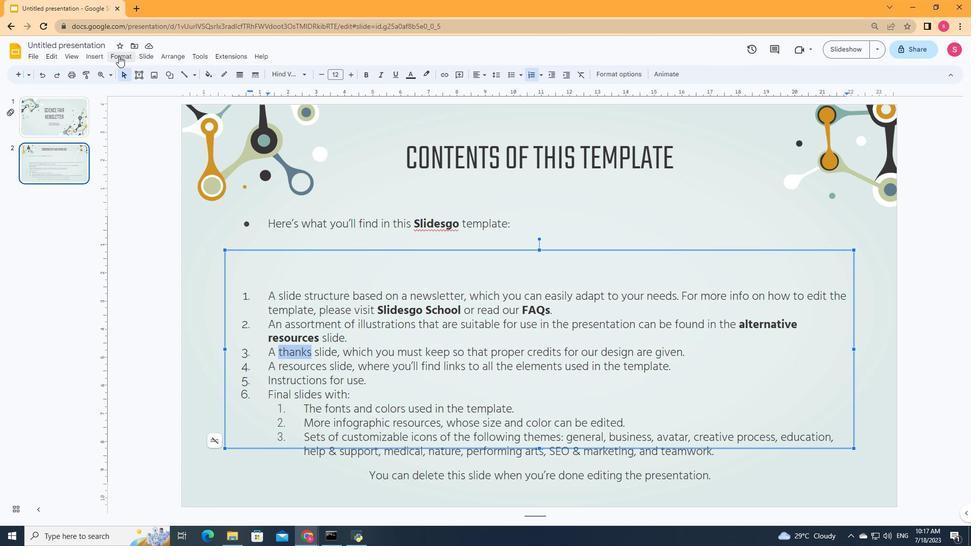 
Action: Mouse moved to (272, 70)
Screenshot: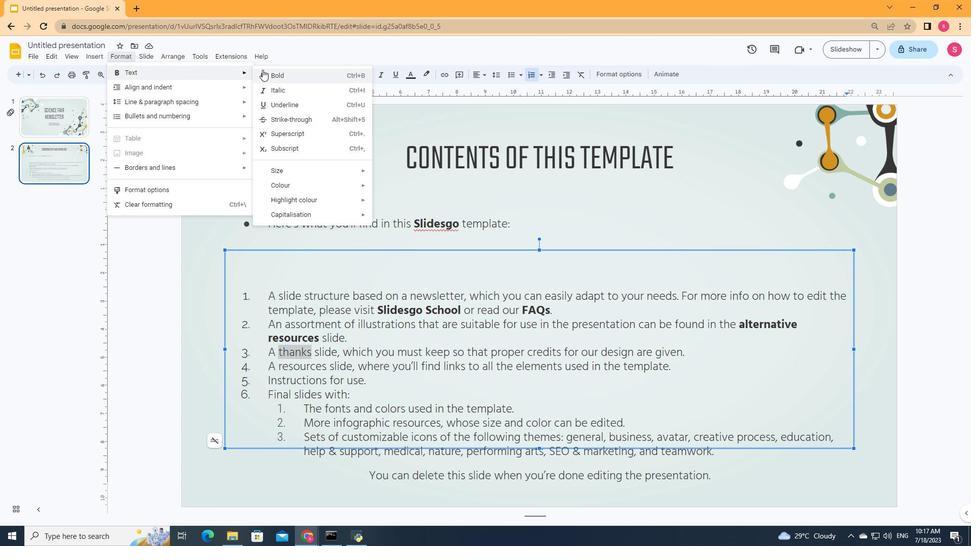 
Action: Mouse pressed left at (272, 70)
Screenshot: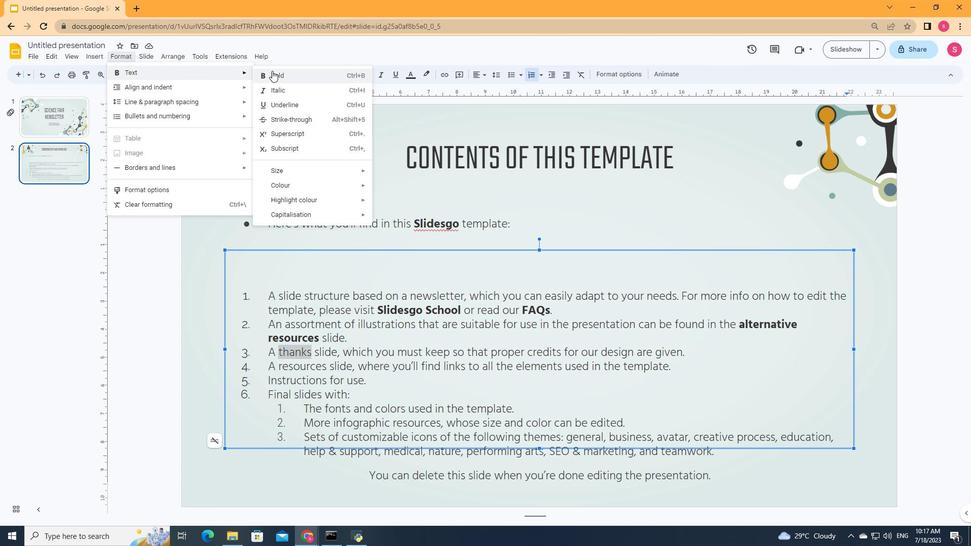 
Action: Mouse moved to (276, 367)
Screenshot: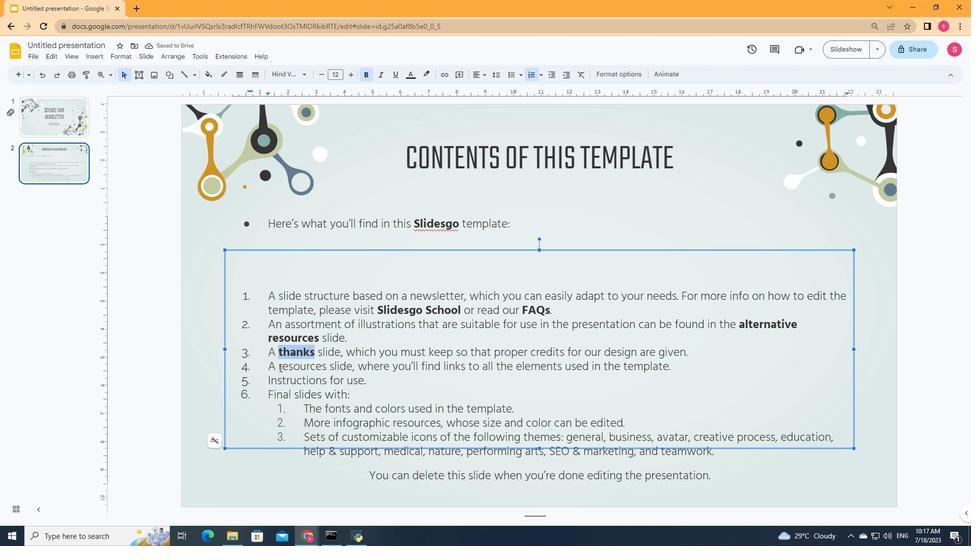 
Action: Mouse pressed left at (276, 367)
Screenshot: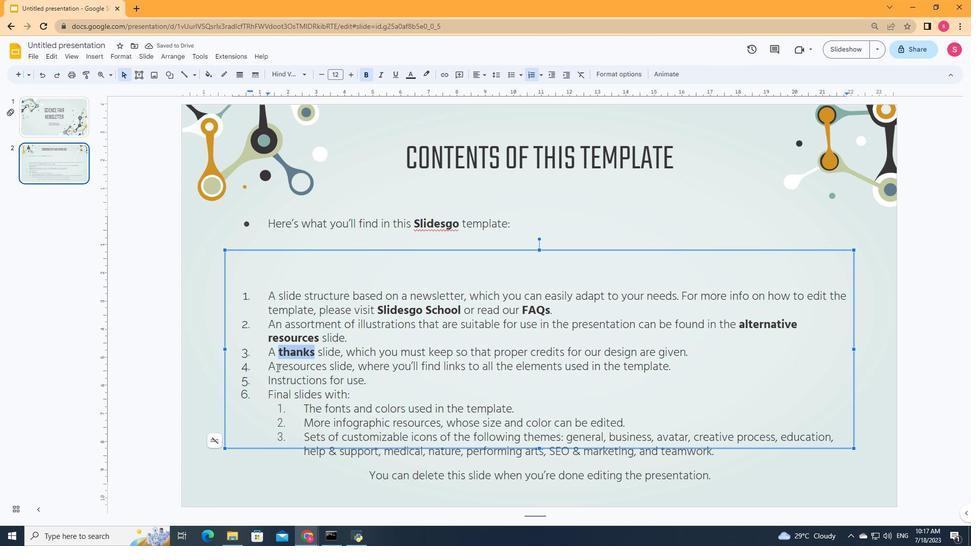 
Action: Mouse moved to (113, 60)
Screenshot: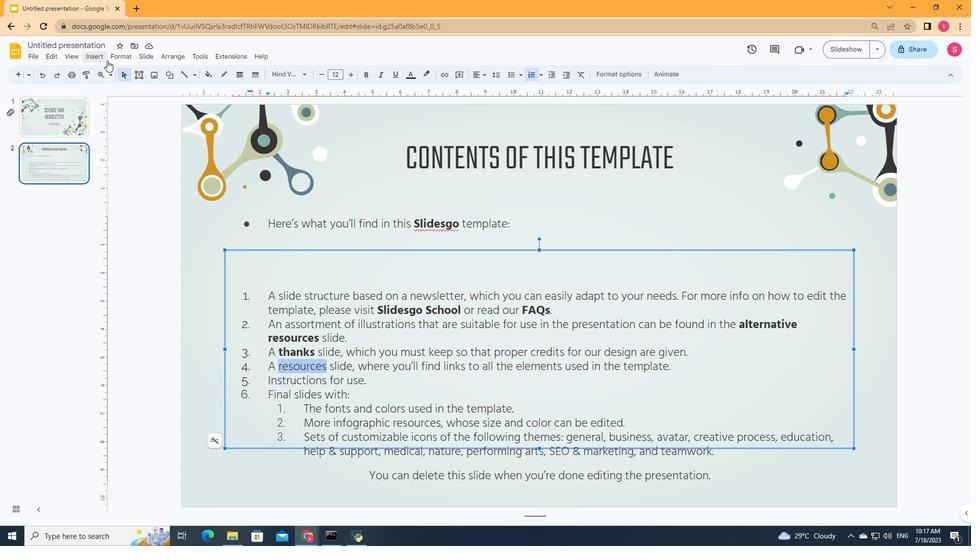 
Action: Mouse pressed left at (113, 60)
Screenshot: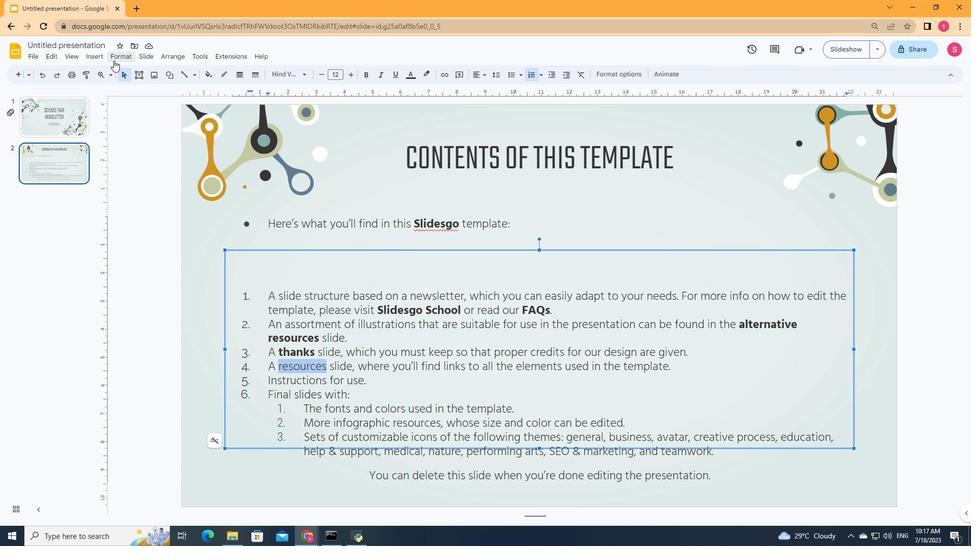 
Action: Mouse moved to (145, 70)
Screenshot: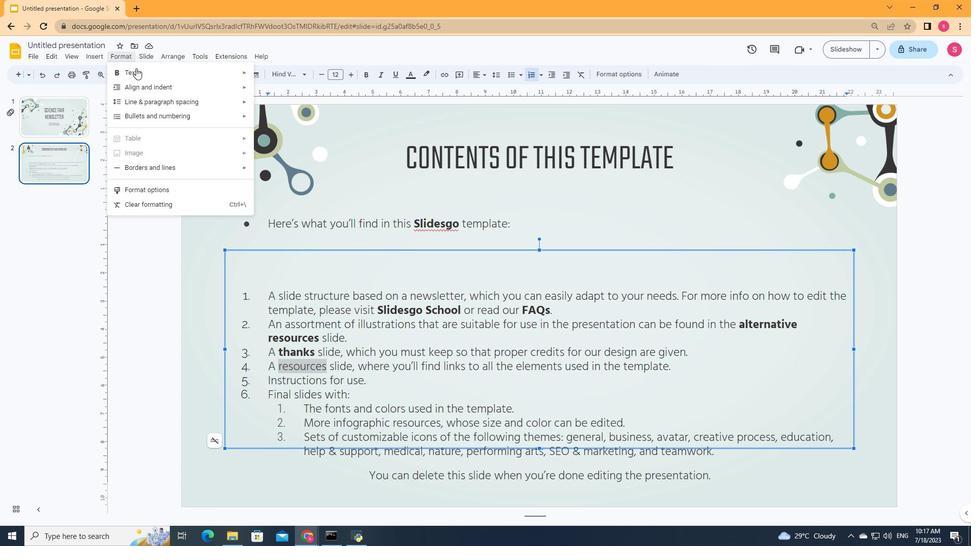 
Action: Mouse pressed left at (145, 70)
Screenshot: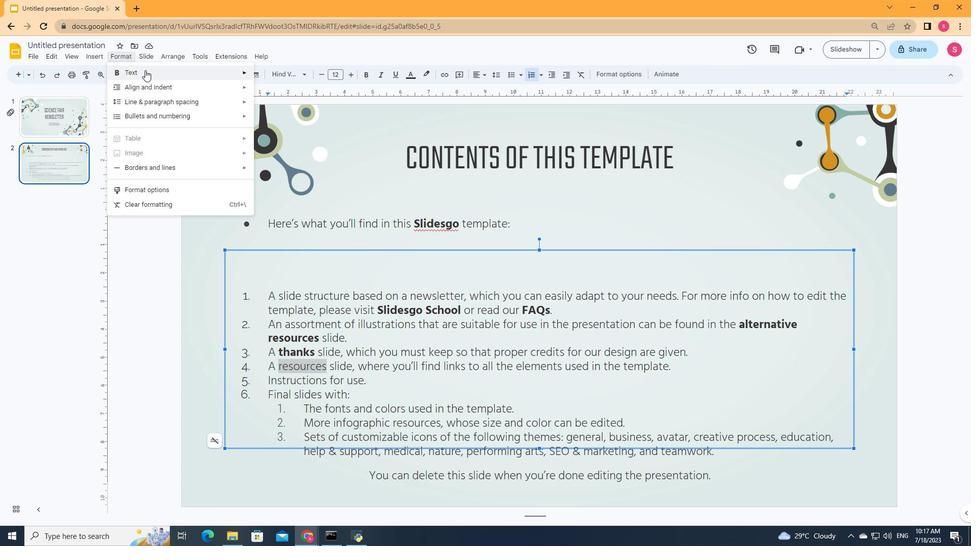 
Action: Mouse moved to (305, 70)
Screenshot: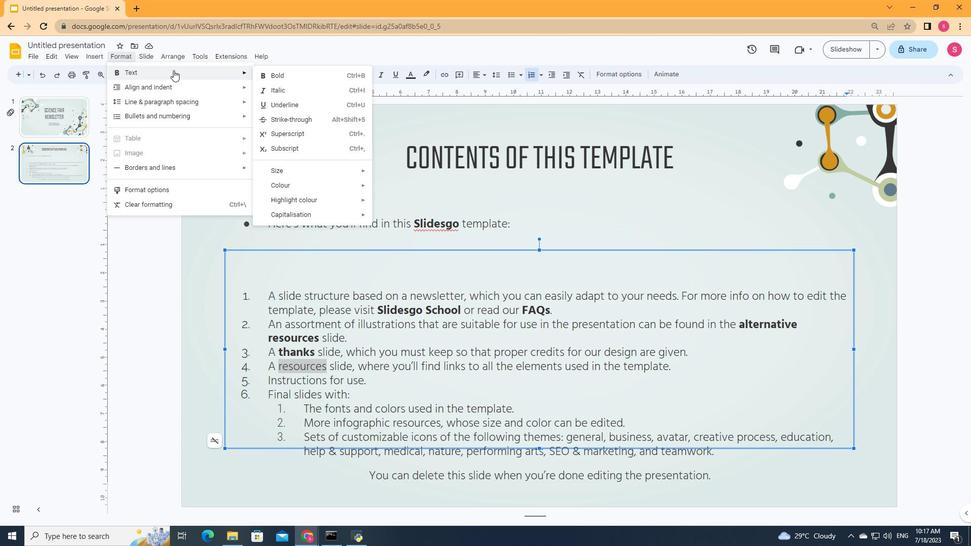 
Action: Mouse pressed left at (305, 70)
Screenshot: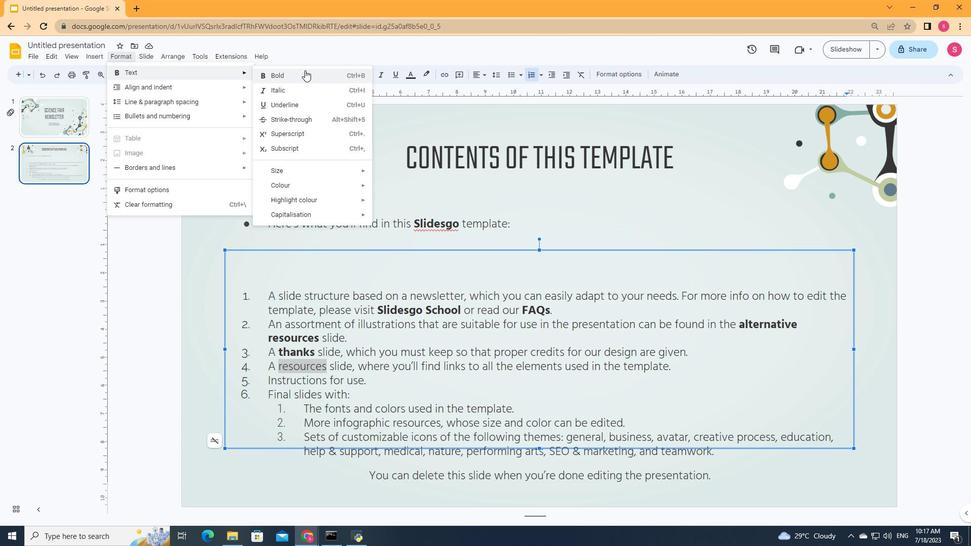 
Action: Mouse moved to (363, 383)
Screenshot: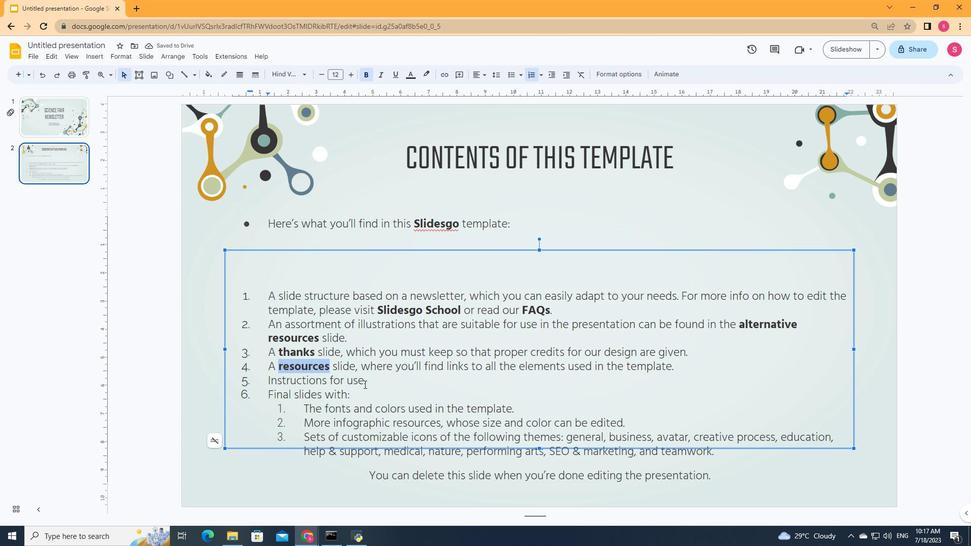 
Action: Mouse pressed left at (363, 383)
Screenshot: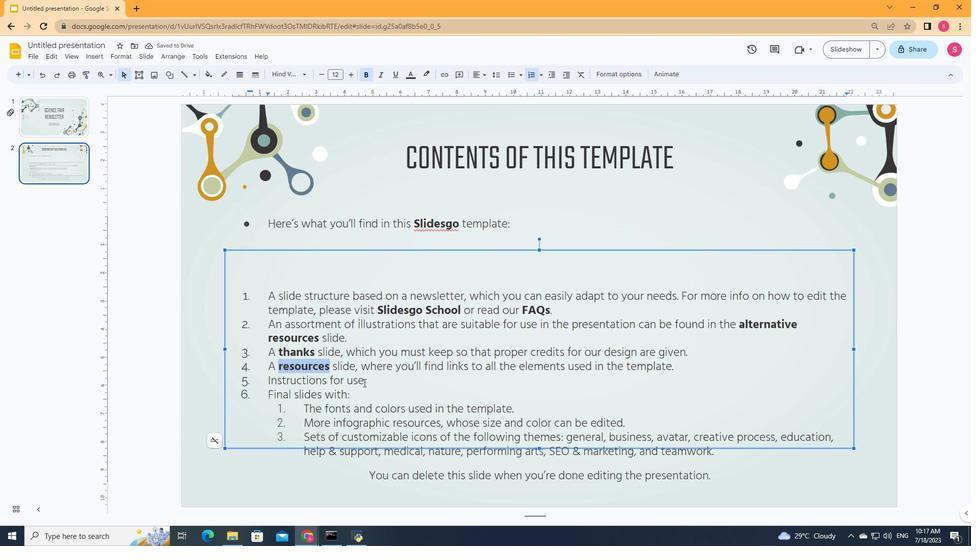 
Action: Mouse moved to (367, 74)
Screenshot: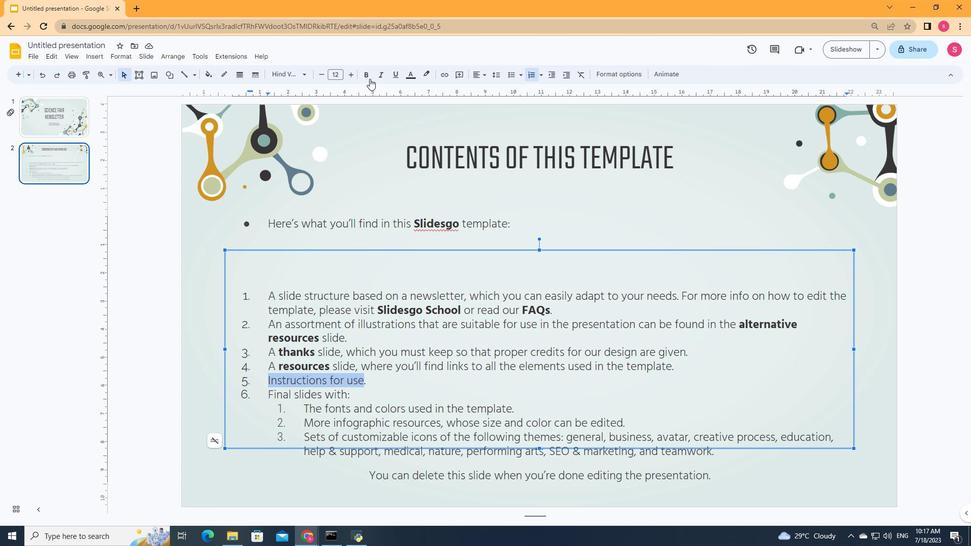 
Action: Mouse pressed left at (367, 74)
Screenshot: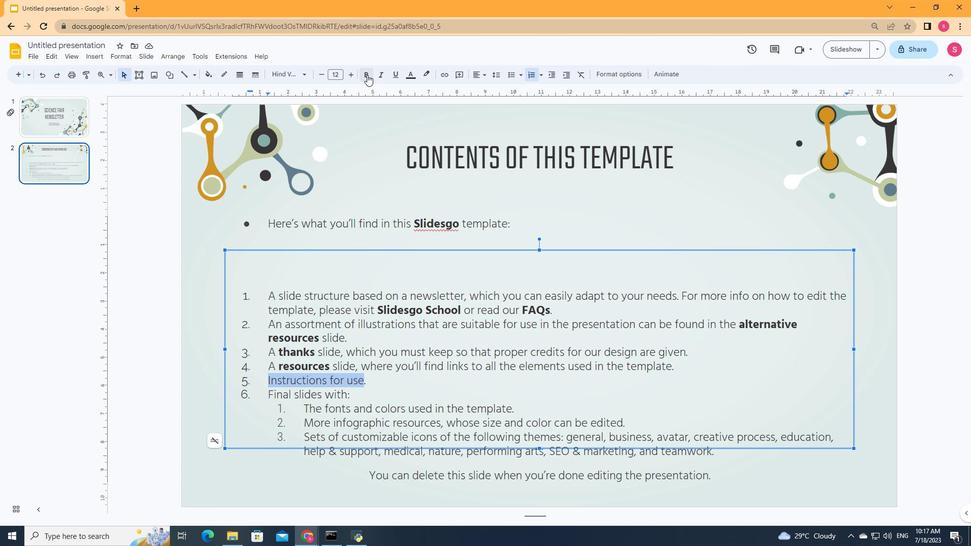 
Action: Mouse moved to (323, 409)
Screenshot: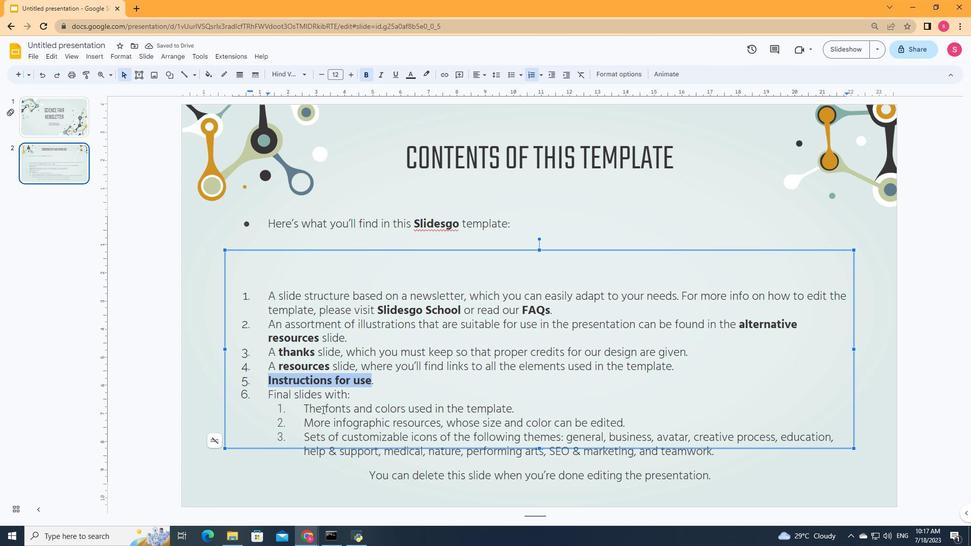 
Action: Mouse pressed left at (323, 409)
Screenshot: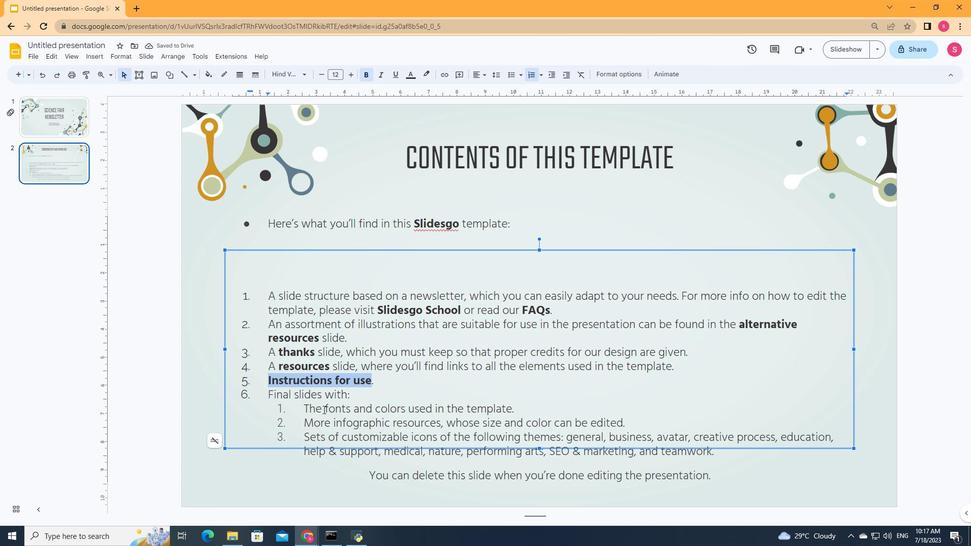 
Action: Mouse moved to (373, 74)
Screenshot: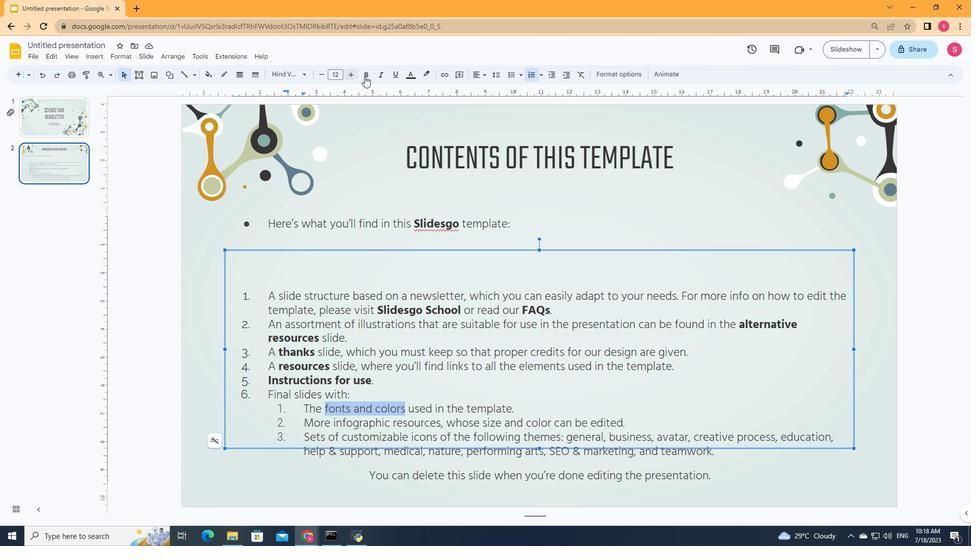 
Action: Mouse pressed left at (373, 74)
Screenshot: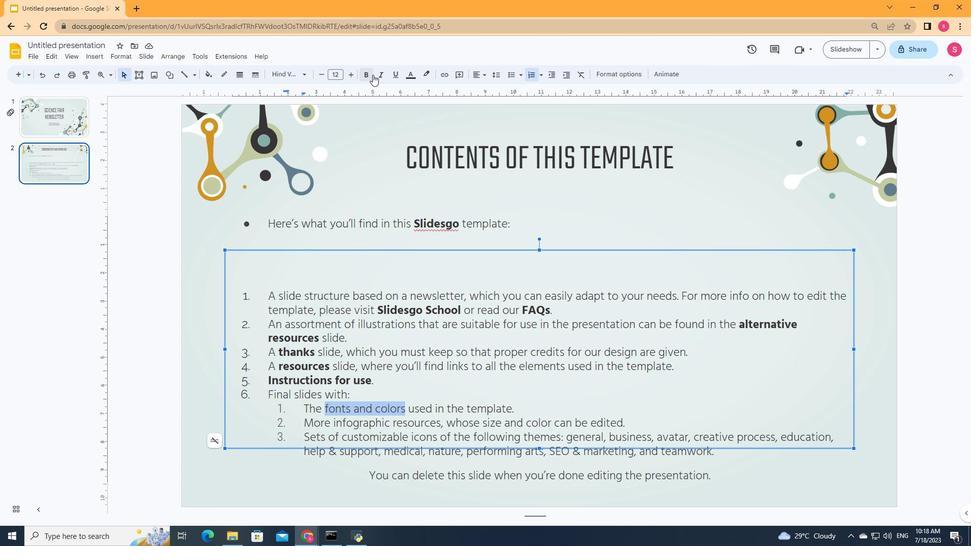 
Action: Mouse moved to (332, 425)
Screenshot: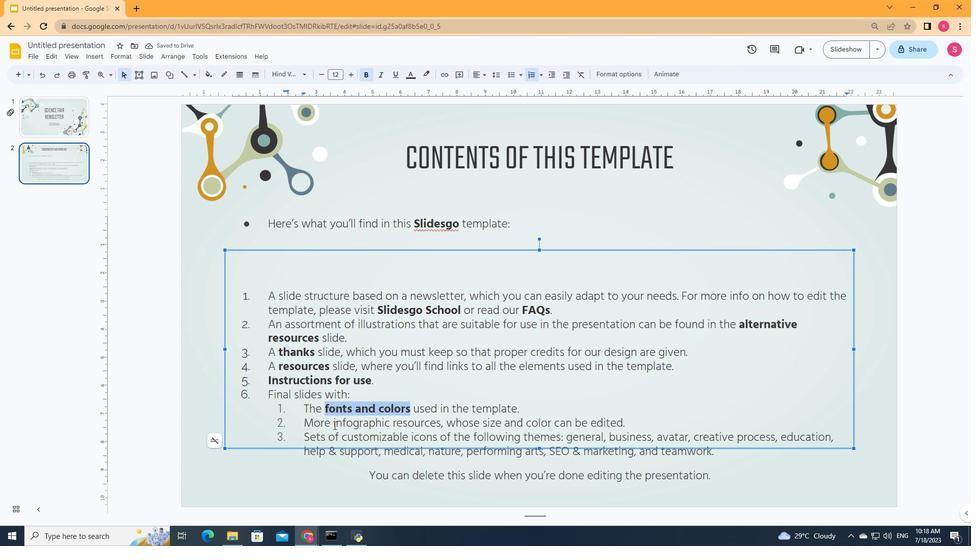
Action: Mouse pressed left at (332, 425)
Screenshot: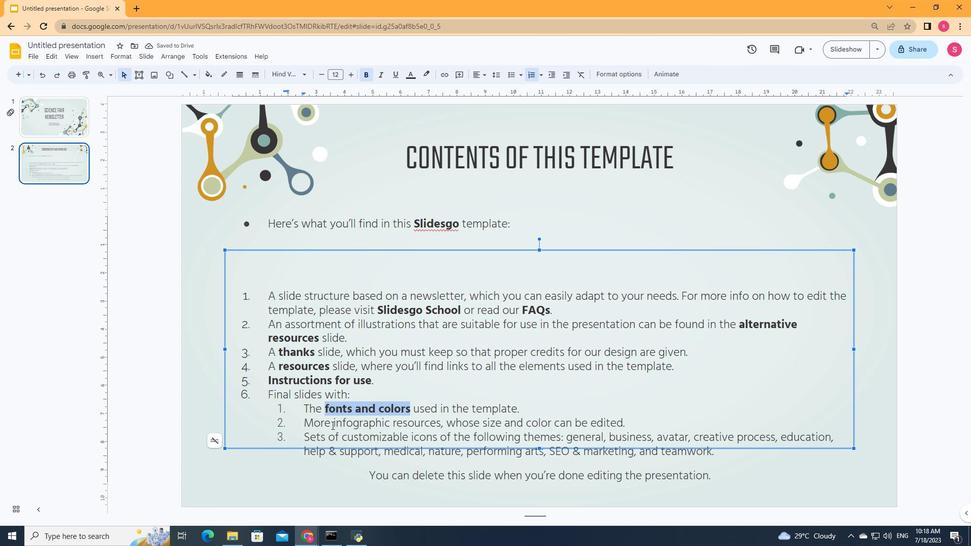 
Action: Mouse moved to (366, 77)
Screenshot: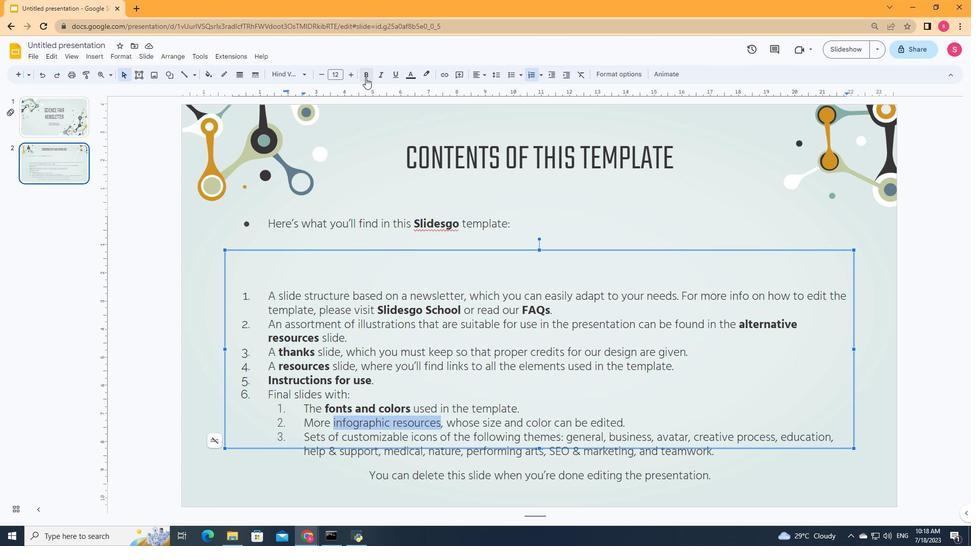 
Action: Mouse pressed left at (366, 77)
Screenshot: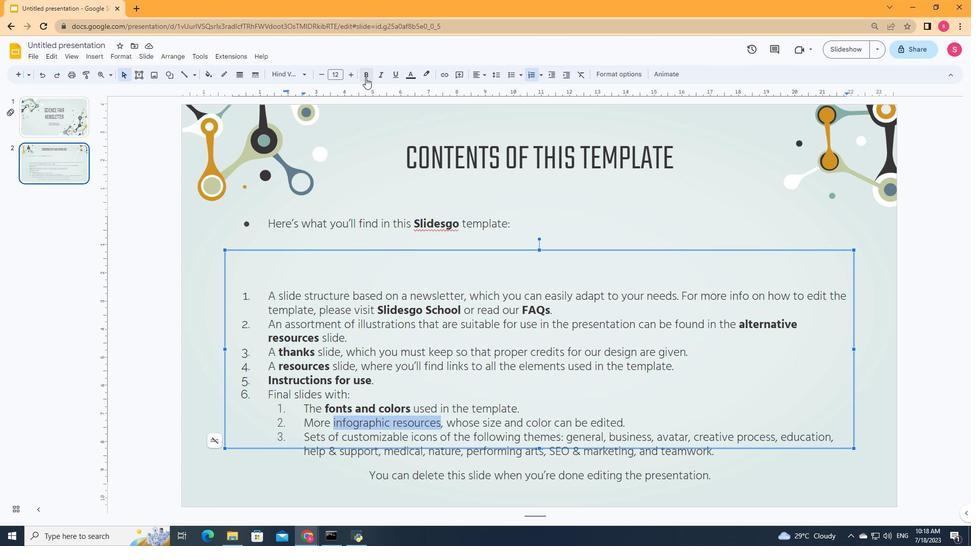 
Action: Mouse moved to (447, 440)
Screenshot: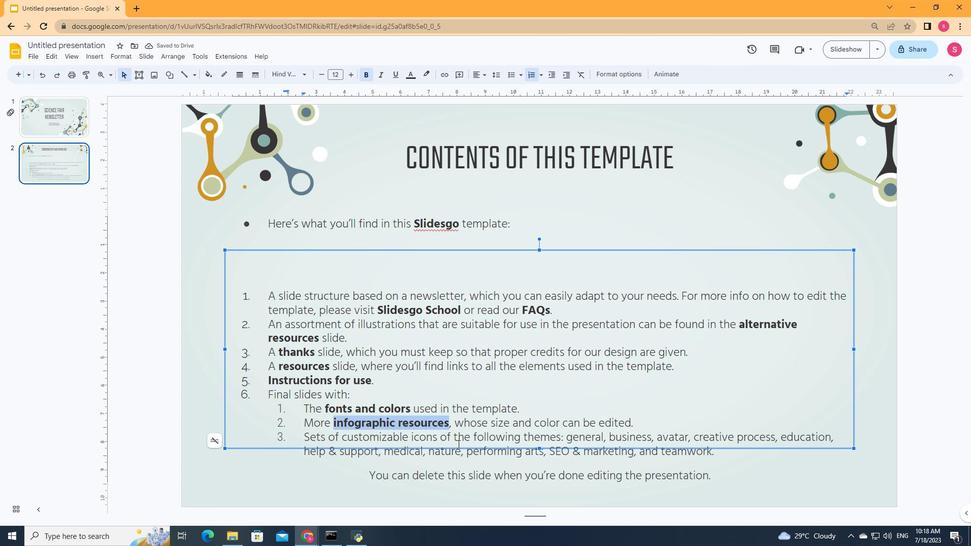 
Action: Mouse scrolled (447, 439) with delta (0, 0)
Screenshot: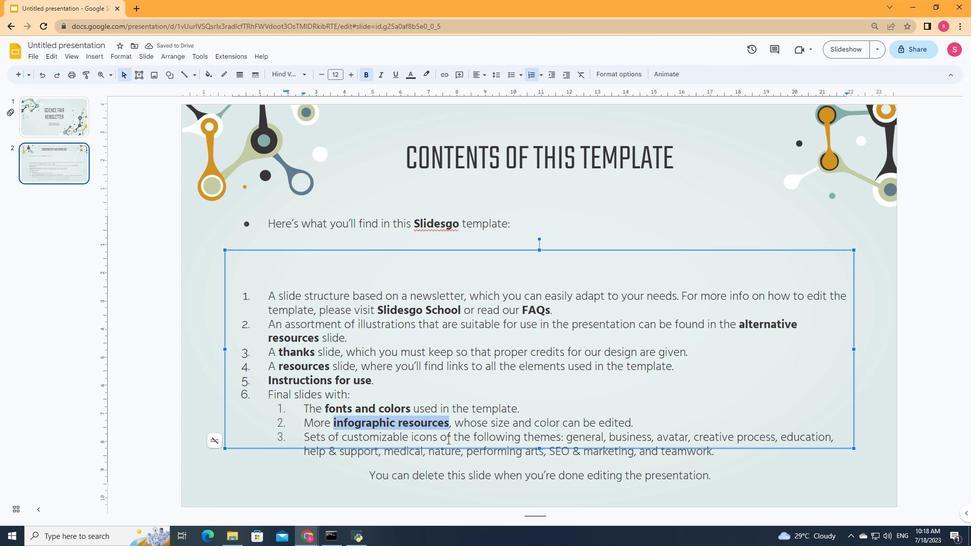 
Action: Mouse scrolled (447, 439) with delta (0, 0)
Screenshot: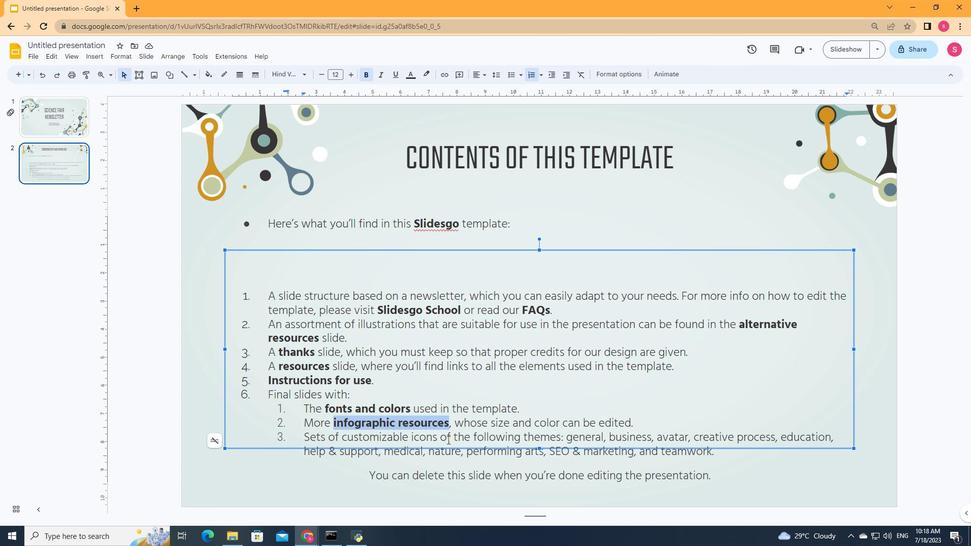 
Action: Mouse moved to (340, 437)
Screenshot: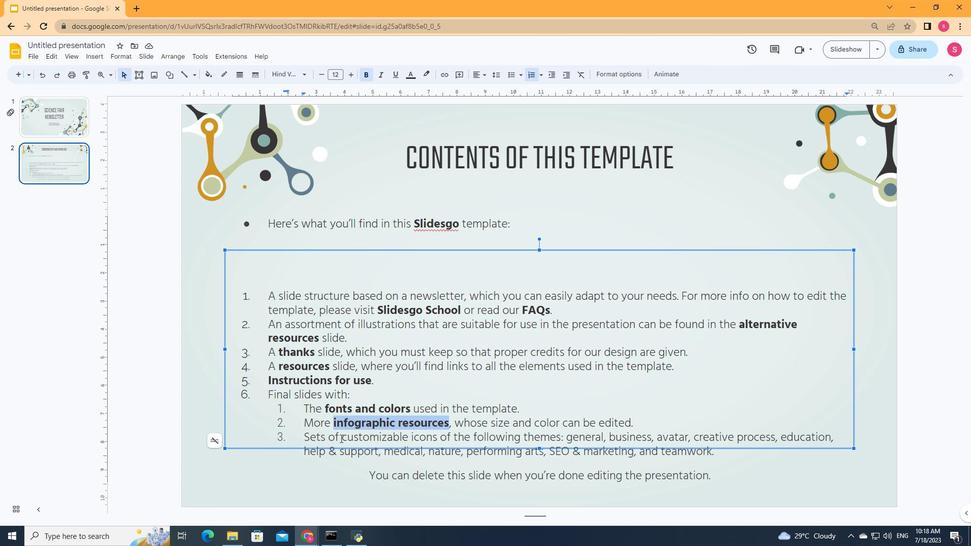 
Action: Mouse pressed left at (340, 437)
Screenshot: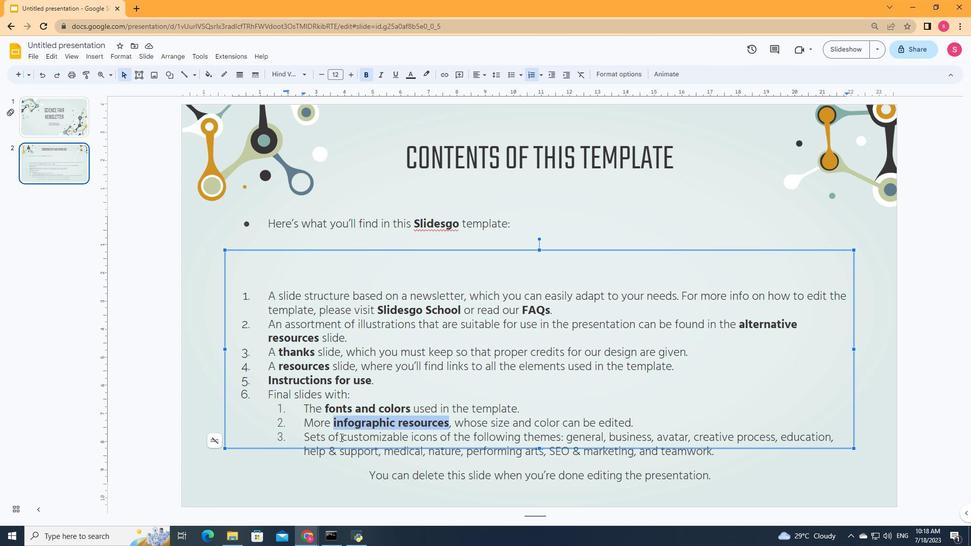 
Action: Mouse moved to (369, 78)
Screenshot: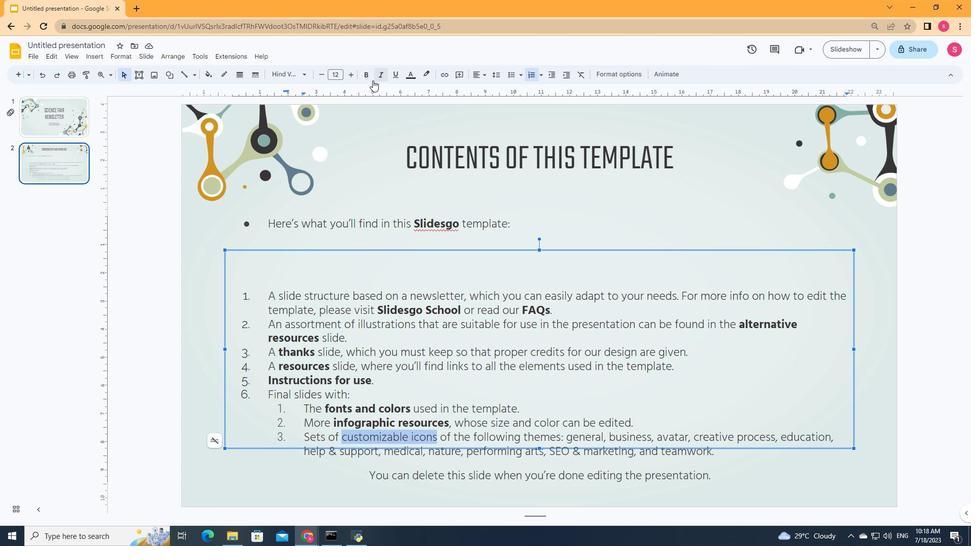 
Action: Mouse pressed left at (369, 78)
Screenshot: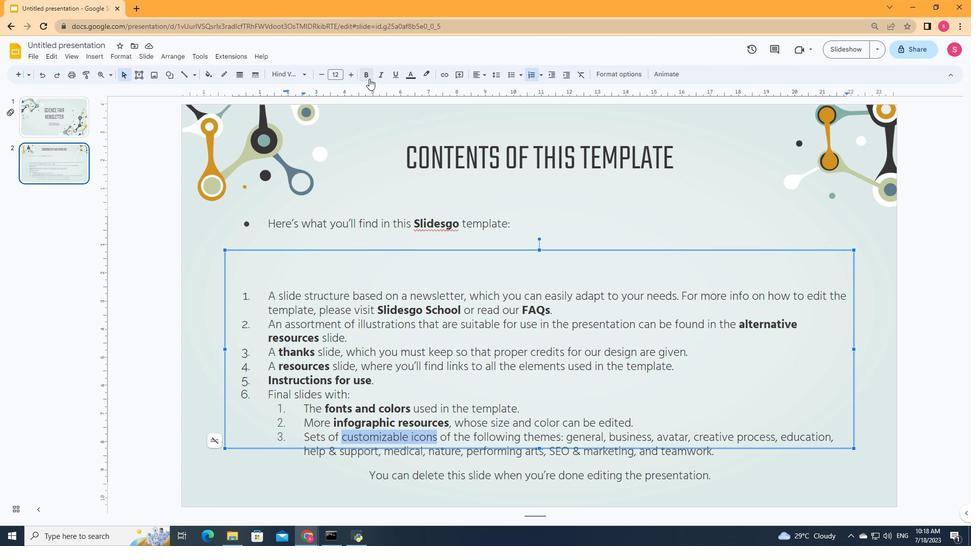 
Action: Mouse moved to (743, 460)
Screenshot: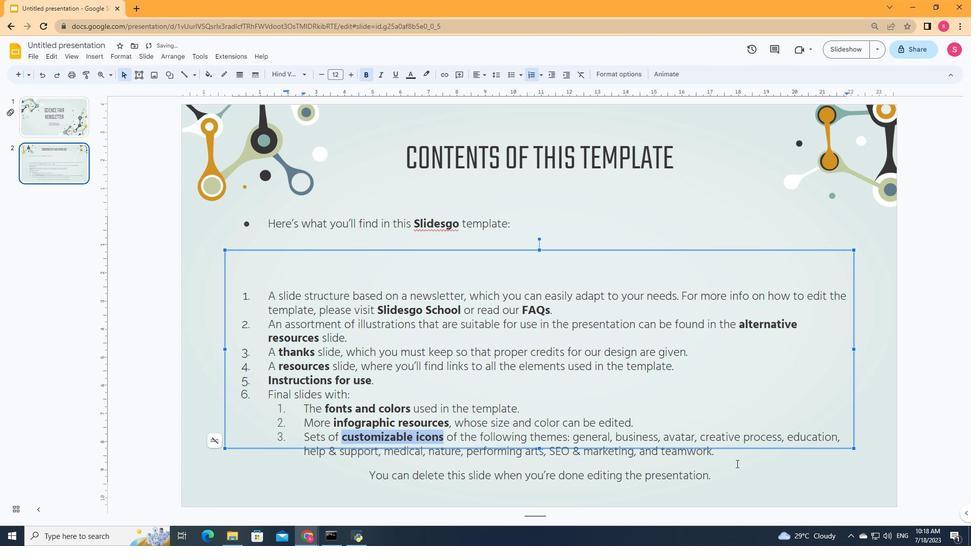 
Action: Mouse pressed left at (743, 460)
Screenshot: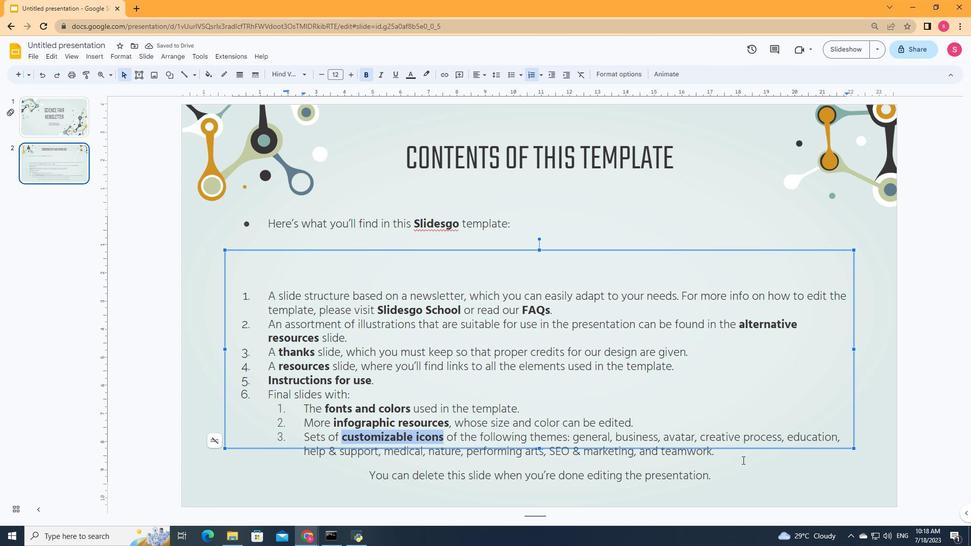 
Action: Mouse moved to (869, 333)
Screenshot: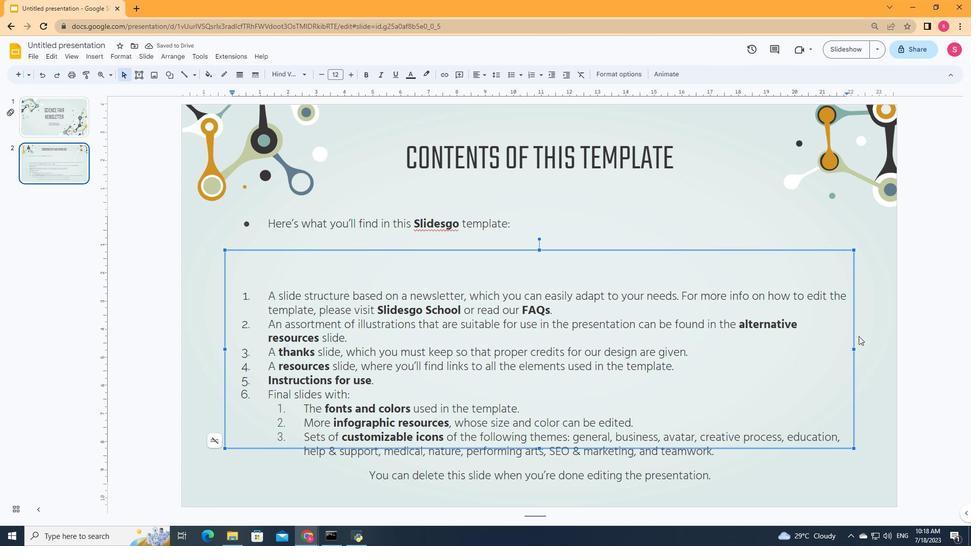 
Action: Mouse pressed left at (869, 333)
Screenshot: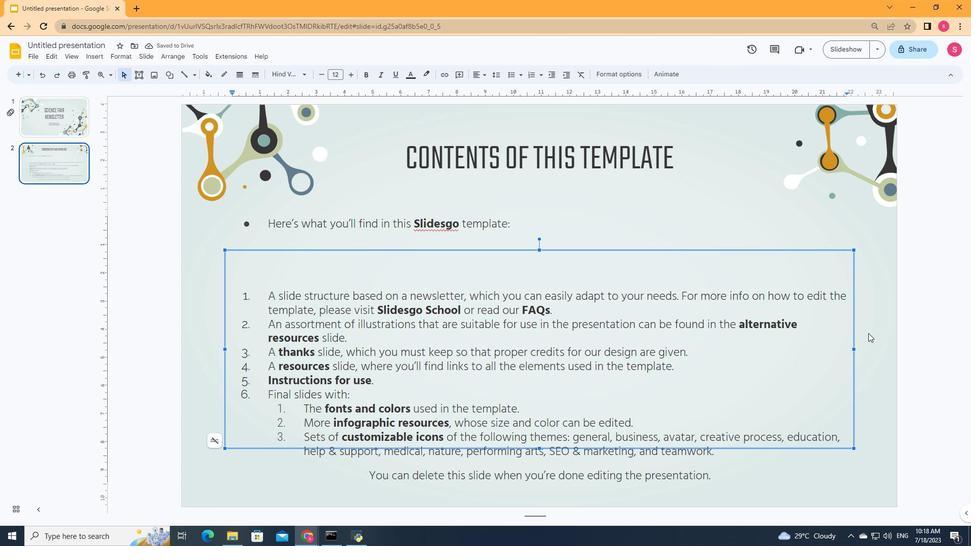 
Action: Mouse moved to (359, 74)
Screenshot: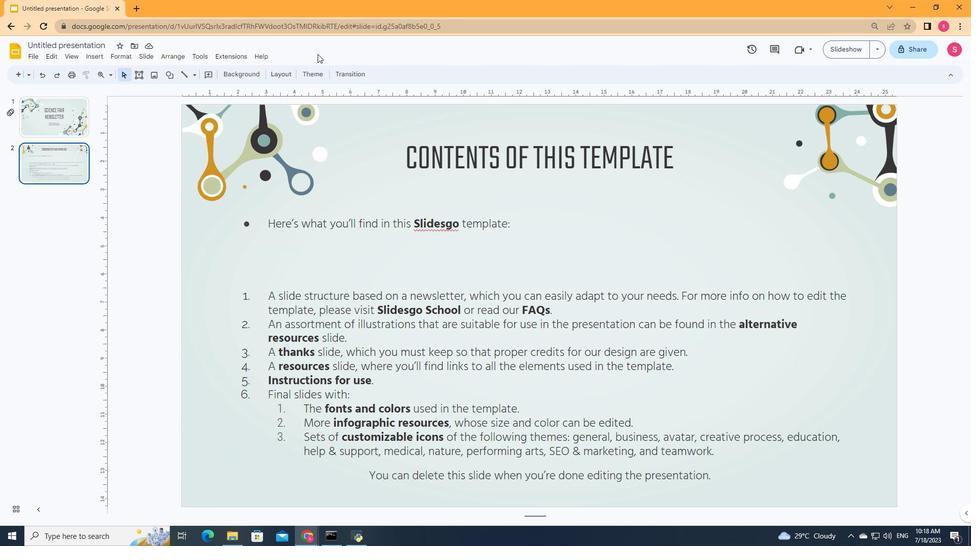 
Action: Mouse pressed left at (359, 74)
Screenshot: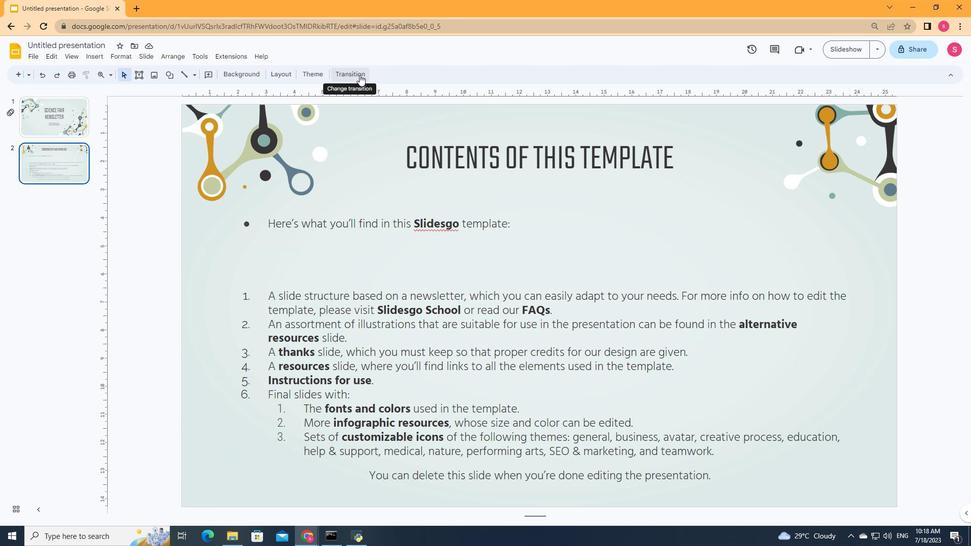 
Action: Mouse moved to (176, 225)
Screenshot: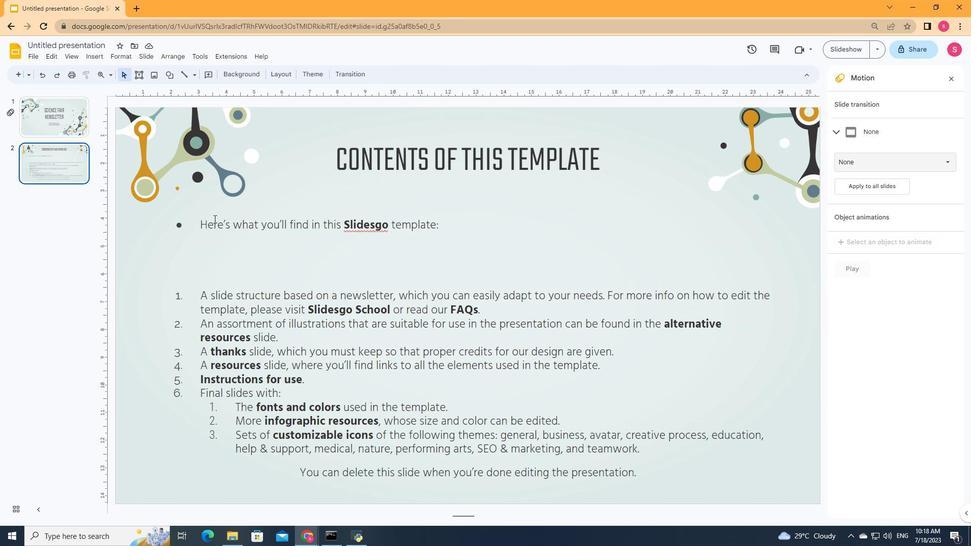 
Action: Mouse pressed left at (176, 225)
Screenshot: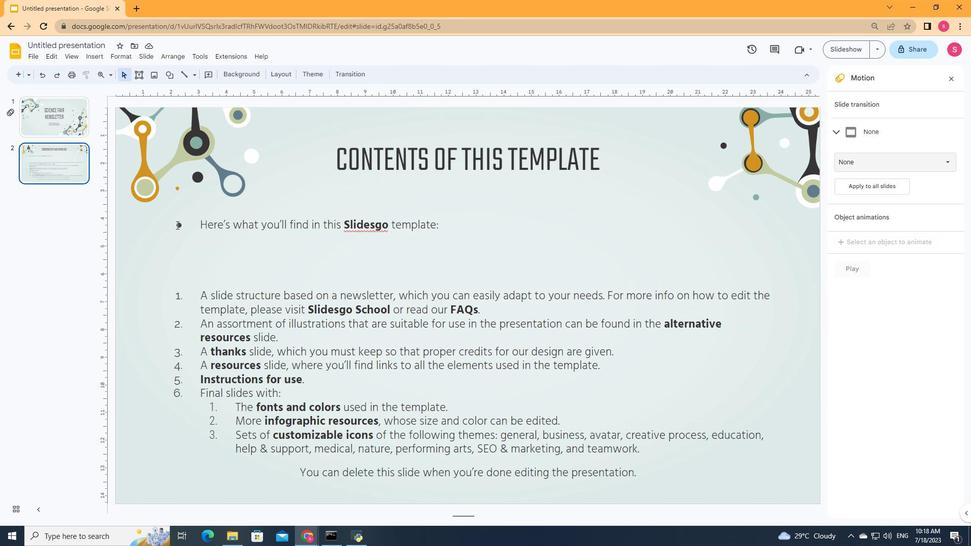 
Action: Mouse moved to (176, 227)
Screenshot: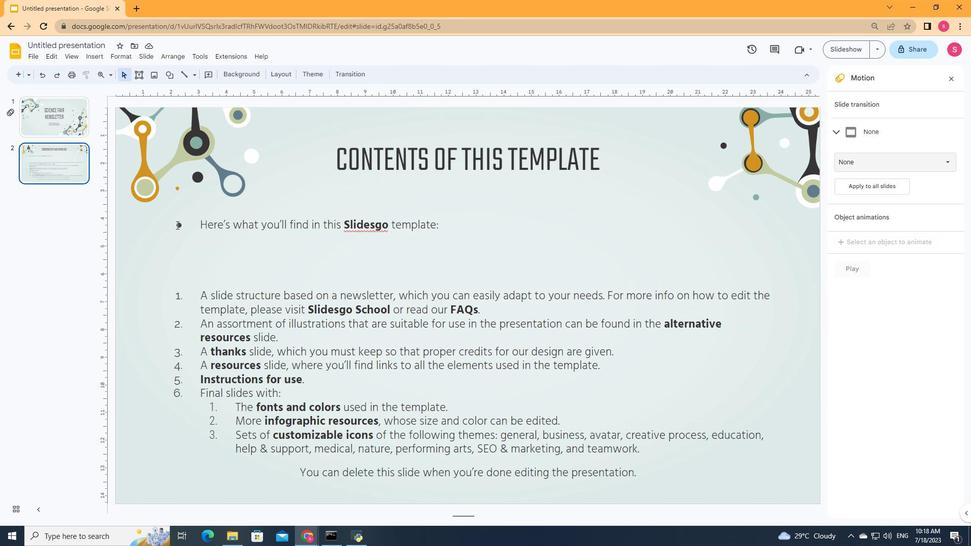 
Action: Mouse pressed left at (176, 227)
Screenshot: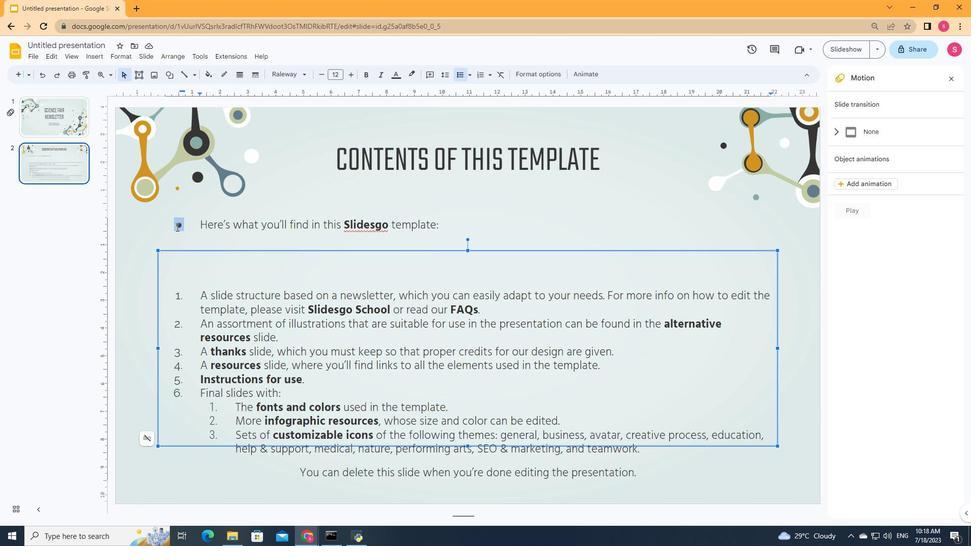 
Action: Mouse moved to (230, 207)
Screenshot: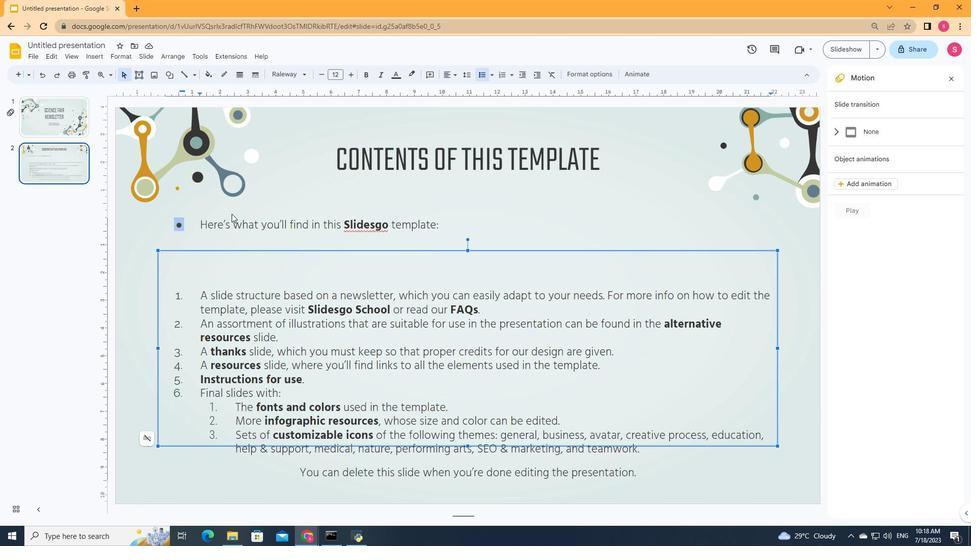 
Action: Mouse pressed left at (230, 207)
Screenshot: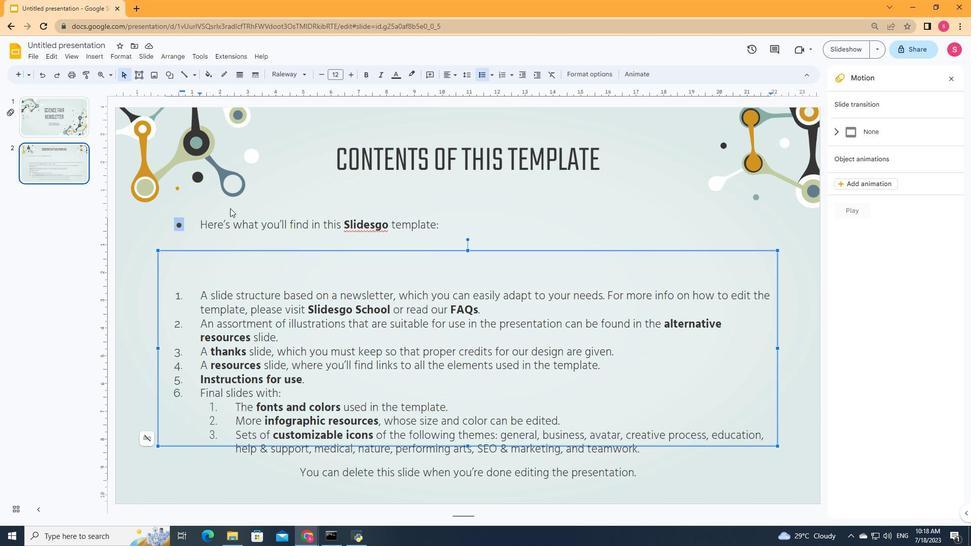 
Action: Mouse moved to (178, 224)
Screenshot: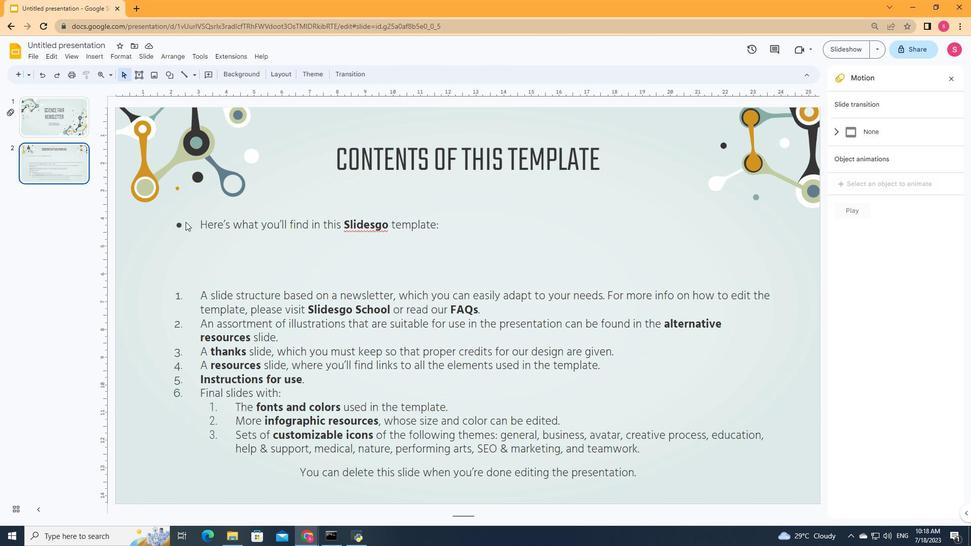 
Action: Mouse pressed left at (178, 224)
Screenshot: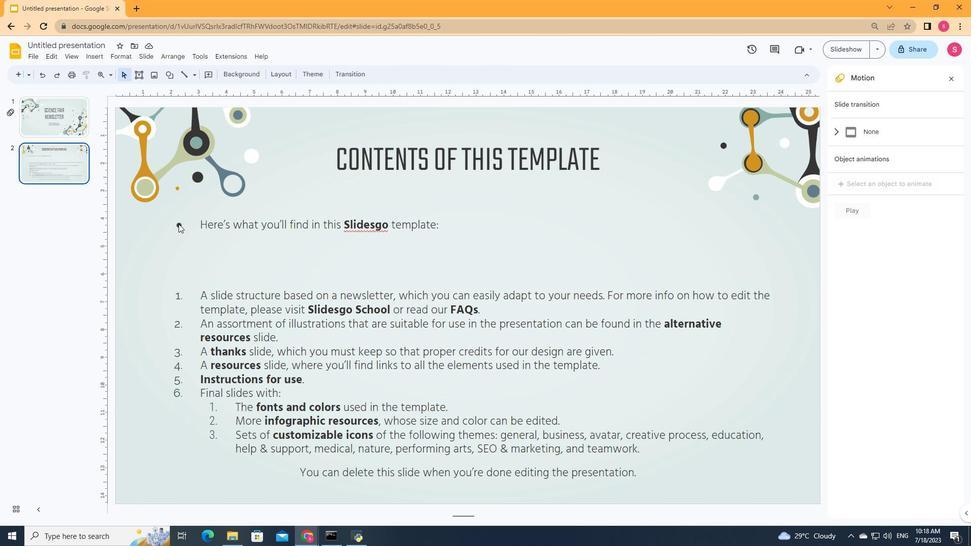 
Action: Key pressed <Key.delete>
Screenshot: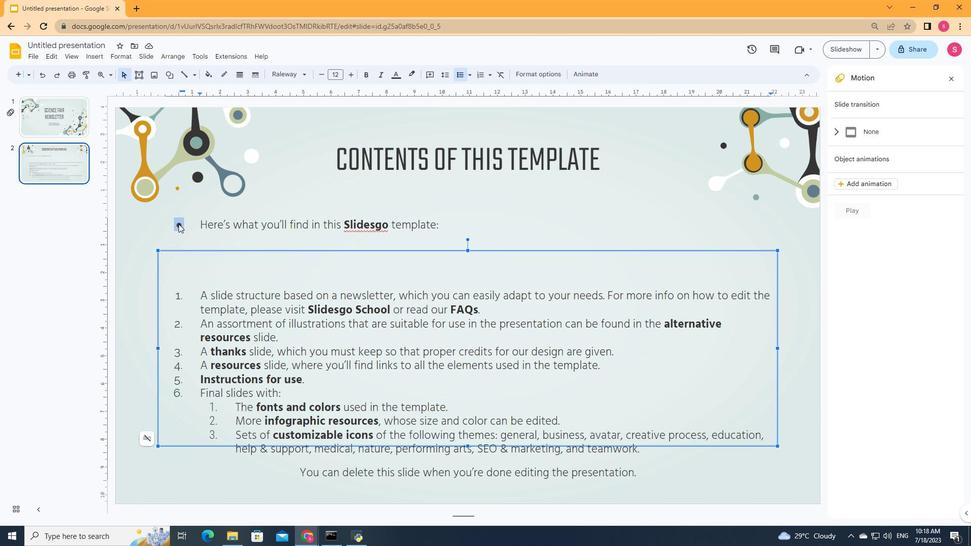 
Action: Mouse moved to (450, 217)
Screenshot: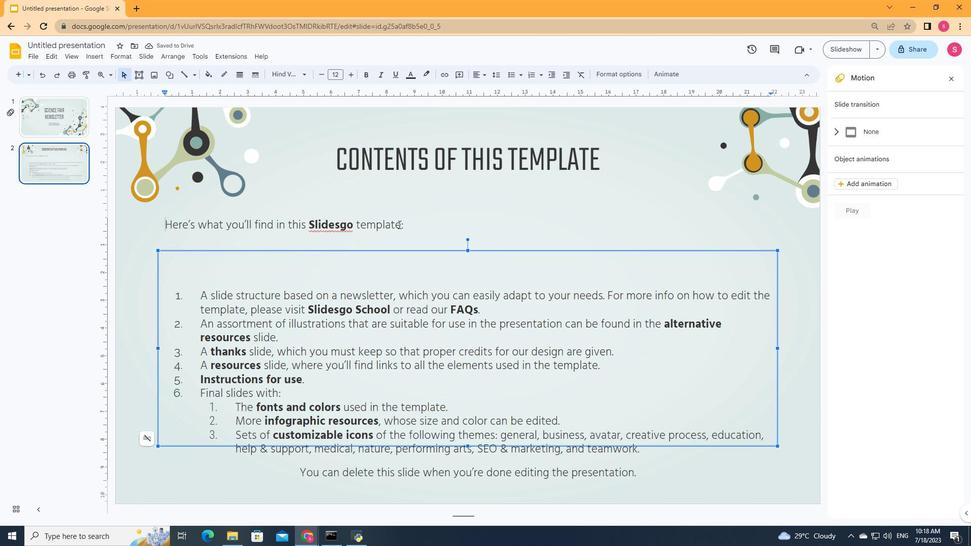 
Action: Mouse pressed left at (450, 217)
Screenshot: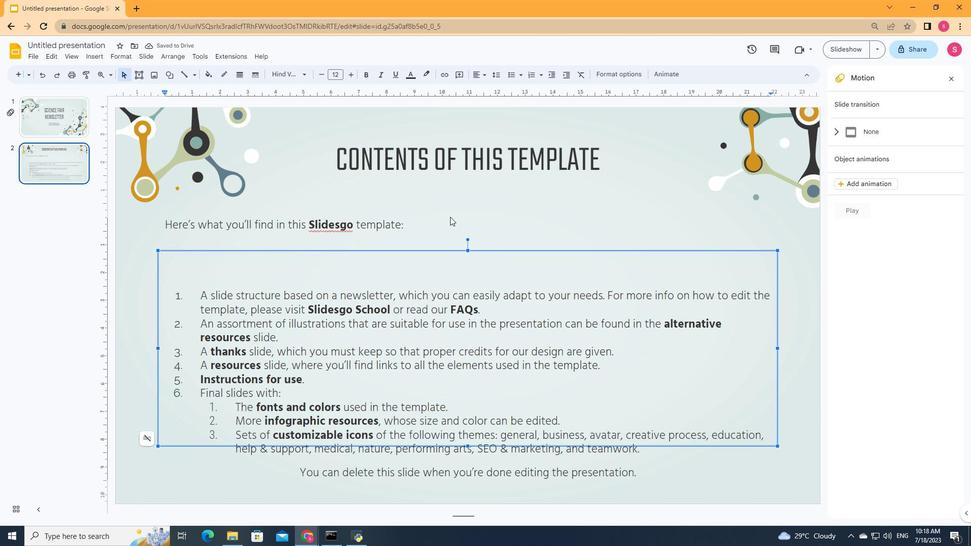 
Action: Mouse moved to (837, 133)
Screenshot: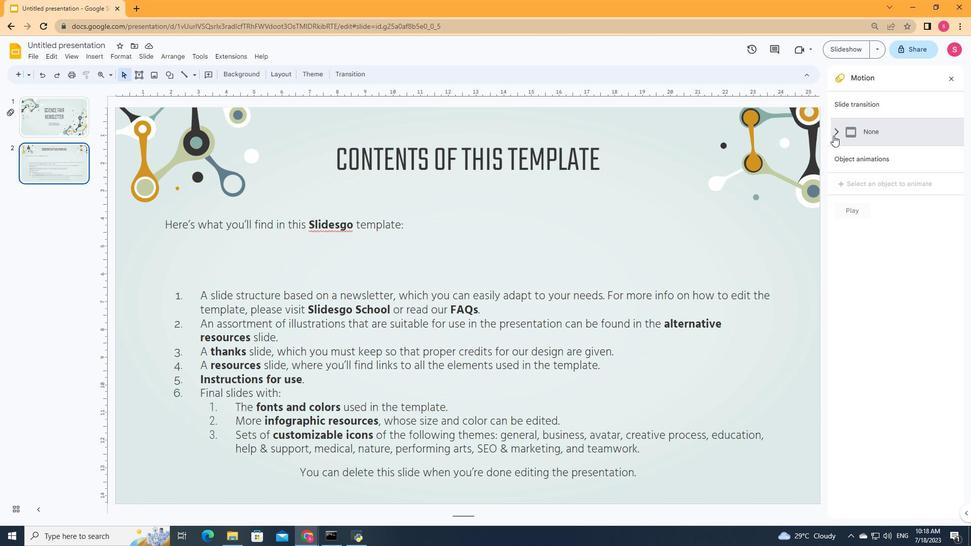 
Action: Mouse pressed left at (837, 133)
Screenshot: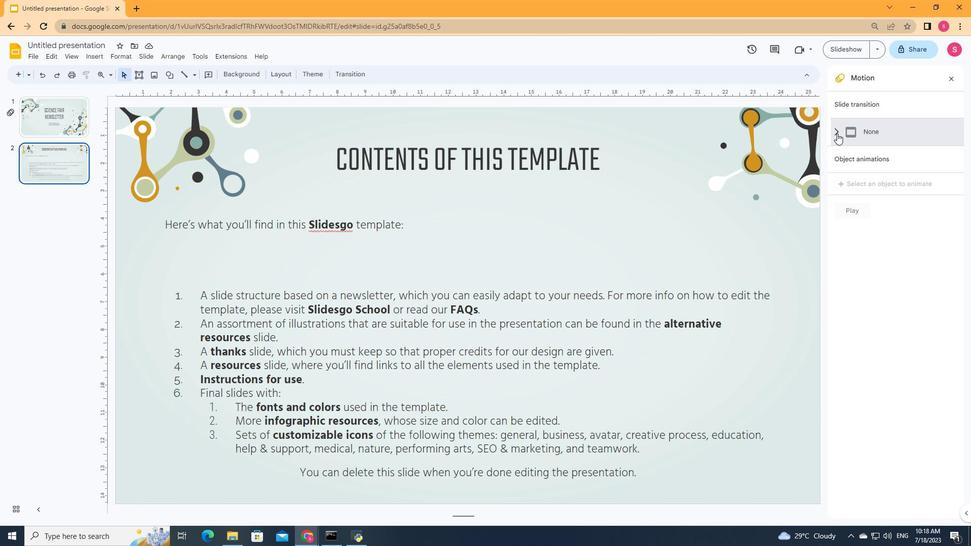 
Action: Mouse moved to (909, 167)
Screenshot: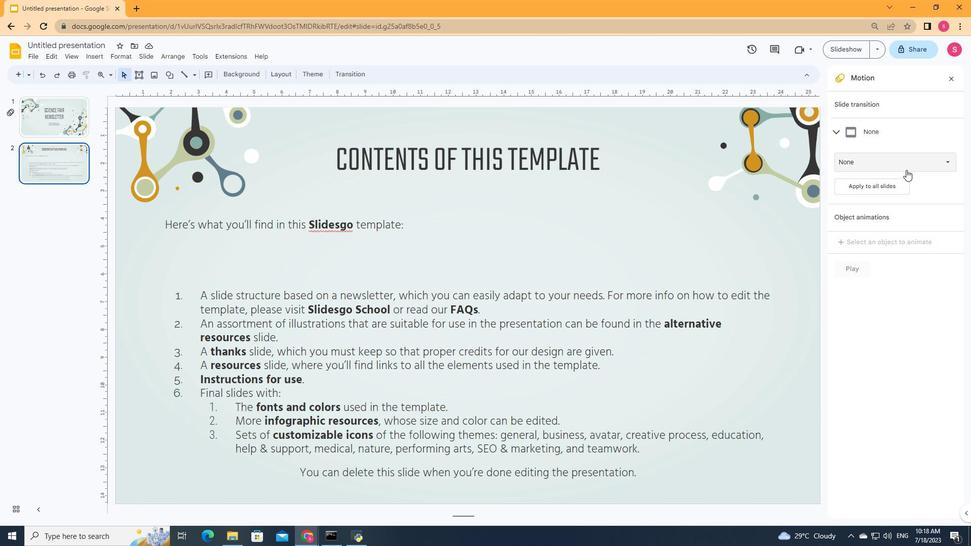 
Action: Mouse pressed left at (909, 167)
Screenshot: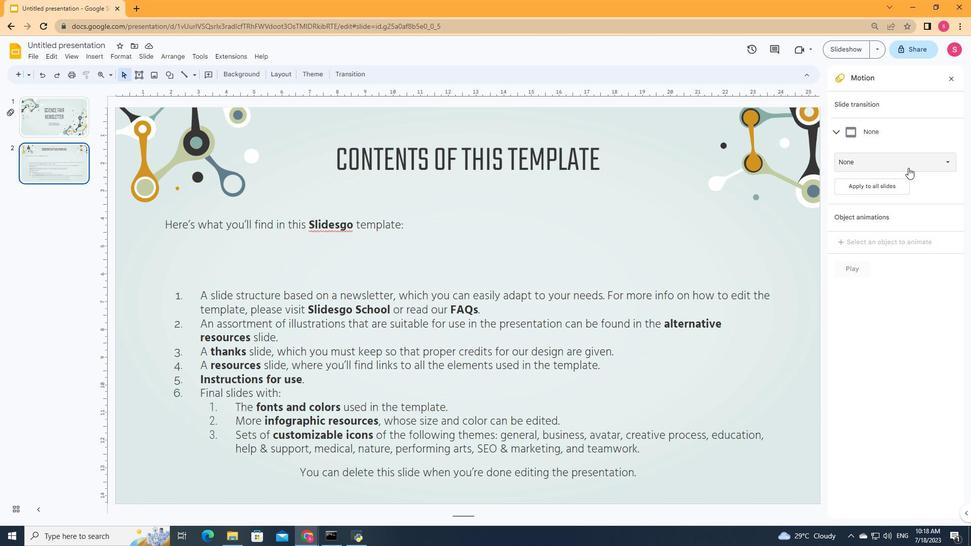 
Action: Mouse moved to (866, 274)
Screenshot: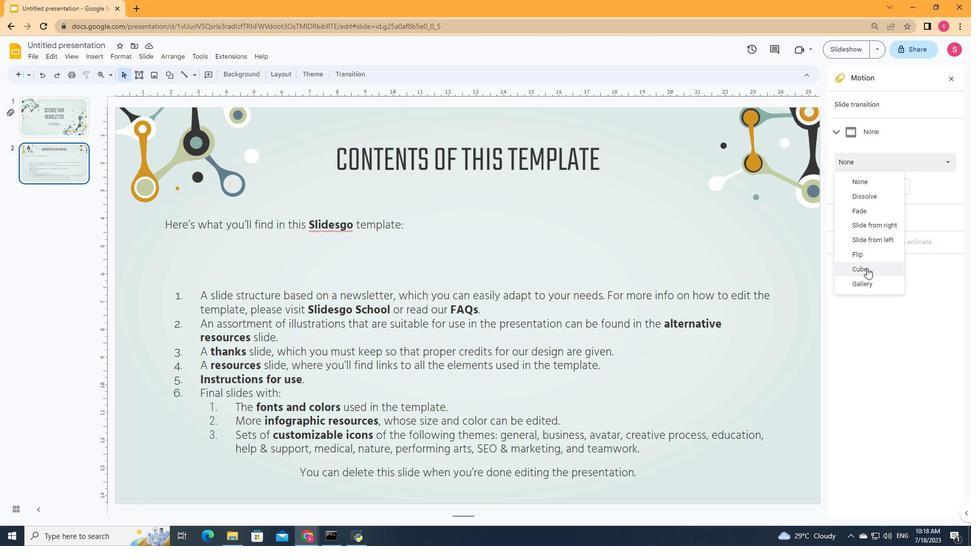 
Action: Mouse pressed left at (866, 274)
Screenshot: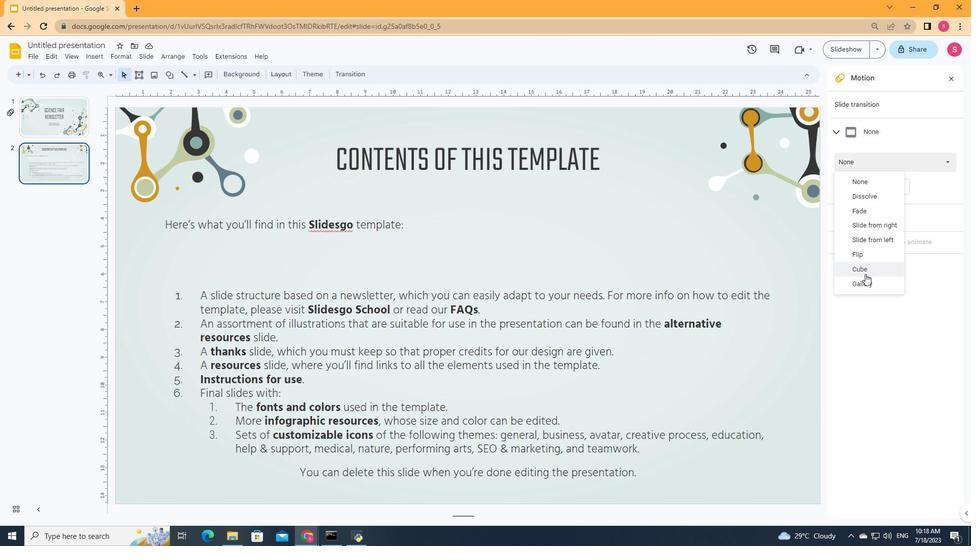 
Action: Mouse moved to (945, 183)
Screenshot: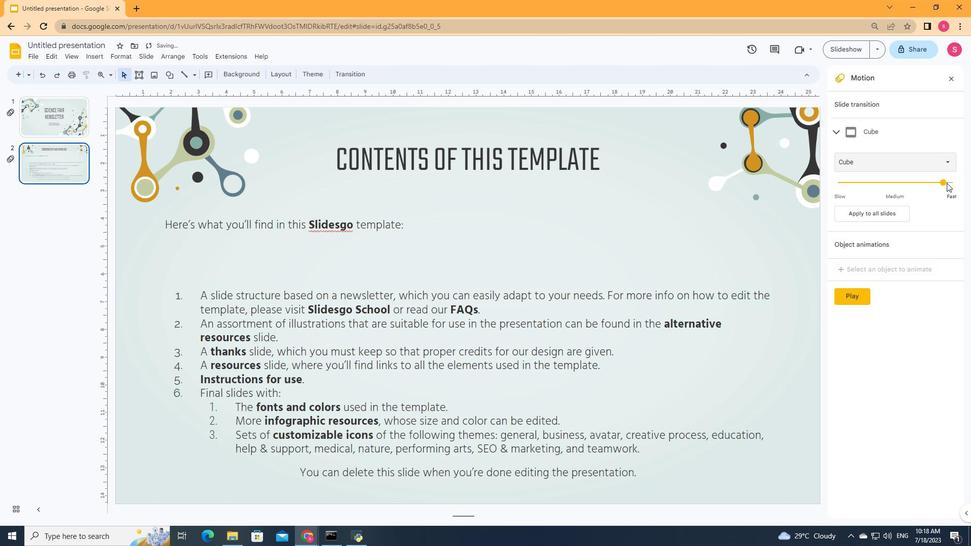 
Action: Mouse pressed left at (945, 183)
Screenshot: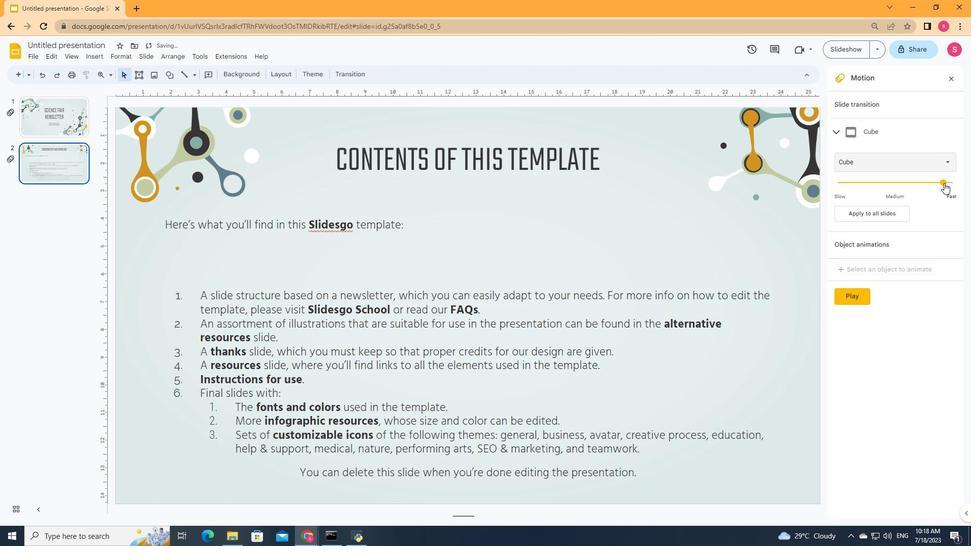 
Action: Mouse moved to (858, 296)
Screenshot: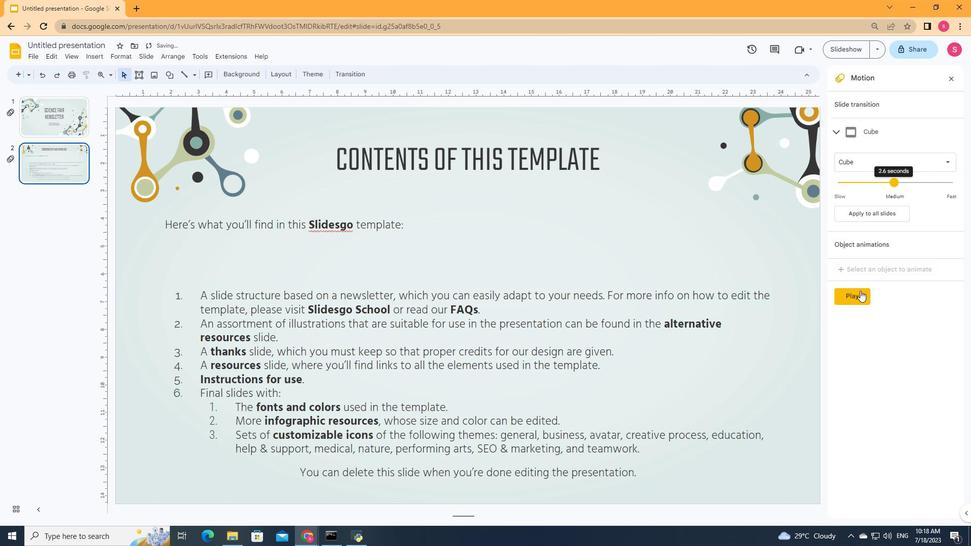 
Action: Mouse pressed left at (858, 296)
Screenshot: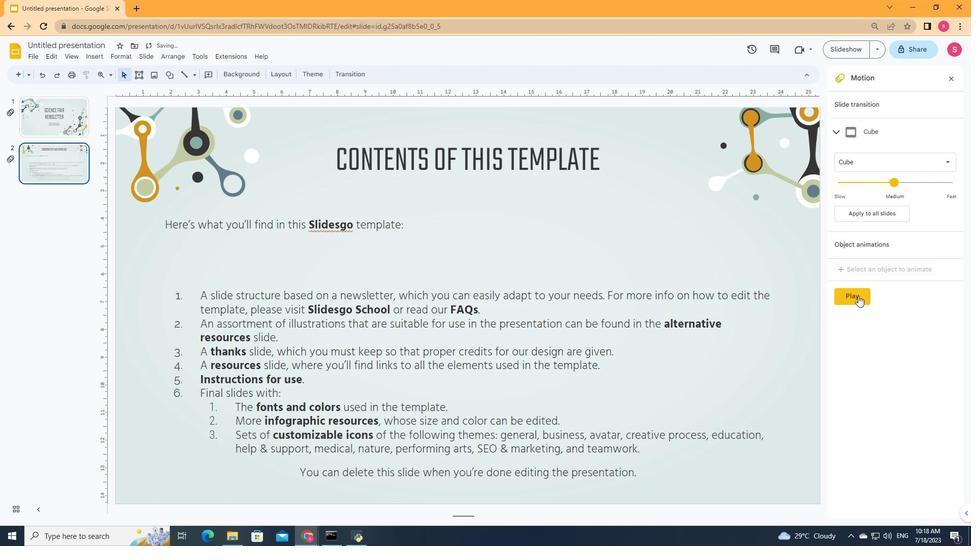 
Action: Mouse moved to (417, 167)
Screenshot: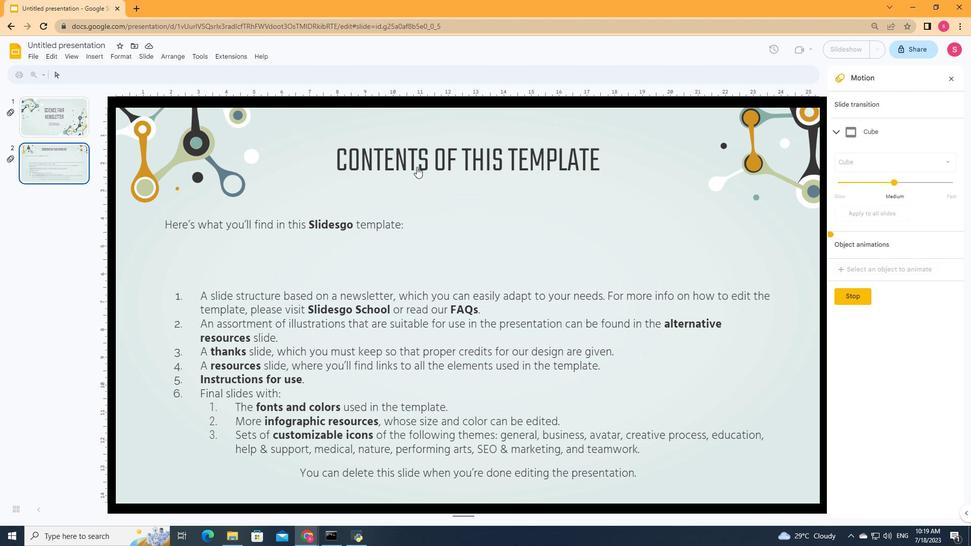 
Action: Mouse pressed left at (417, 167)
Screenshot: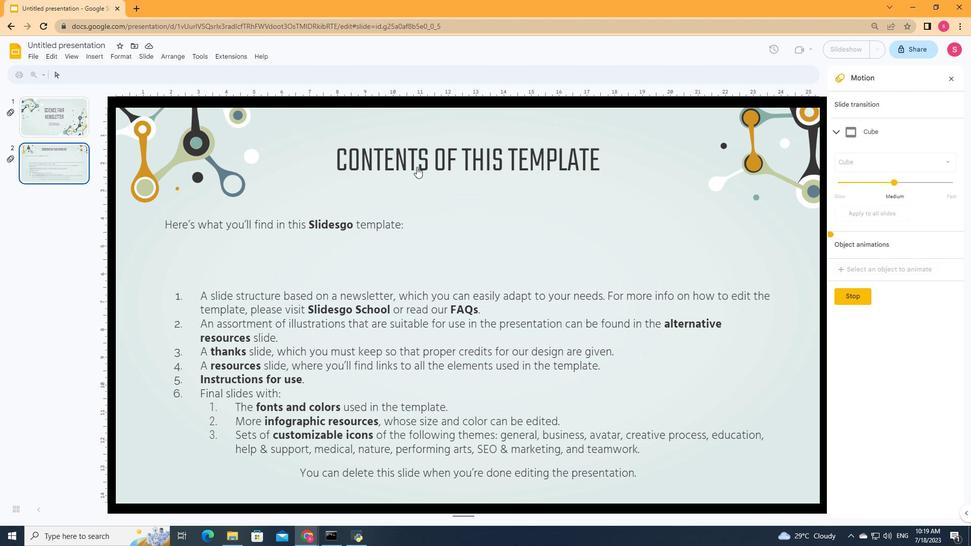 
Action: Mouse moved to (411, 160)
Screenshot: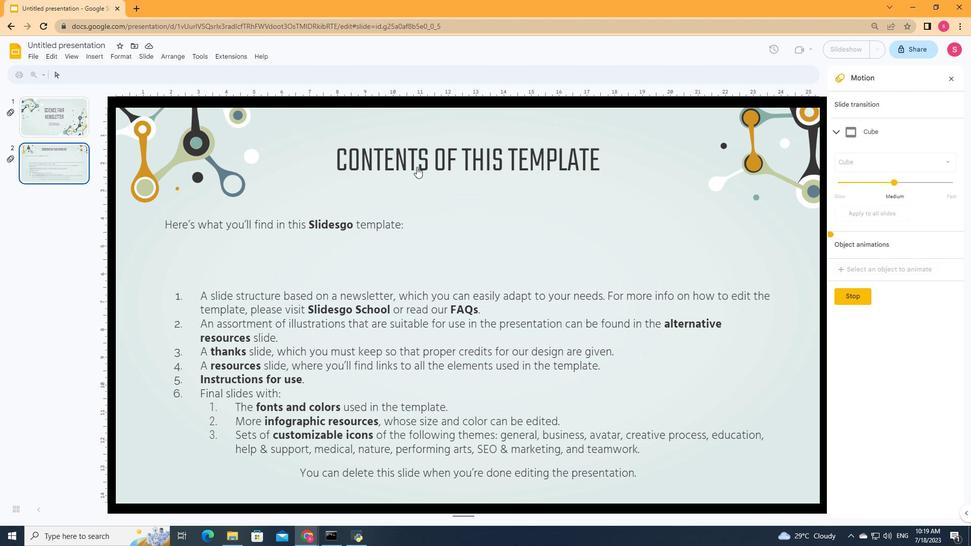 
Action: Mouse pressed left at (411, 160)
Screenshot: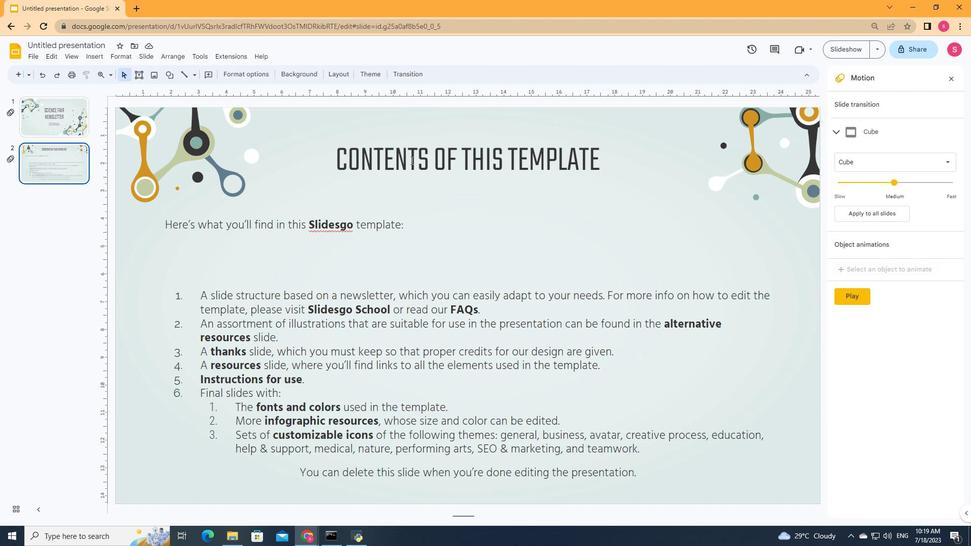 
Action: Mouse moved to (837, 180)
Screenshot: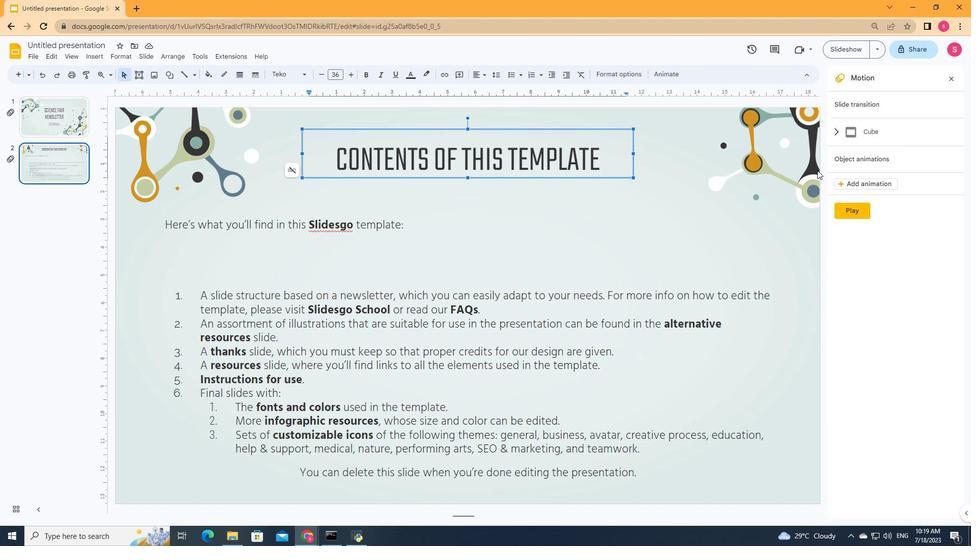 
Action: Mouse pressed left at (837, 180)
Screenshot: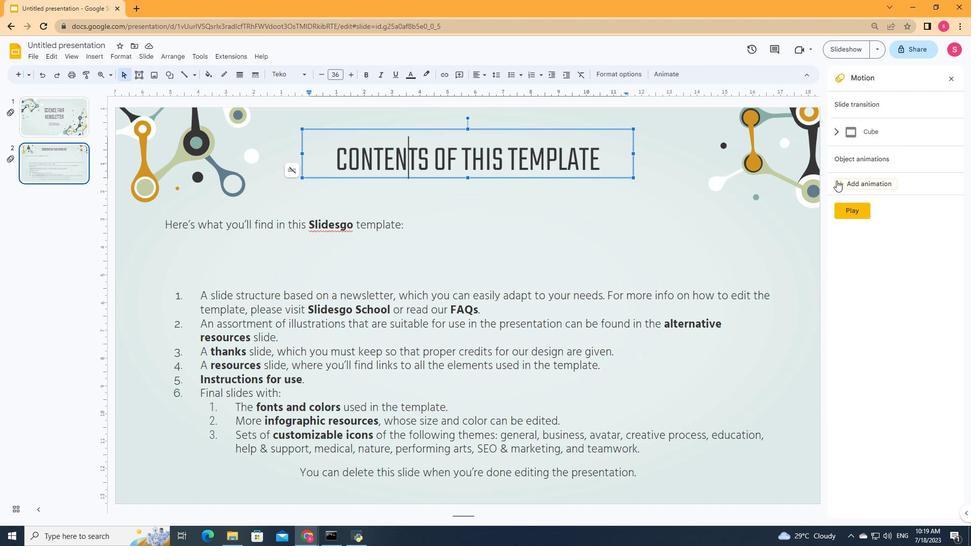 
Action: Mouse moved to (863, 221)
Screenshot: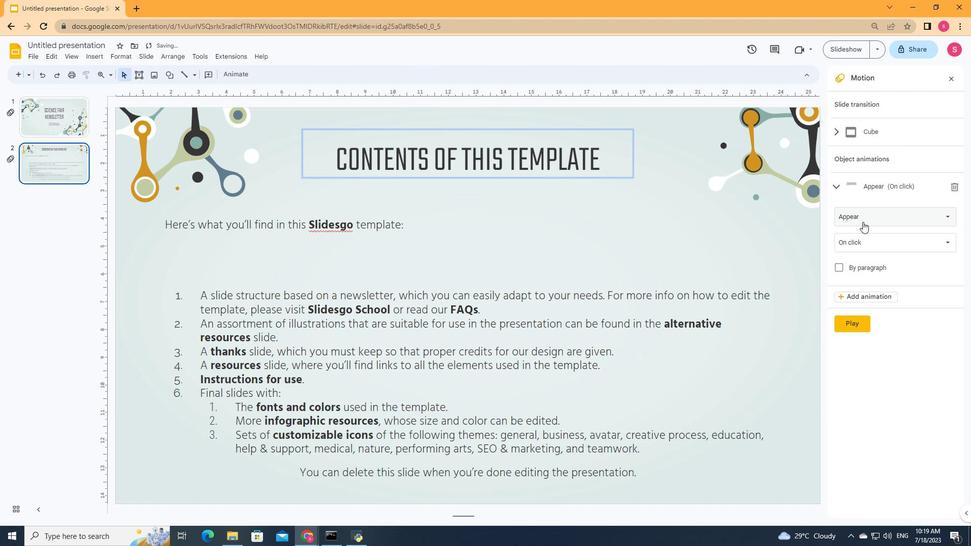 
Action: Mouse pressed left at (863, 221)
Screenshot: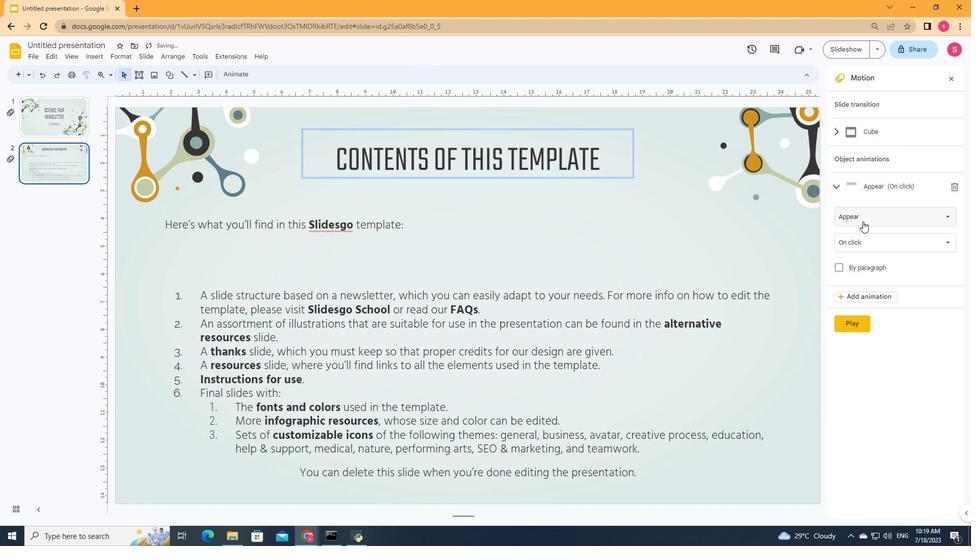 
Action: Mouse moved to (878, 270)
Screenshot: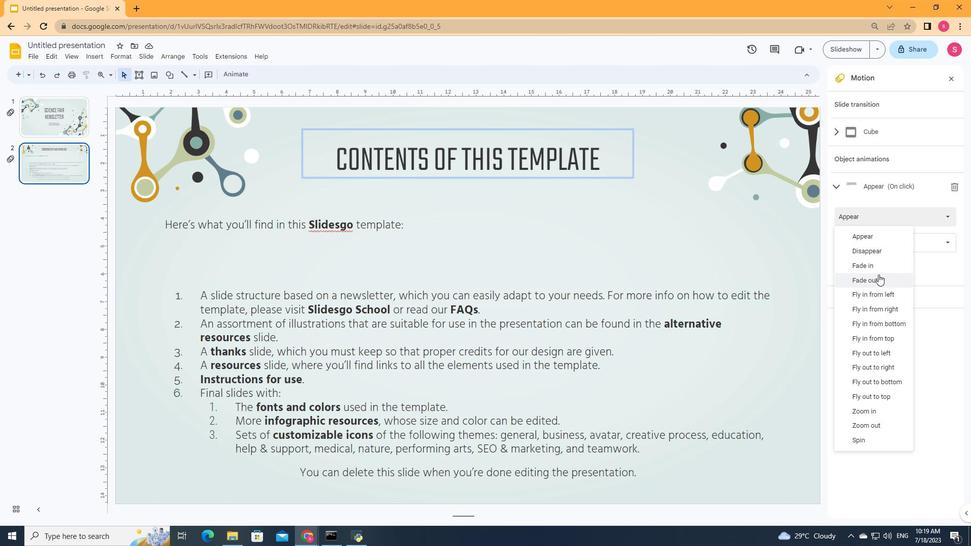 
Action: Mouse pressed left at (878, 270)
Screenshot: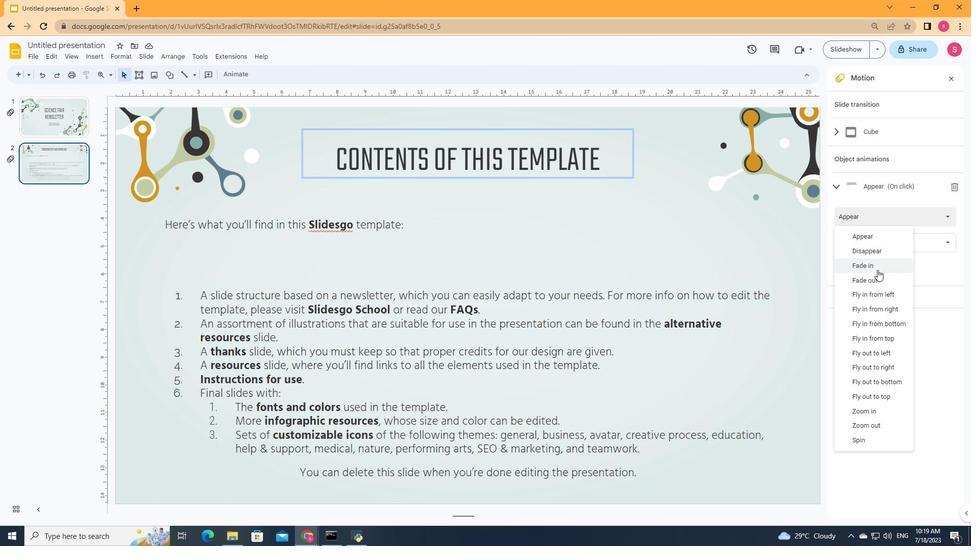
Action: Mouse moved to (871, 242)
Screenshot: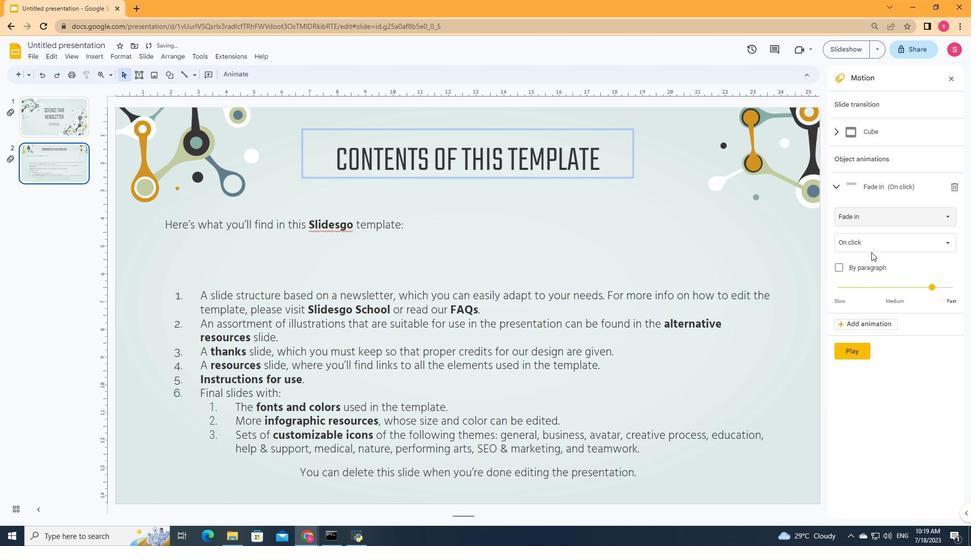 
Action: Mouse pressed left at (871, 242)
Screenshot: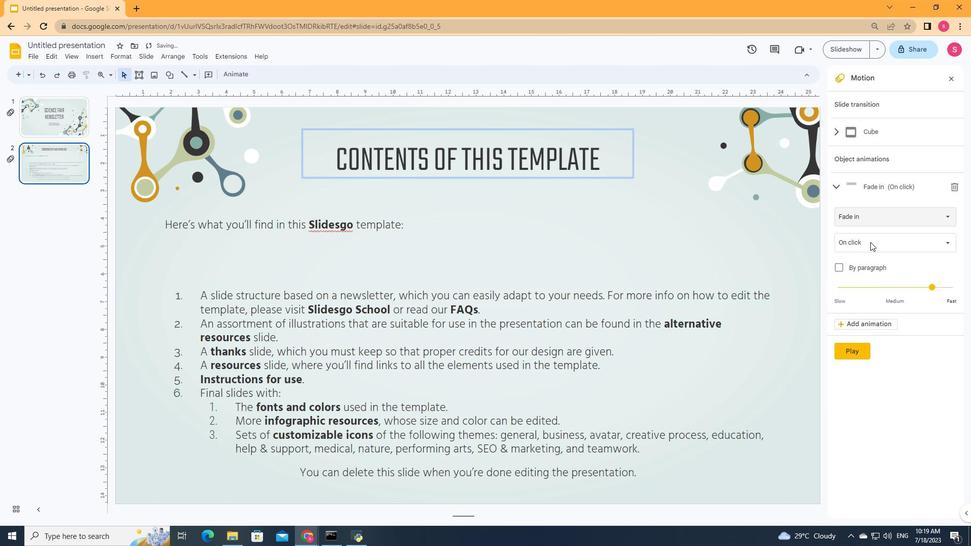 
Action: Mouse moved to (875, 248)
Screenshot: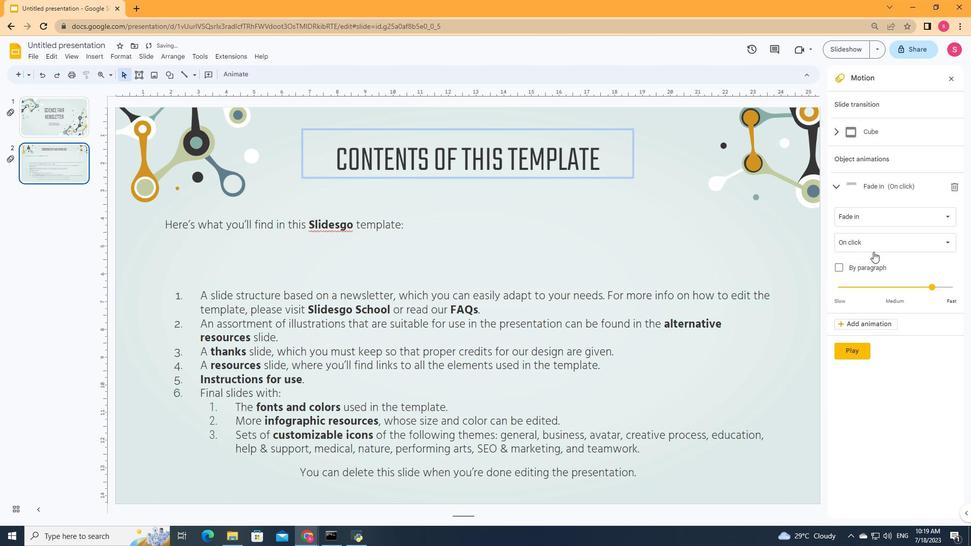 
Action: Mouse pressed left at (875, 248)
Screenshot: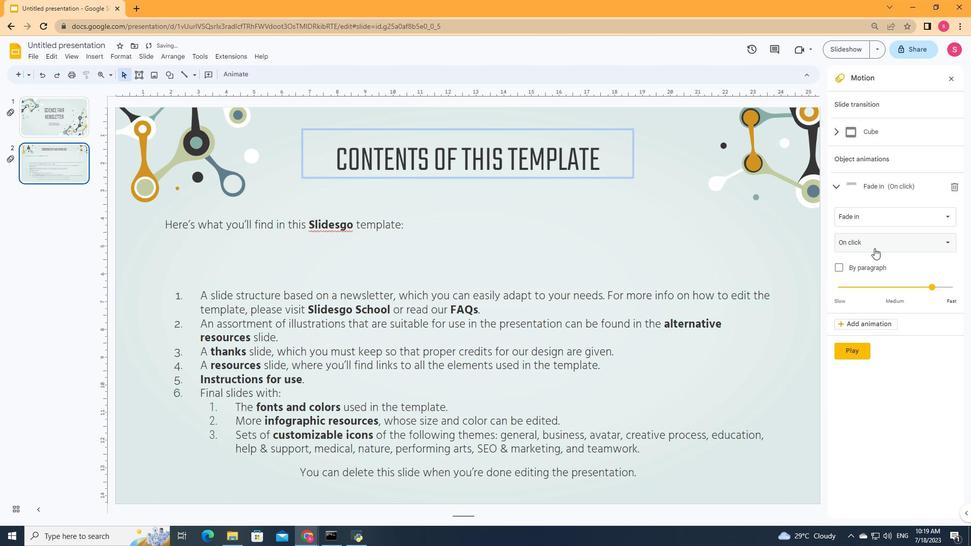 
Action: Mouse moved to (877, 290)
Screenshot: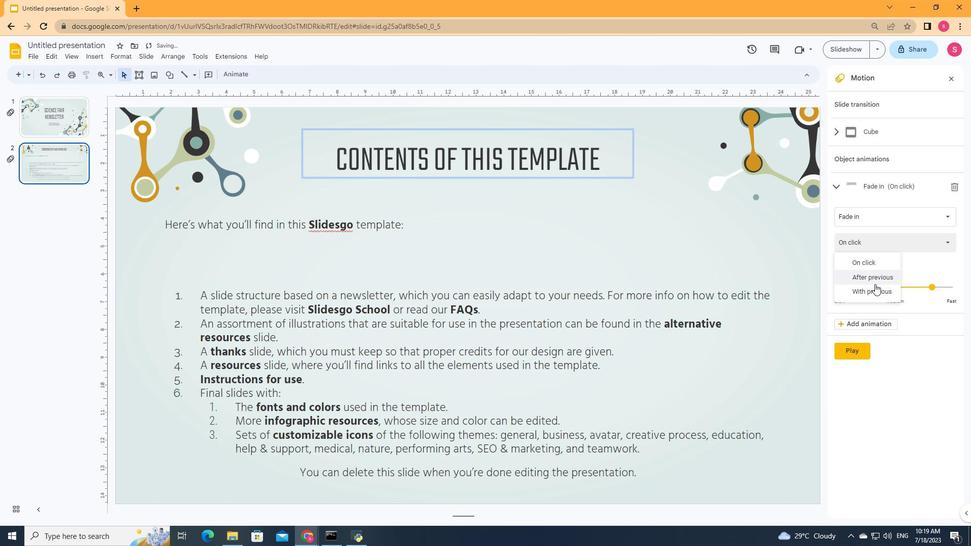 
Action: Mouse pressed left at (877, 290)
Screenshot: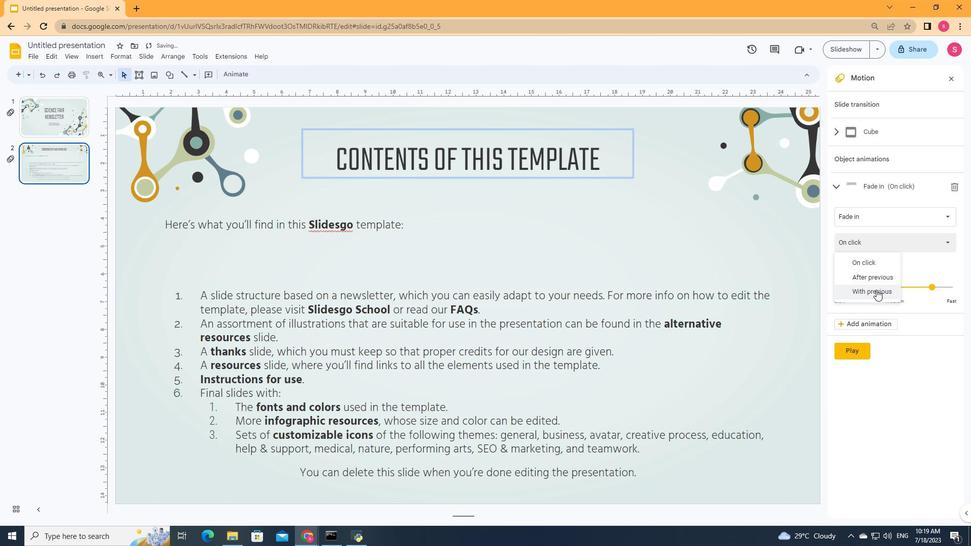 
Action: Mouse moved to (930, 288)
Screenshot: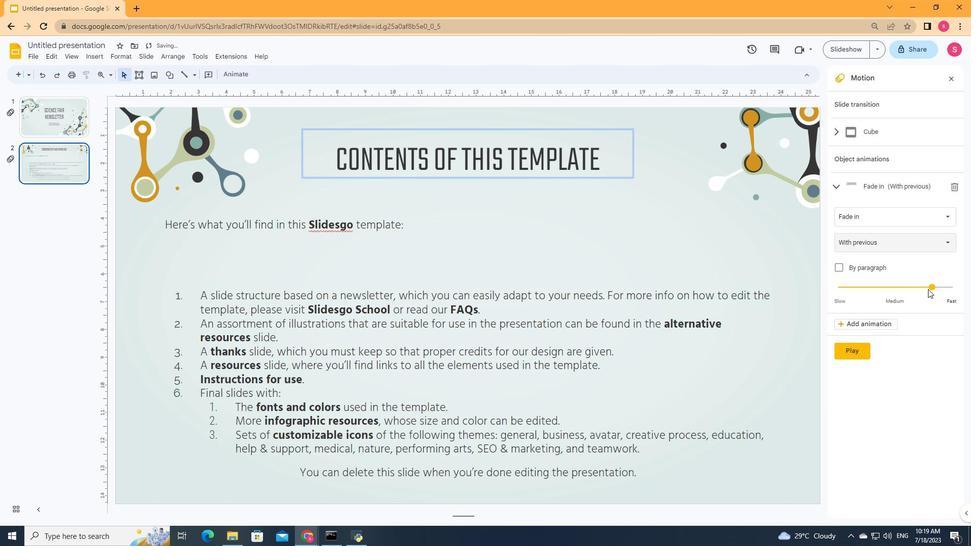 
Action: Mouse pressed left at (930, 288)
Screenshot: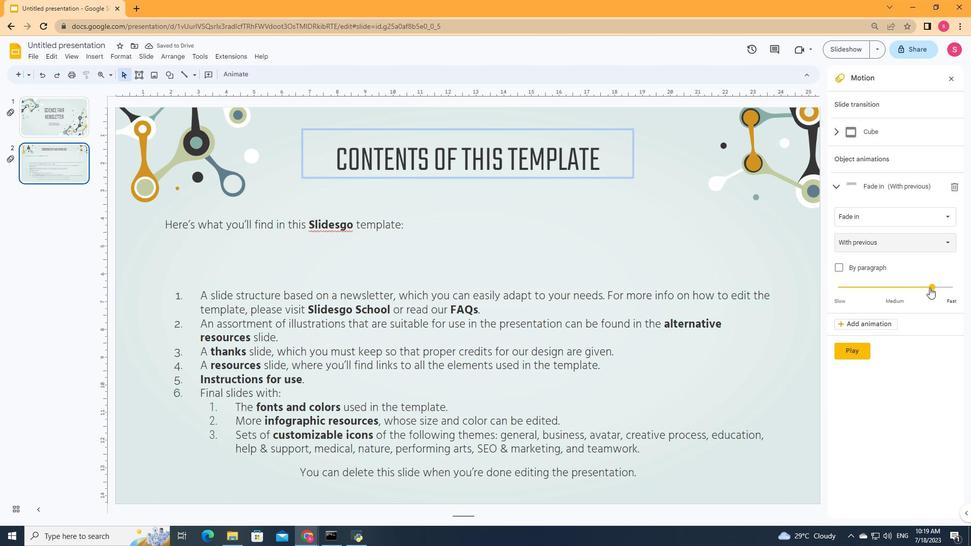 
Action: Mouse moved to (863, 352)
Screenshot: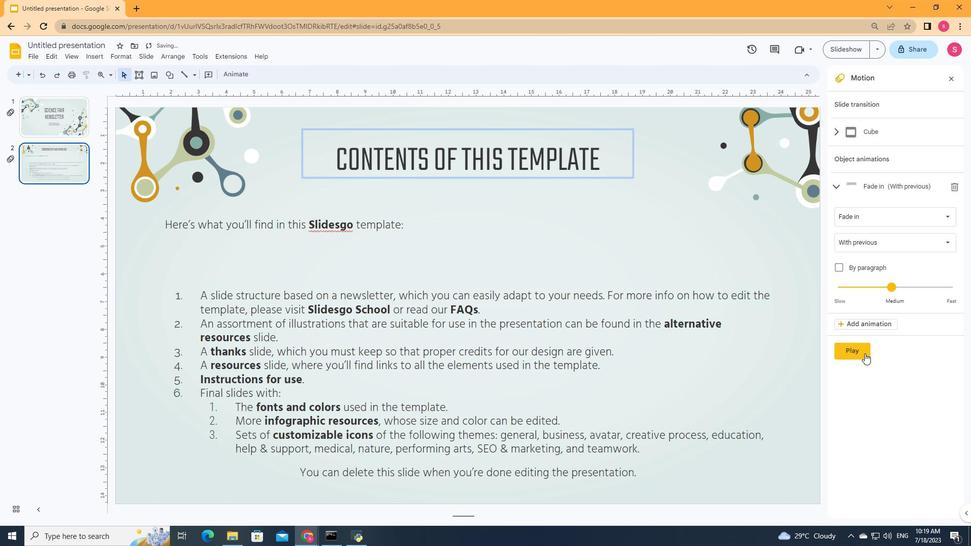 
Action: Mouse pressed left at (863, 352)
Screenshot: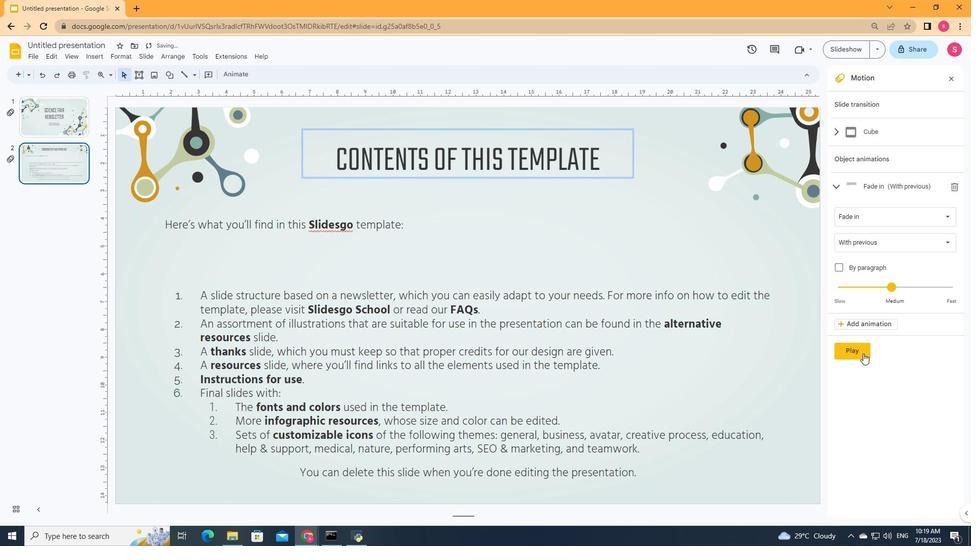 
Action: Mouse moved to (862, 345)
Screenshot: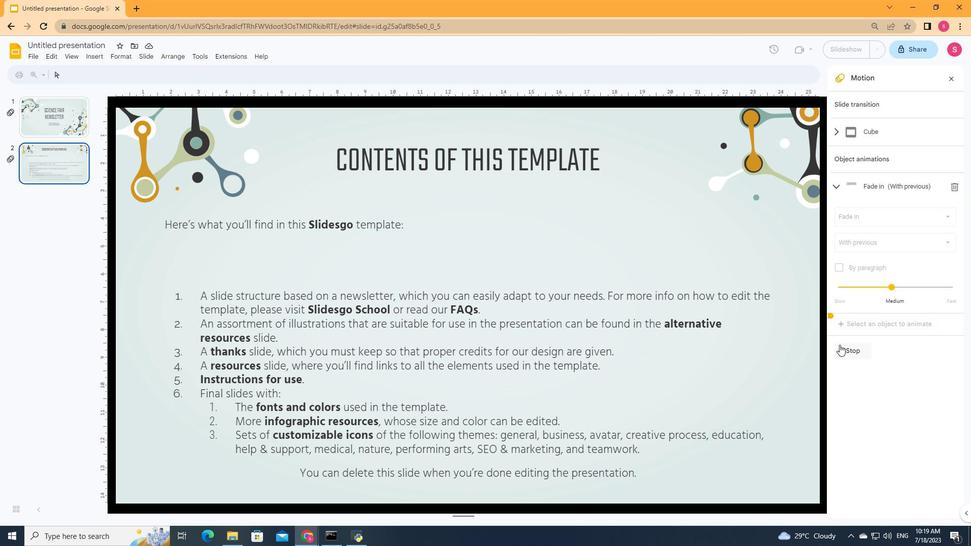 
Action: Mouse pressed left at (862, 345)
Screenshot: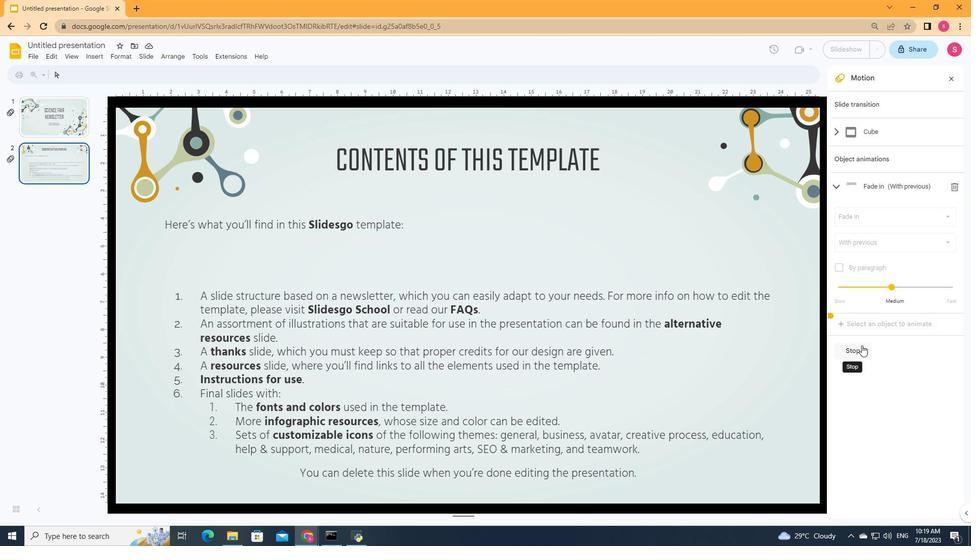 
Action: Mouse moved to (522, 331)
Screenshot: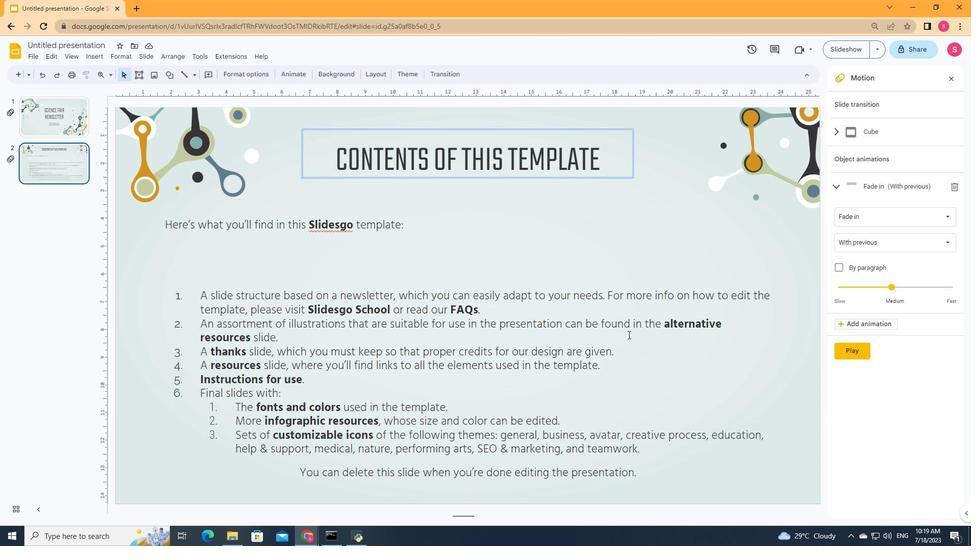 
Action: Mouse pressed left at (522, 331)
Screenshot: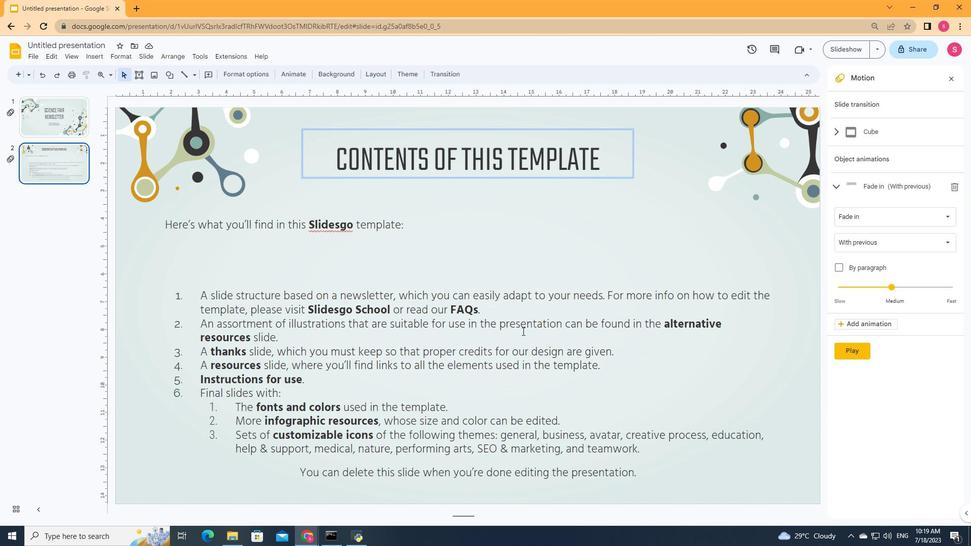 
Action: Mouse moved to (871, 211)
Screenshot: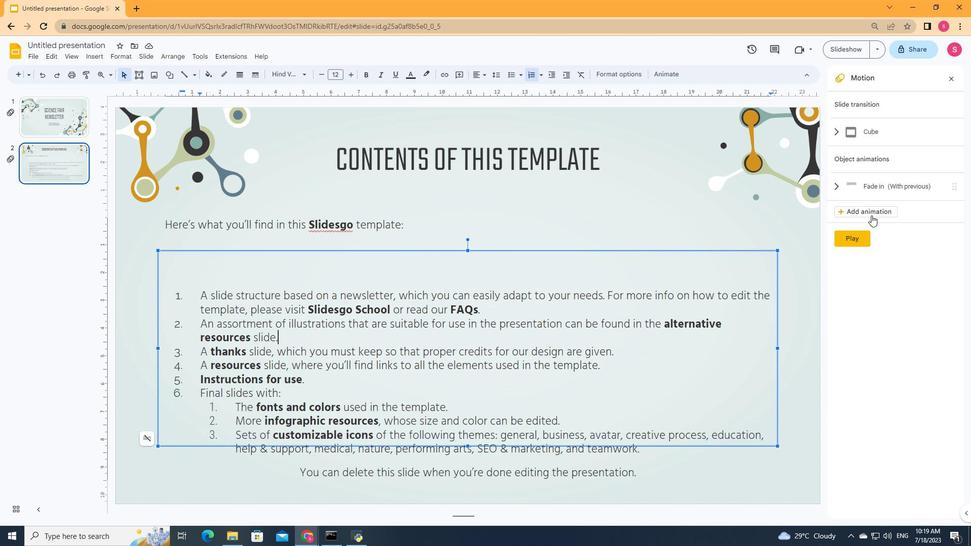 
Action: Mouse pressed left at (871, 211)
Screenshot: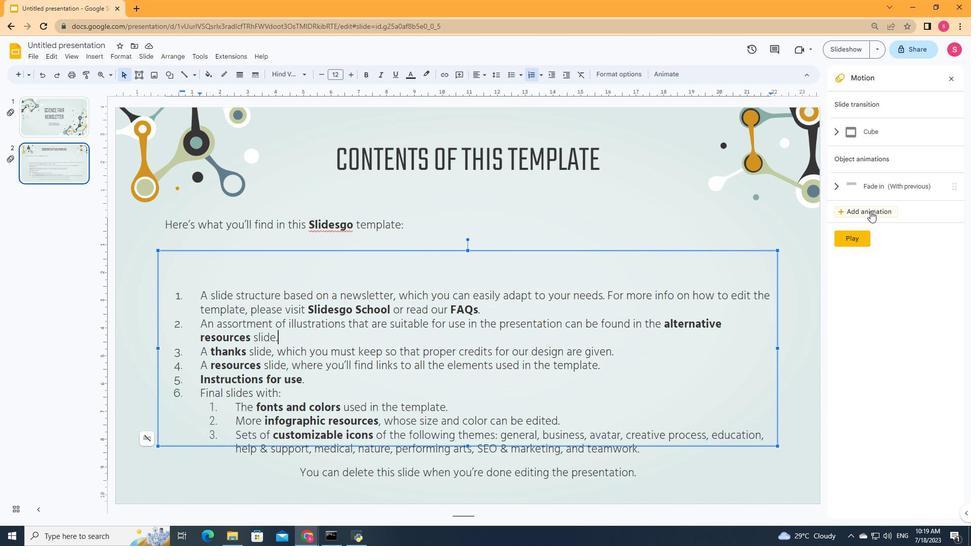 
Action: Mouse moved to (862, 244)
Screenshot: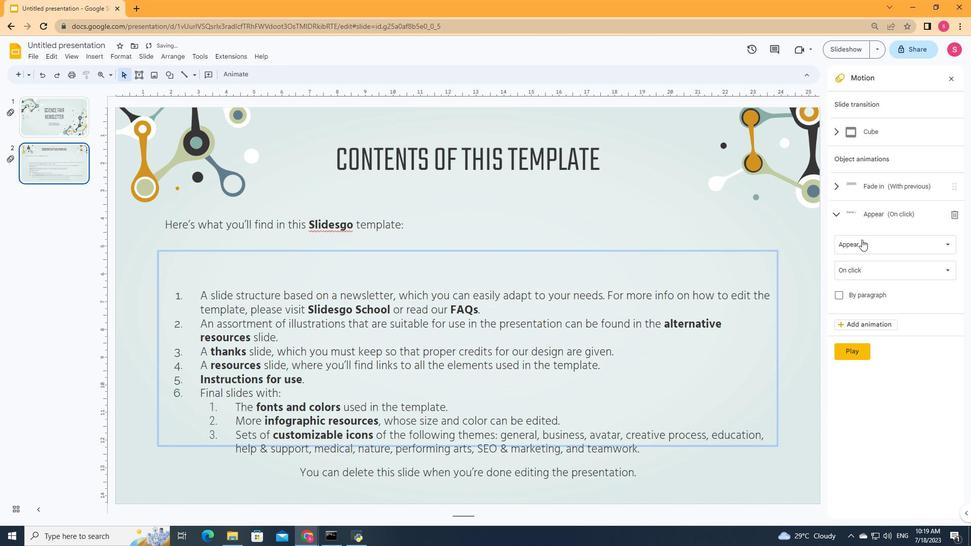 
Action: Mouse pressed left at (862, 244)
Screenshot: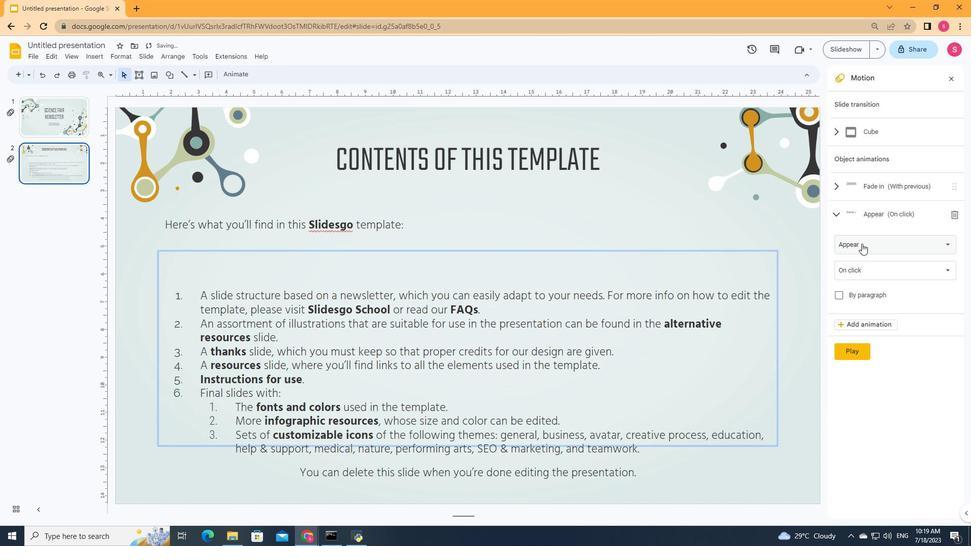
Action: Mouse moved to (876, 440)
Screenshot: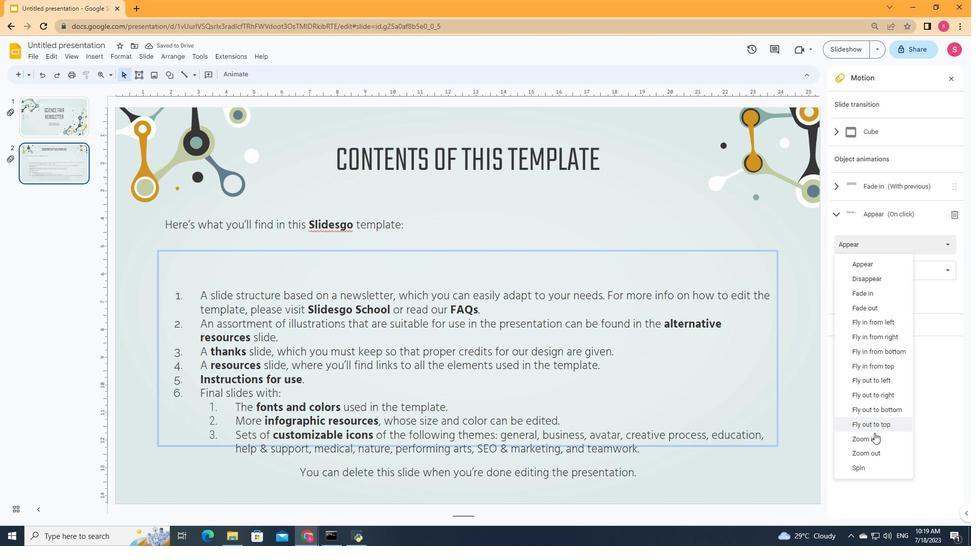 
Action: Mouse pressed left at (876, 440)
Screenshot: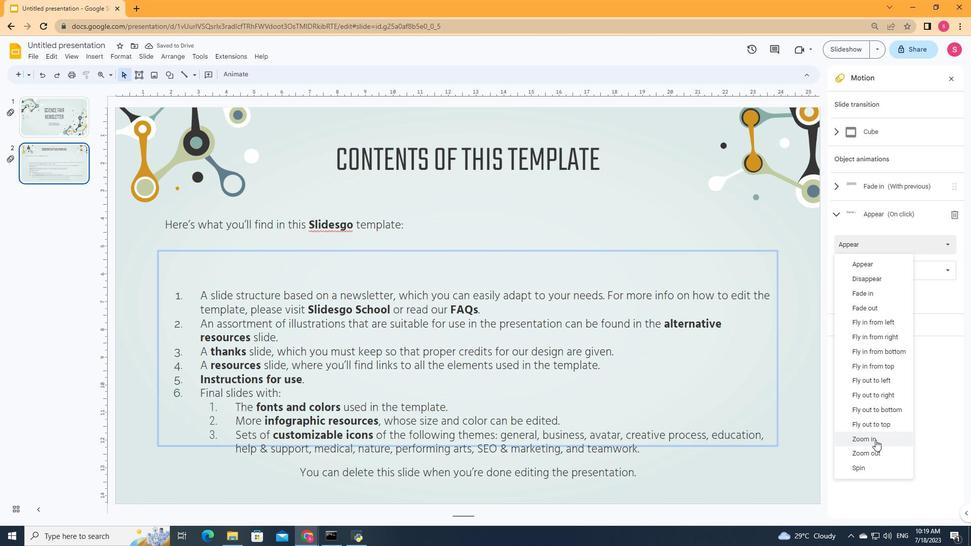 
Action: Mouse moved to (931, 313)
Screenshot: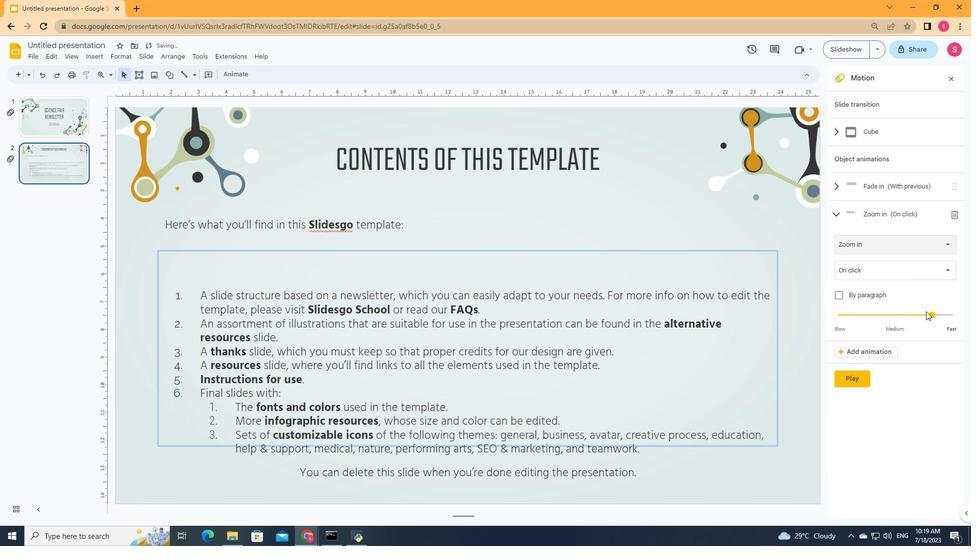 
Action: Mouse pressed left at (931, 313)
Screenshot: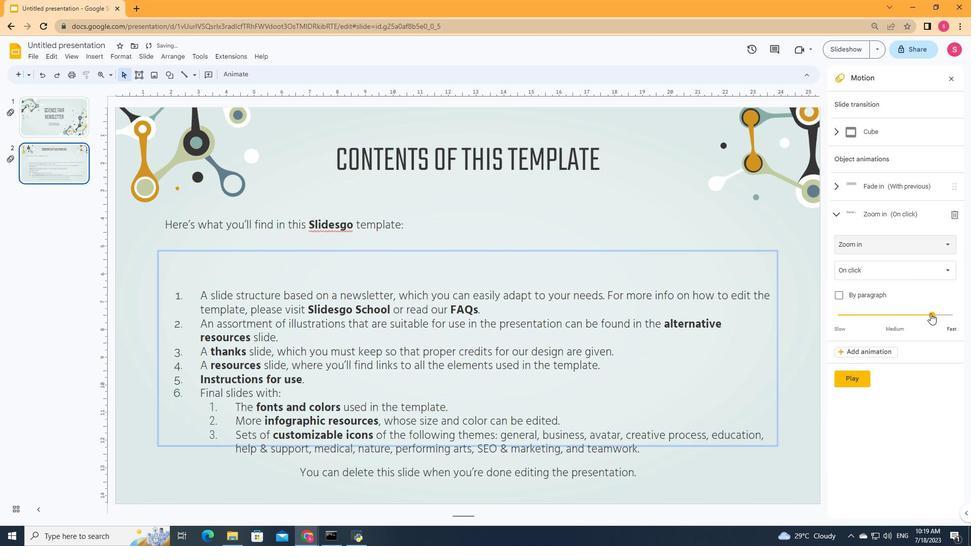 
Action: Mouse moved to (847, 378)
Screenshot: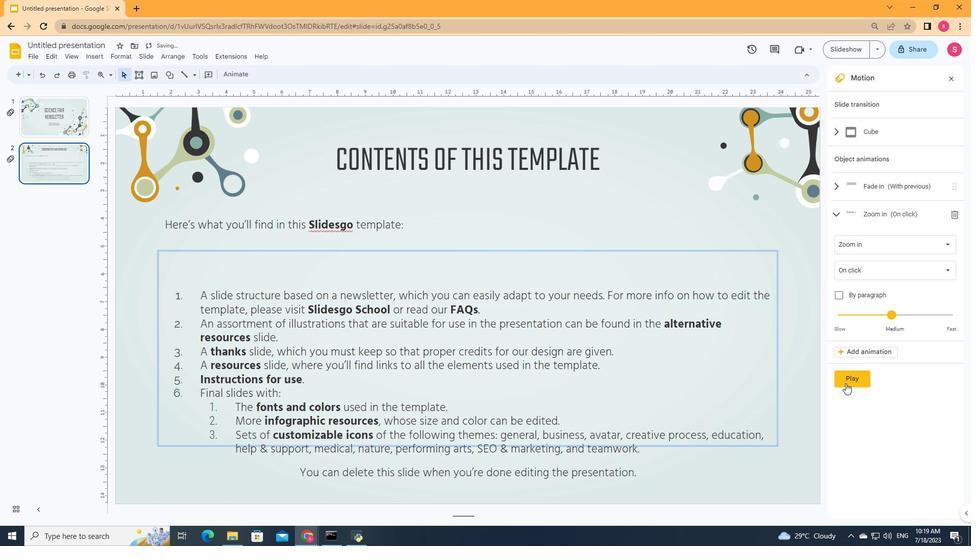 
Action: Mouse pressed left at (847, 378)
Screenshot: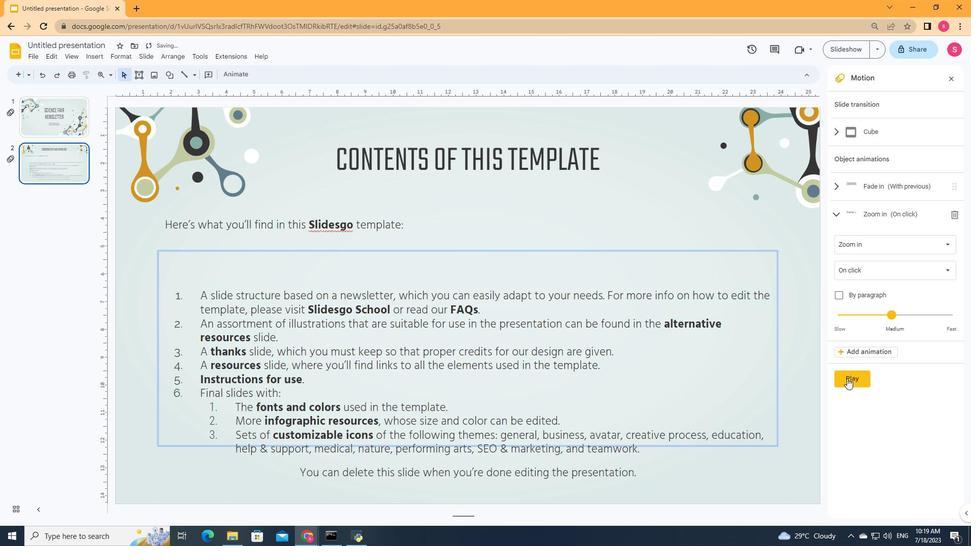 
Action: Mouse moved to (863, 380)
Screenshot: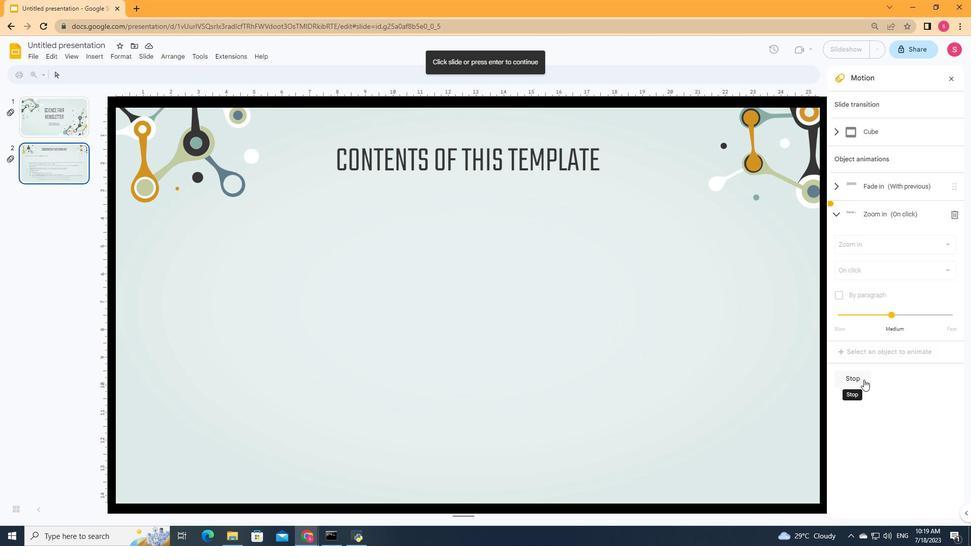 
Action: Key pressed <Key.right>
Screenshot: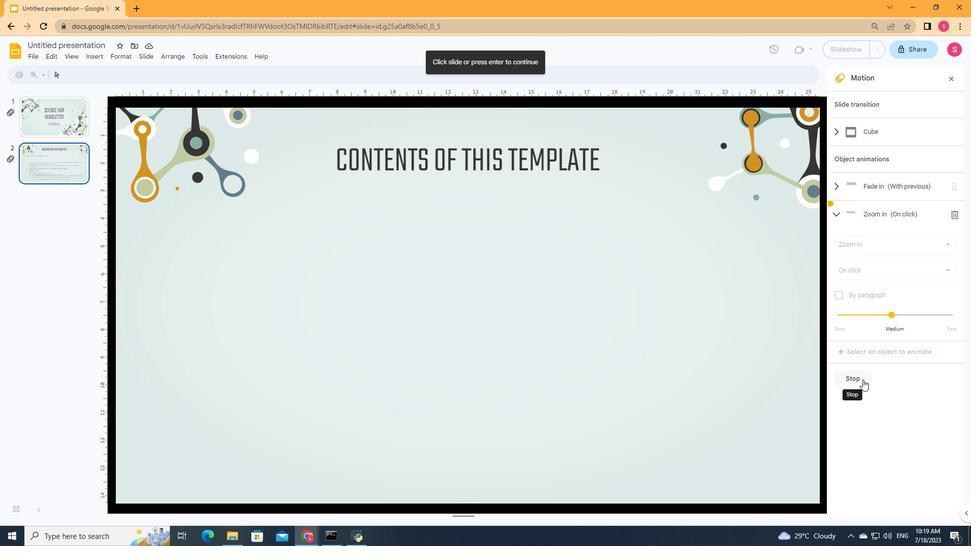 
Action: Mouse moved to (859, 378)
Screenshot: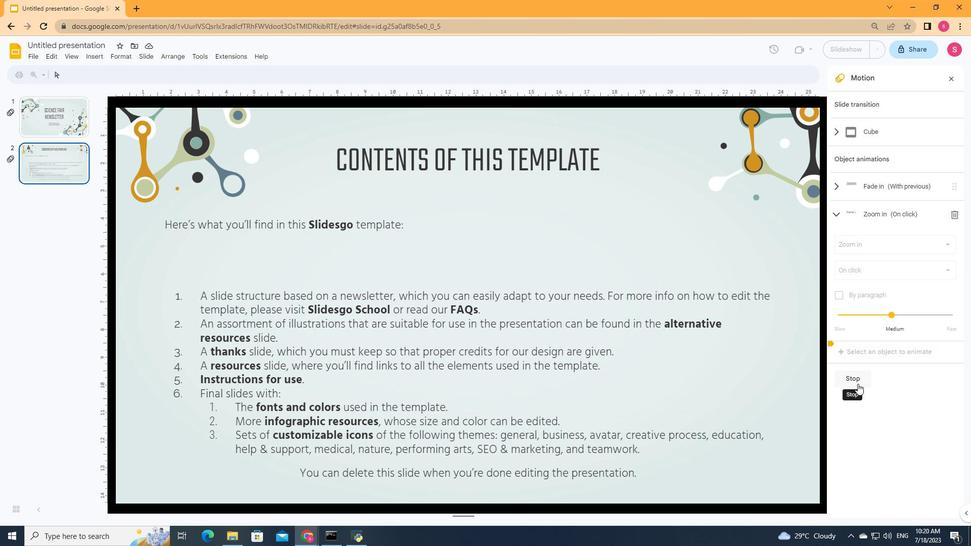 
Action: Mouse pressed left at (859, 378)
Screenshot: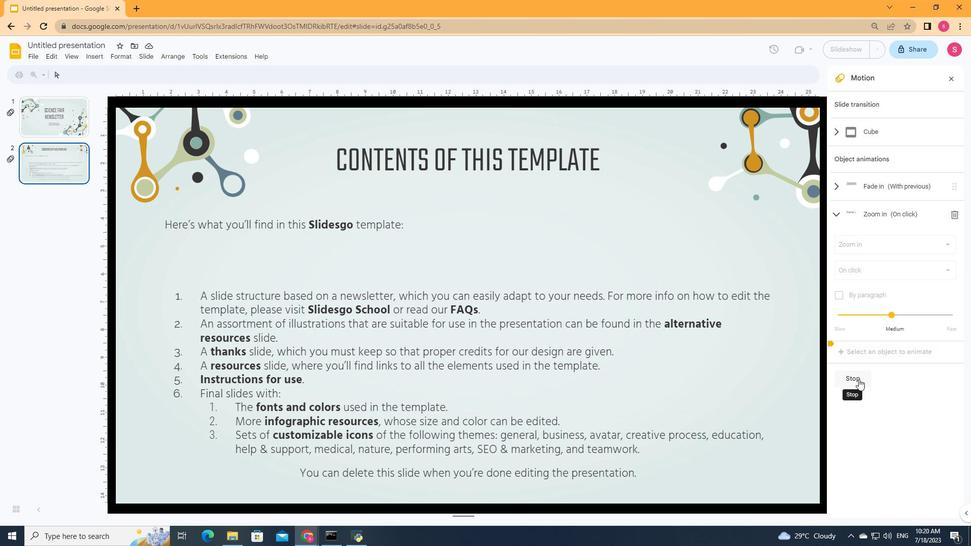 
Action: Mouse moved to (876, 275)
Screenshot: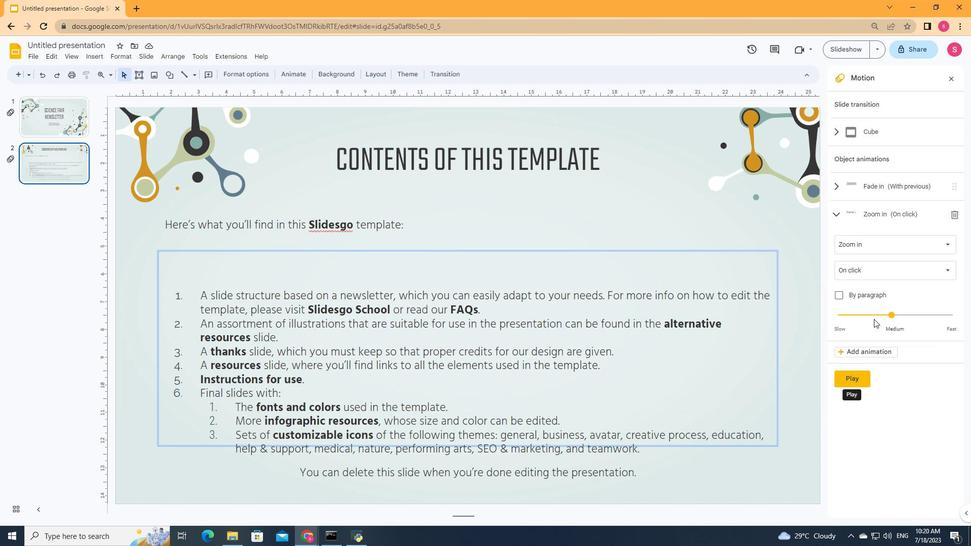 
Action: Mouse pressed left at (876, 275)
Screenshot: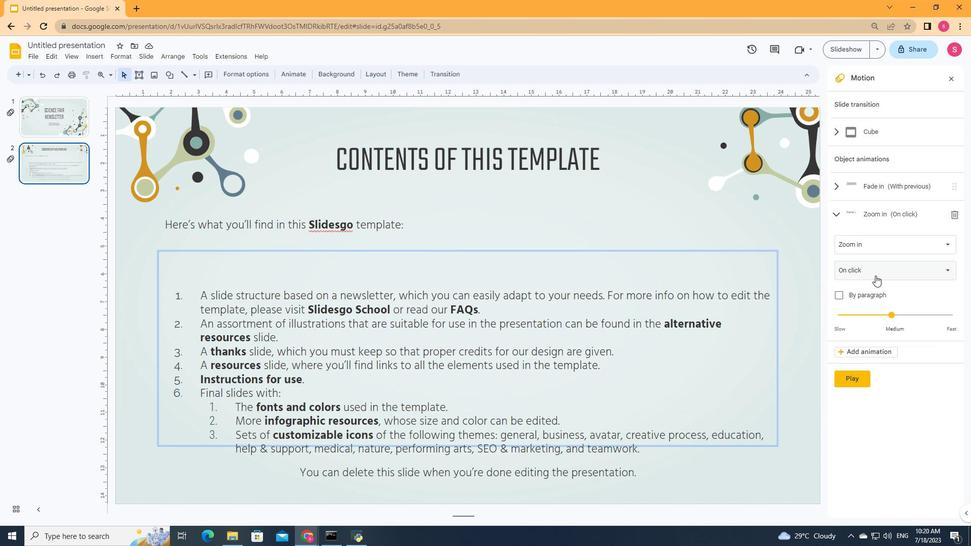 
Action: Mouse moved to (864, 319)
Screenshot: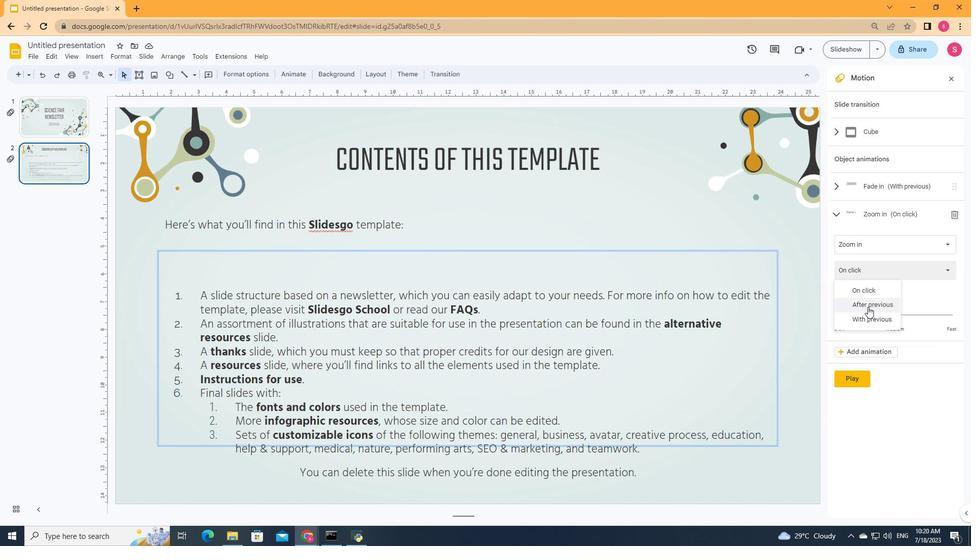 
Action: Mouse pressed left at (864, 319)
Screenshot: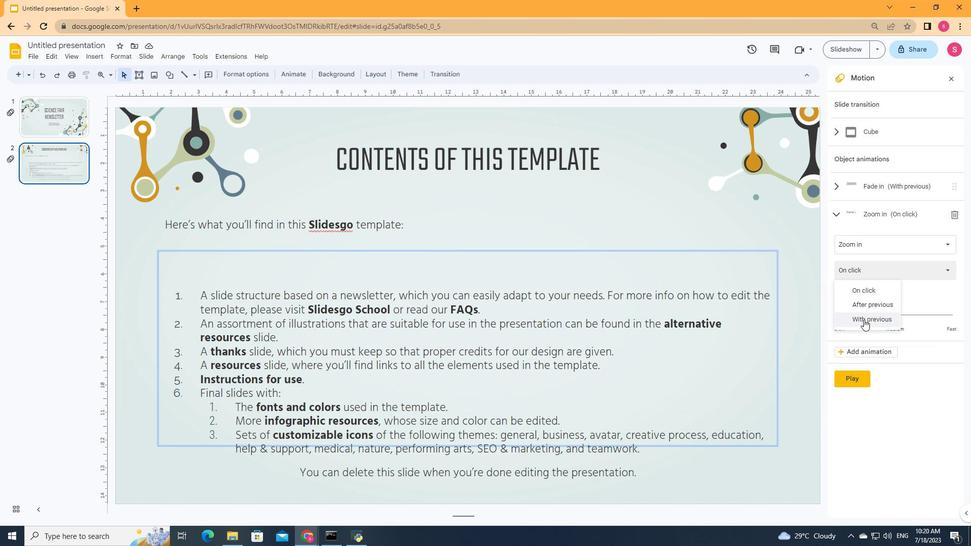 
Action: Mouse moved to (553, 163)
Screenshot: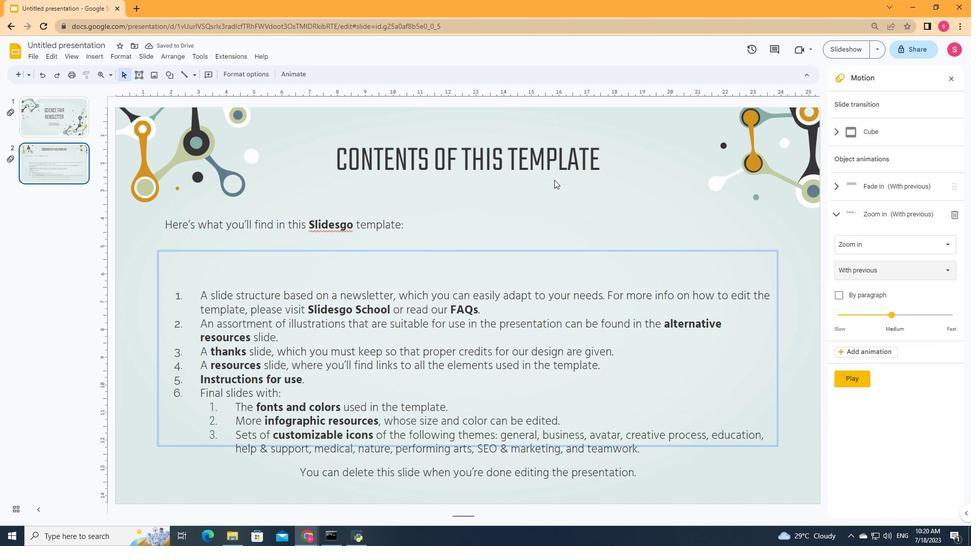 
Action: Mouse pressed left at (553, 163)
Screenshot: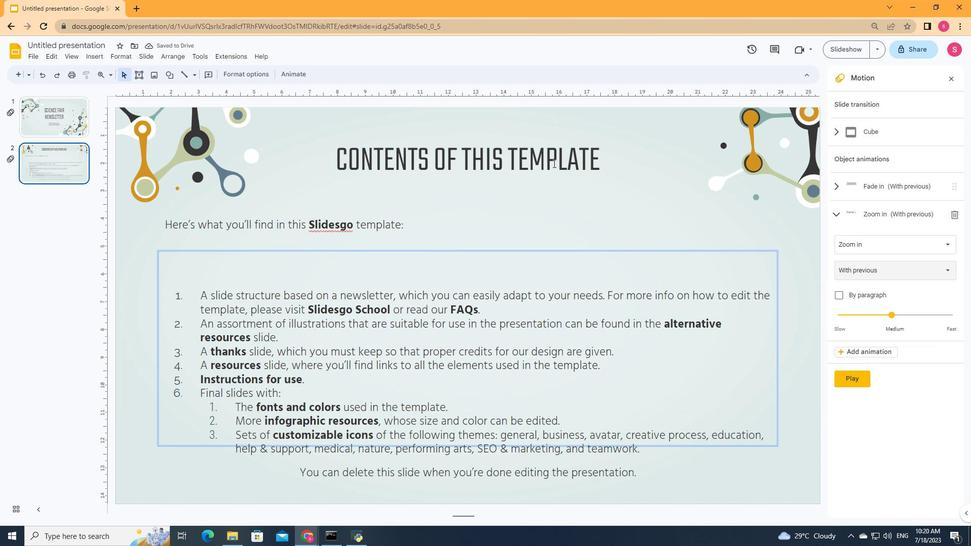 
Action: Mouse moved to (471, 333)
Screenshot: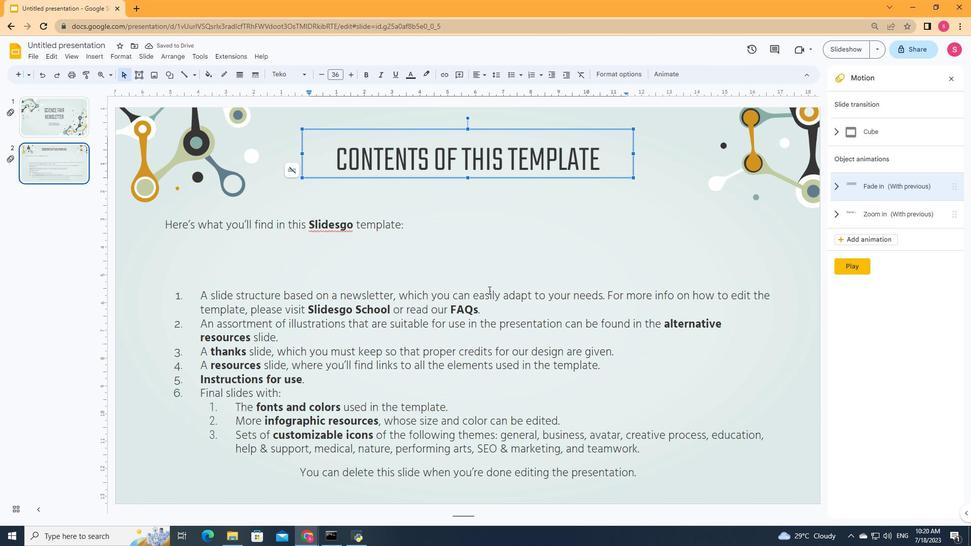 
Action: Mouse pressed left at (471, 333)
Screenshot: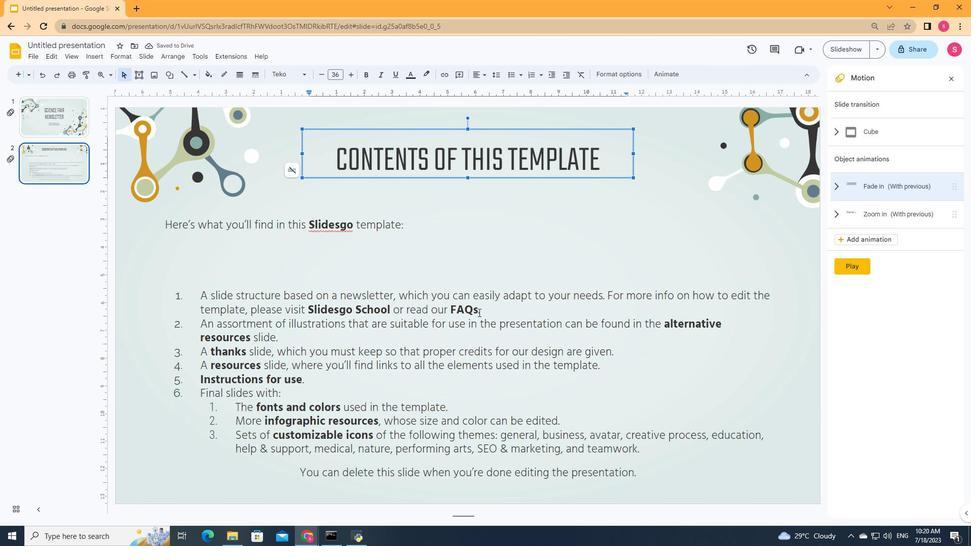 
Action: Mouse moved to (848, 243)
Screenshot: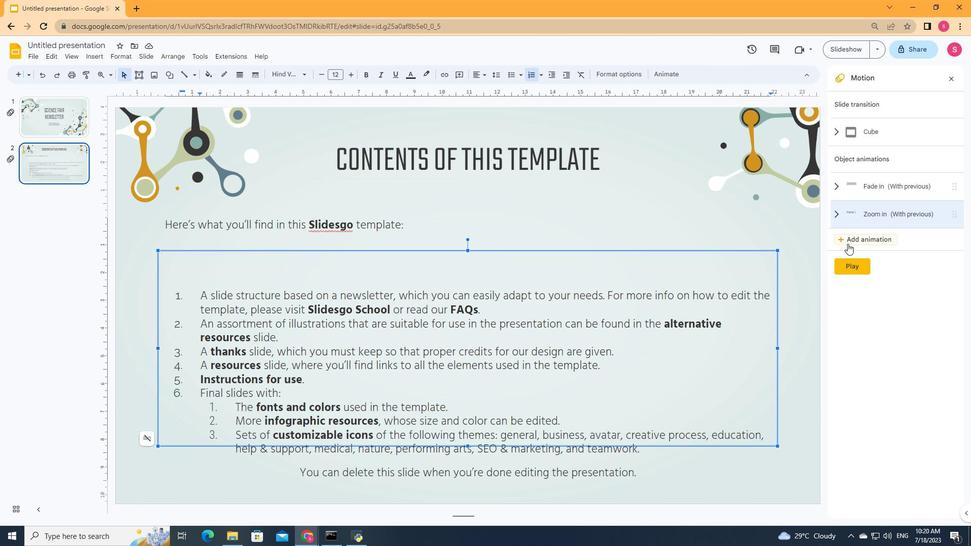
Action: Mouse pressed left at (848, 243)
Screenshot: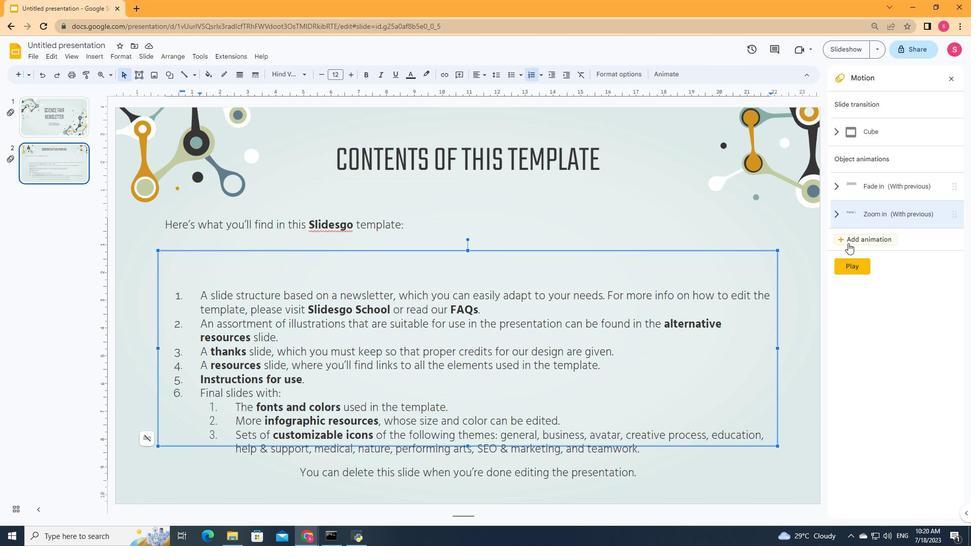 
Action: Mouse moved to (871, 269)
Screenshot: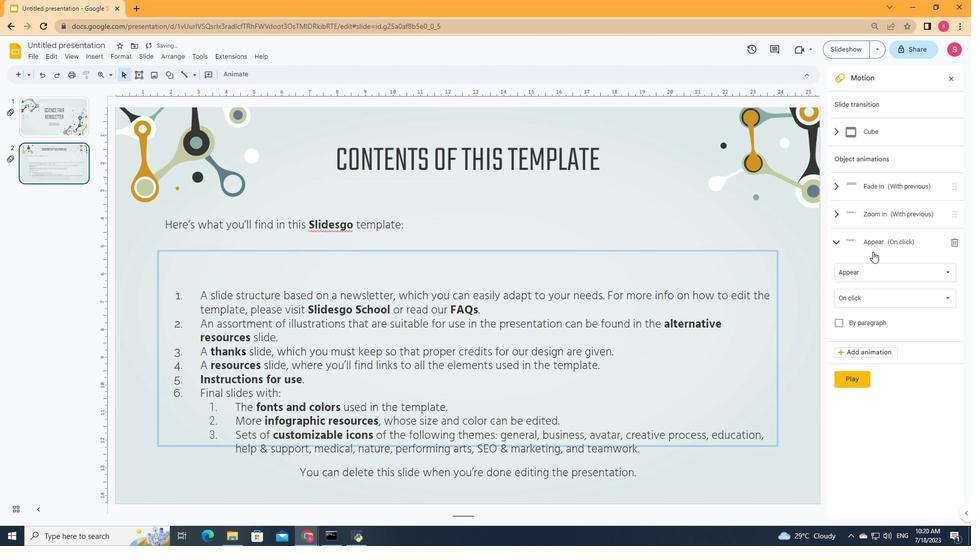 
Action: Mouse pressed left at (871, 269)
Screenshot: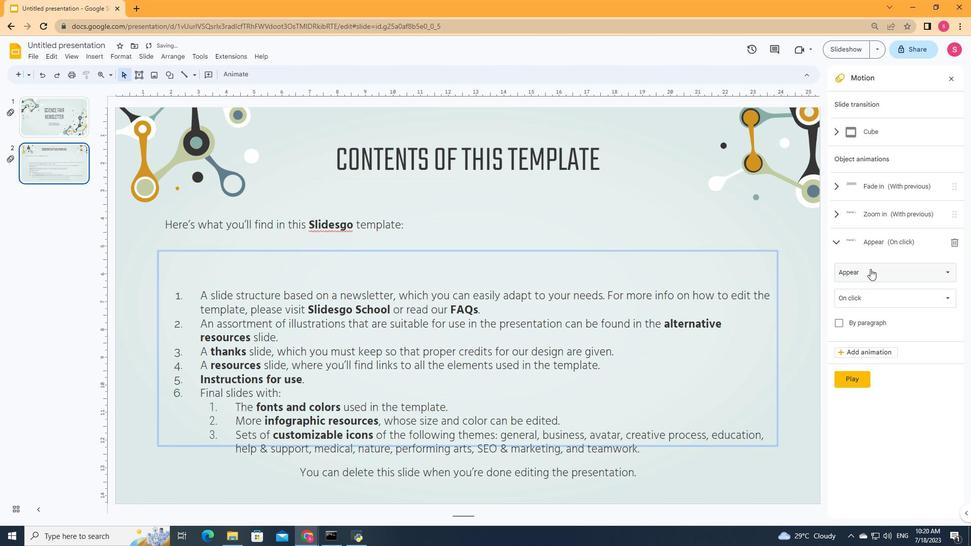 
Action: Mouse moved to (868, 337)
Screenshot: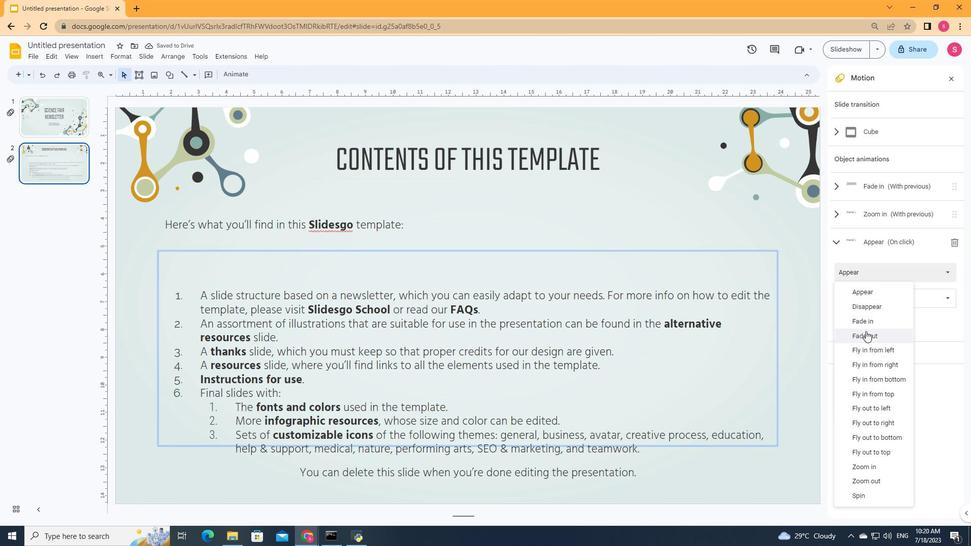 
Action: Mouse pressed left at (868, 337)
Screenshot: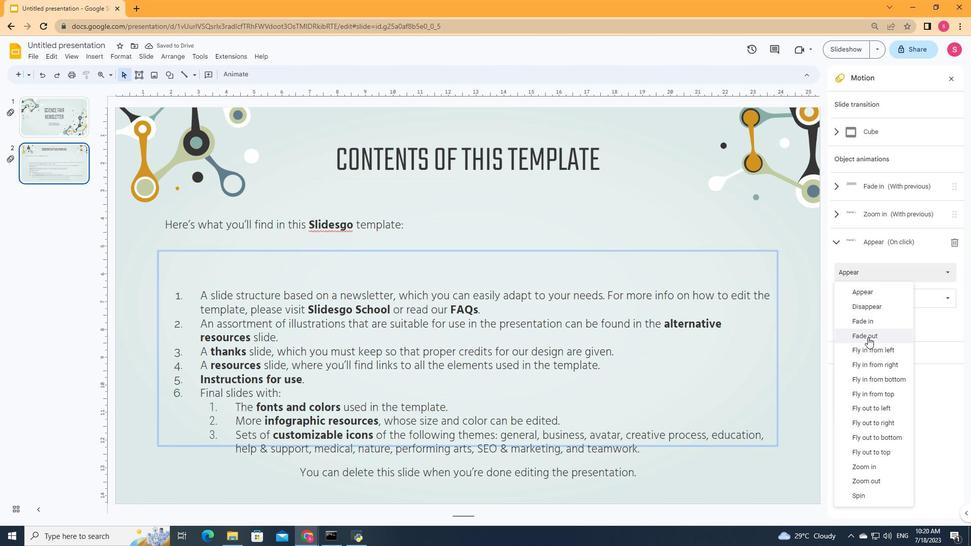 
Action: Mouse moved to (882, 294)
Screenshot: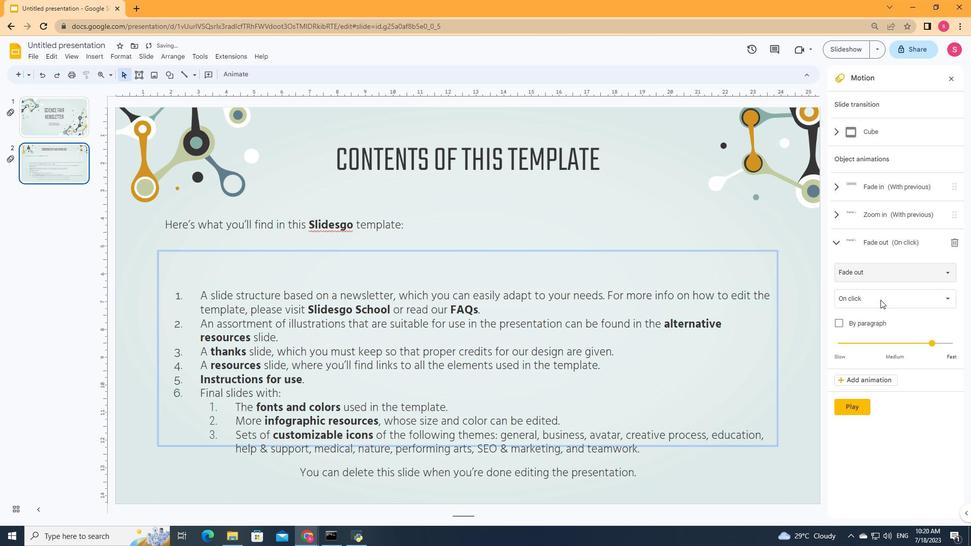 
Action: Mouse pressed left at (882, 294)
Screenshot: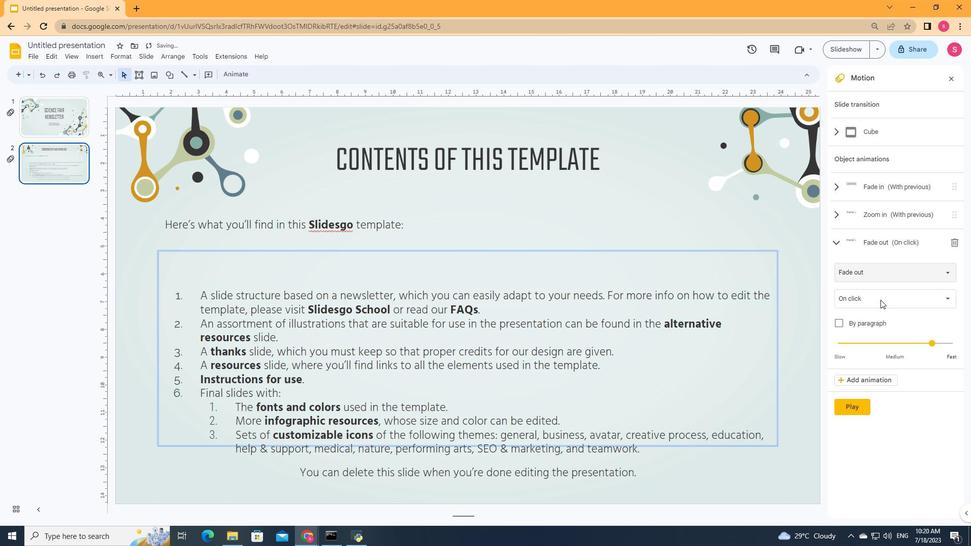 
Action: Mouse moved to (880, 299)
Screenshot: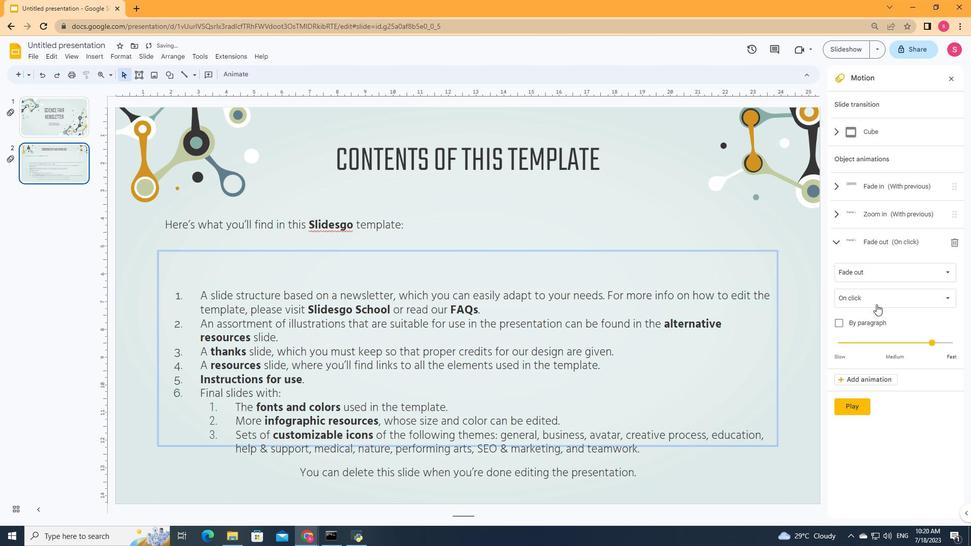 
Action: Mouse pressed left at (880, 299)
Screenshot: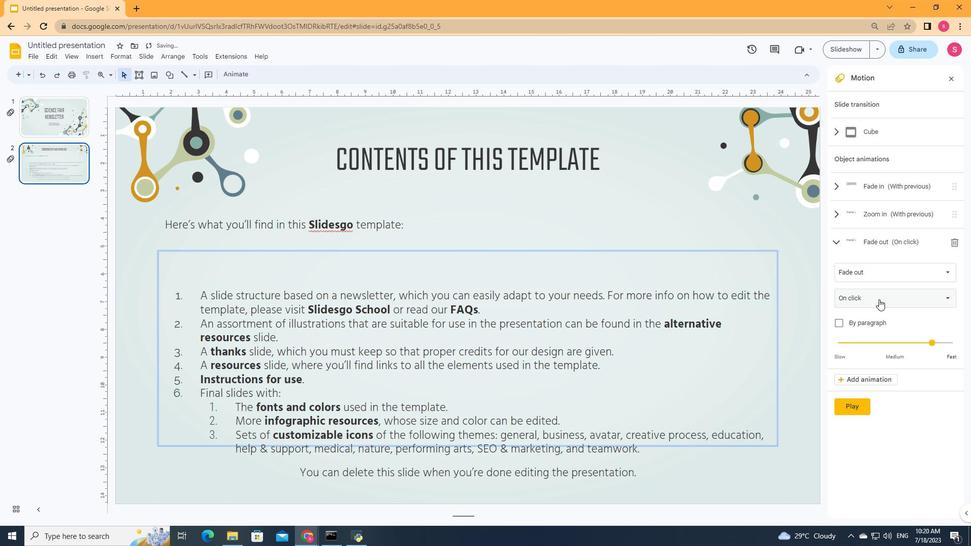 
Action: Mouse moved to (879, 332)
Screenshot: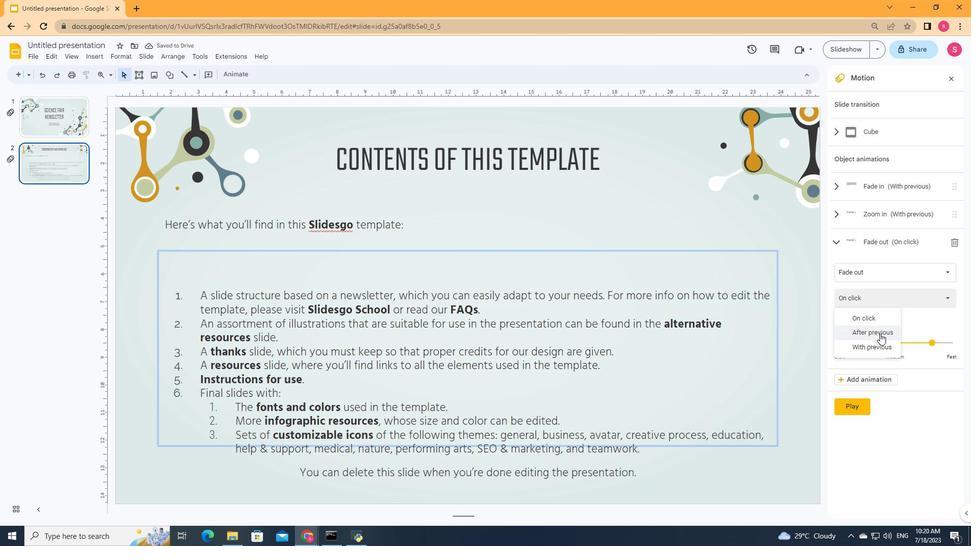 
Action: Mouse pressed left at (879, 332)
Screenshot: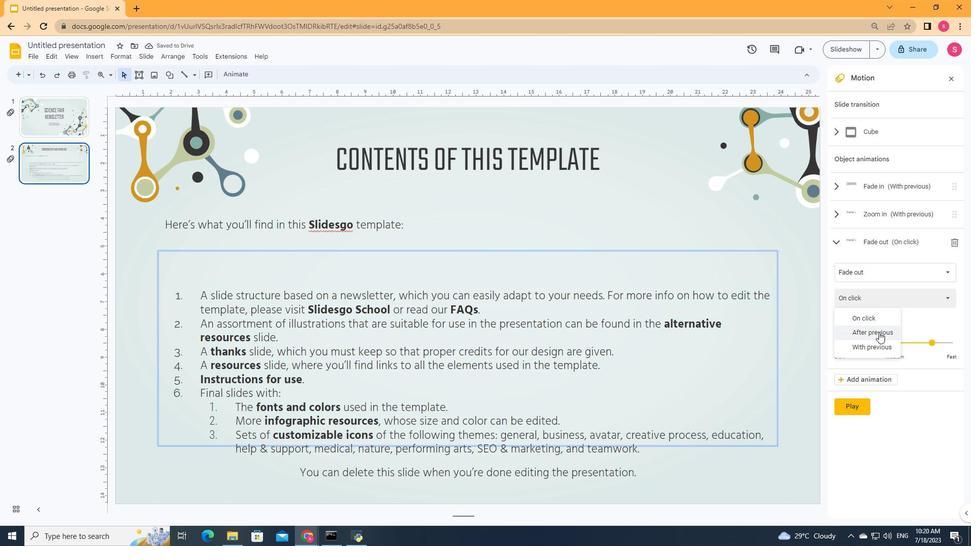 
Action: Mouse moved to (930, 343)
Screenshot: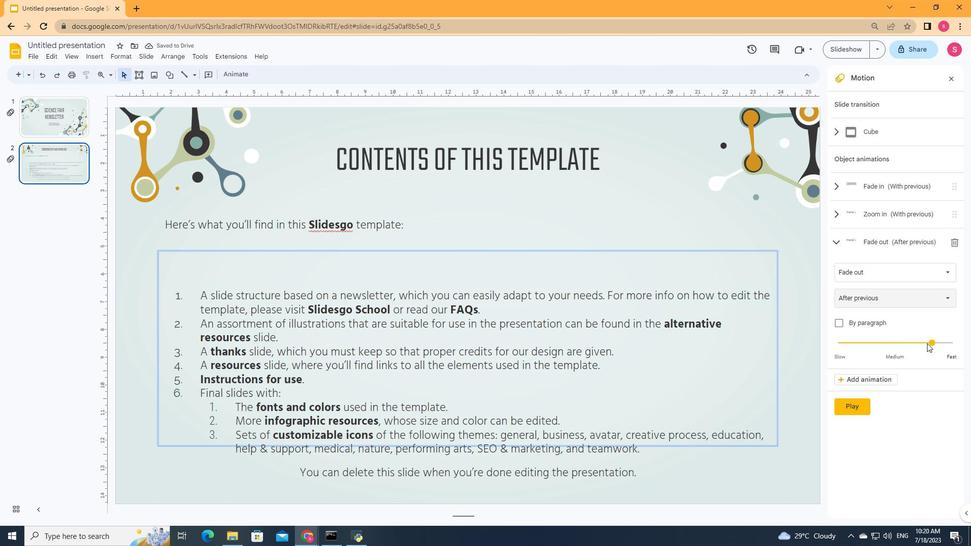 
Action: Mouse pressed left at (930, 343)
Screenshot: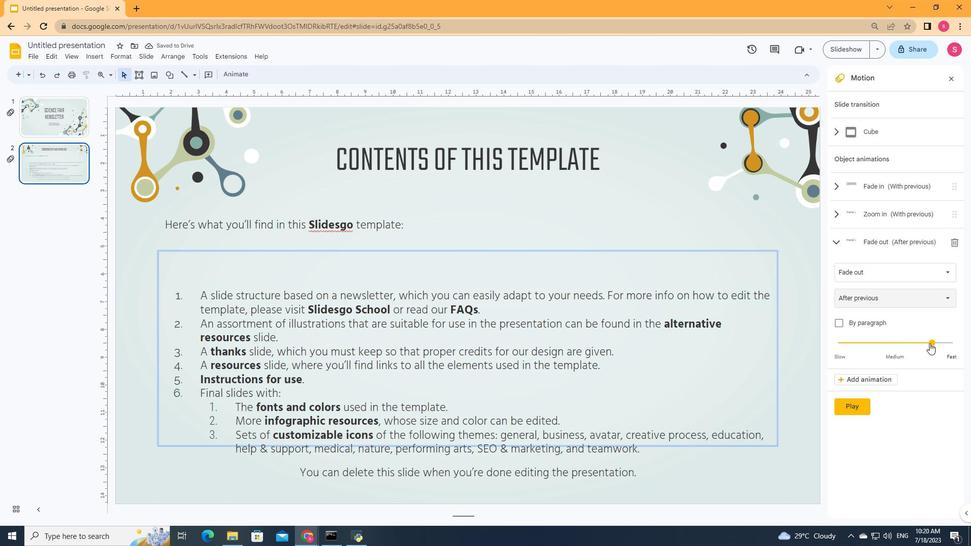 
Action: Mouse moved to (857, 409)
Screenshot: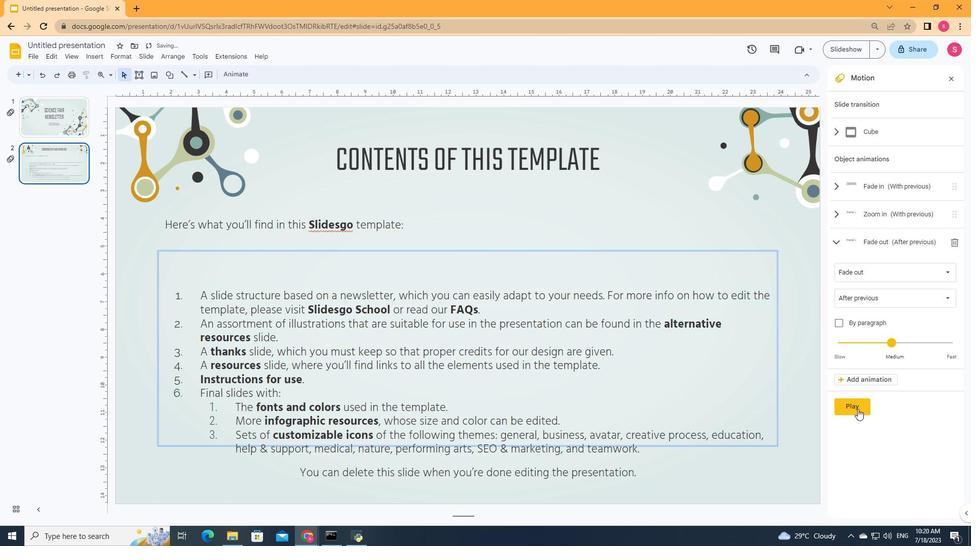 
Action: Mouse pressed left at (857, 409)
Screenshot: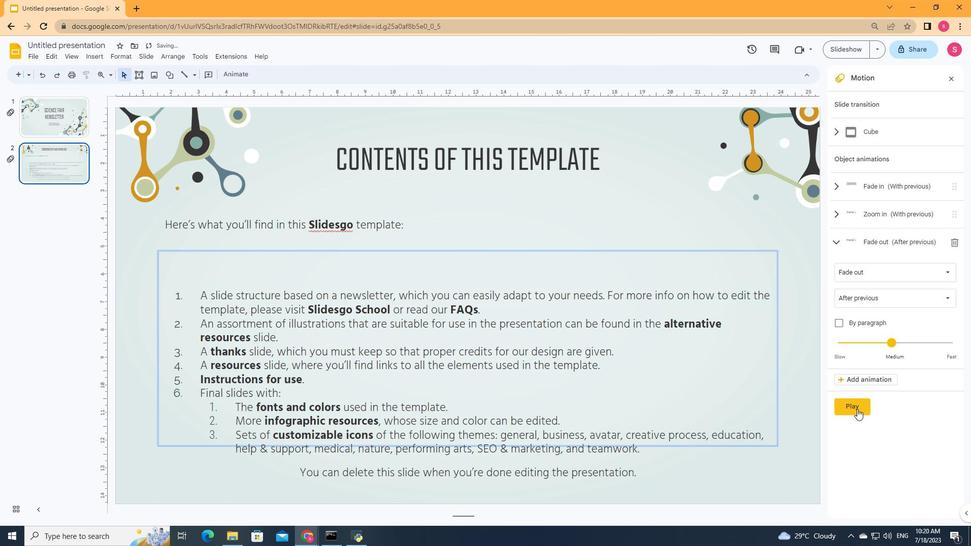 
Action: Mouse moved to (547, 163)
Screenshot: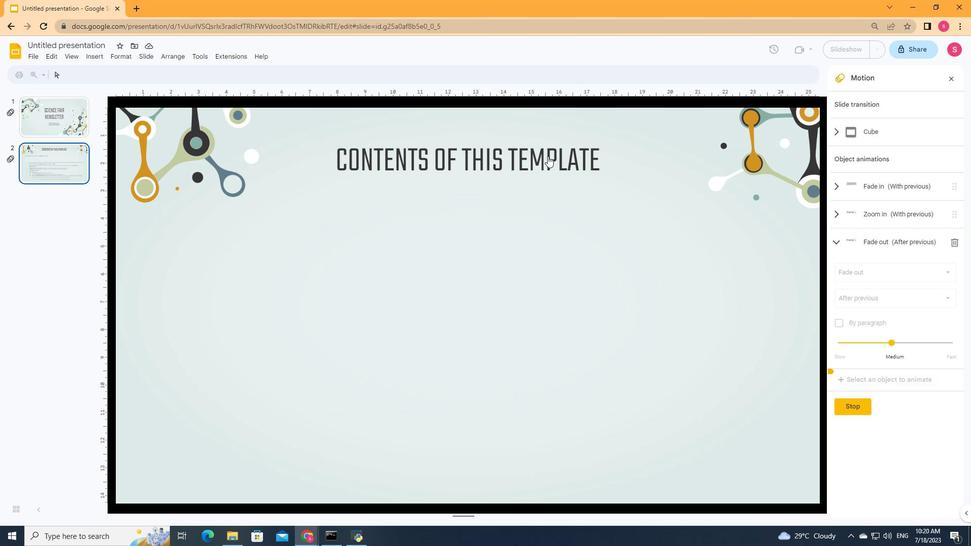 
Action: Mouse pressed left at (547, 163)
Screenshot: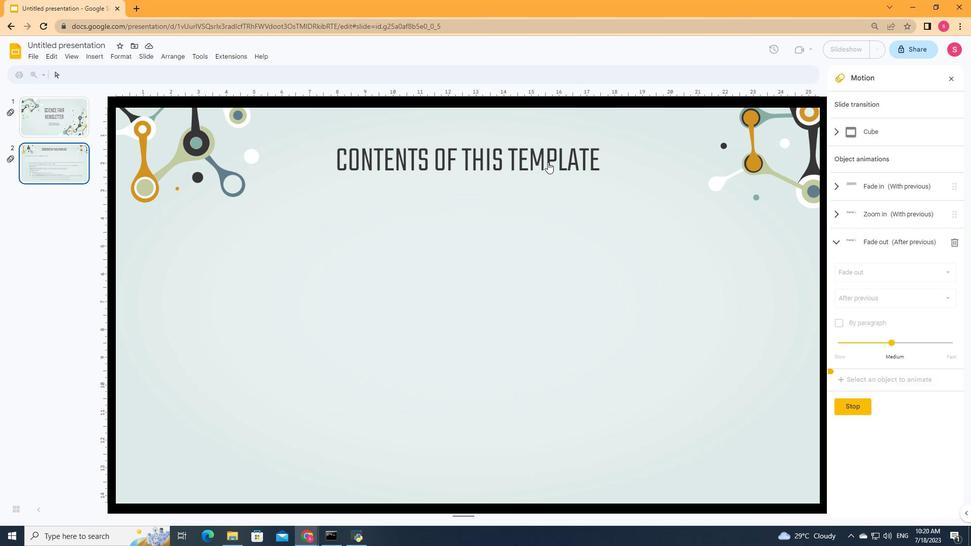 
Action: Mouse pressed left at (547, 163)
Screenshot: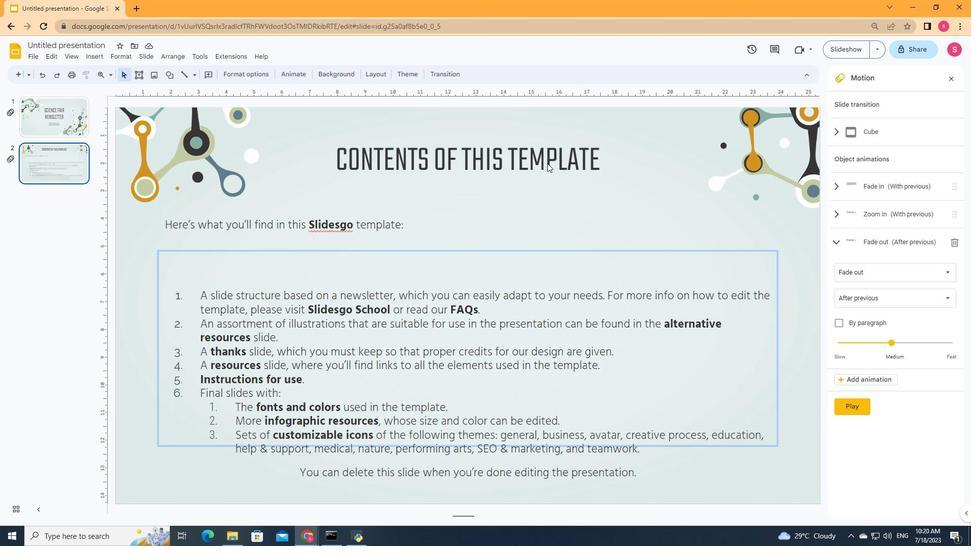 
Action: Mouse moved to (870, 265)
Screenshot: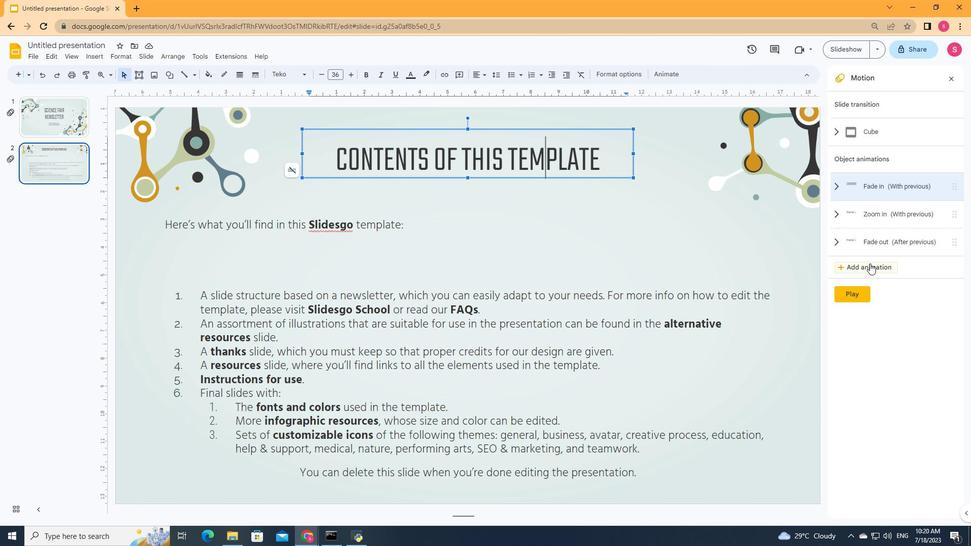 
Action: Mouse pressed left at (870, 265)
Screenshot: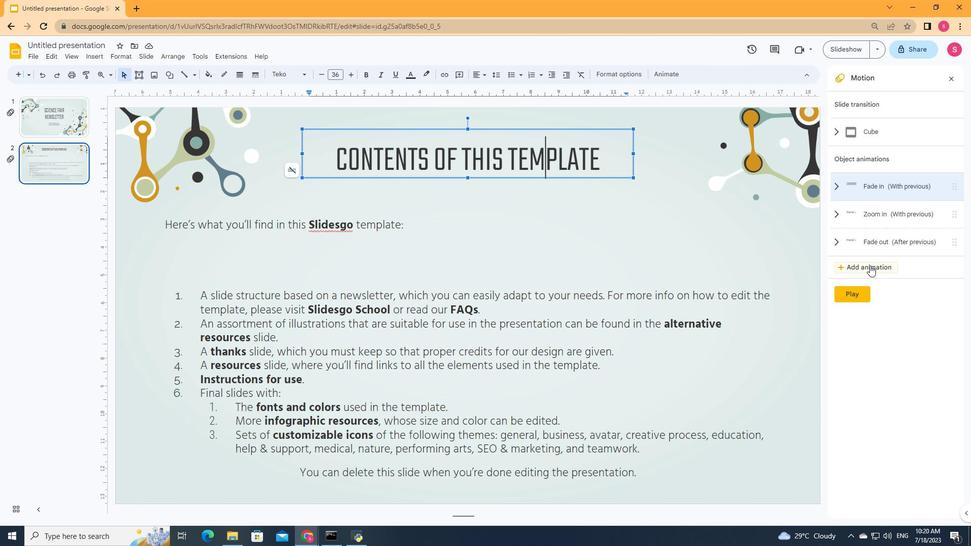 
Action: Mouse moved to (883, 296)
Screenshot: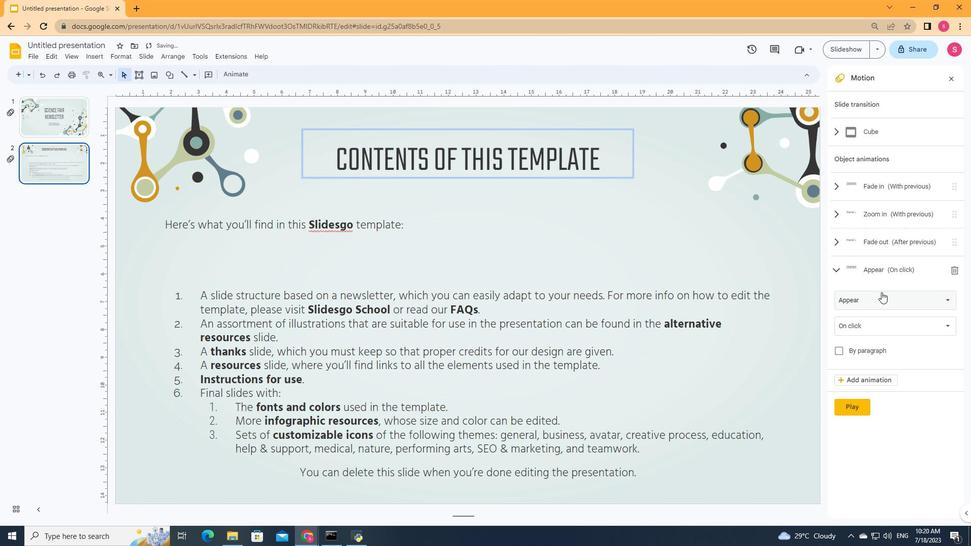 
Action: Mouse pressed left at (883, 296)
Screenshot: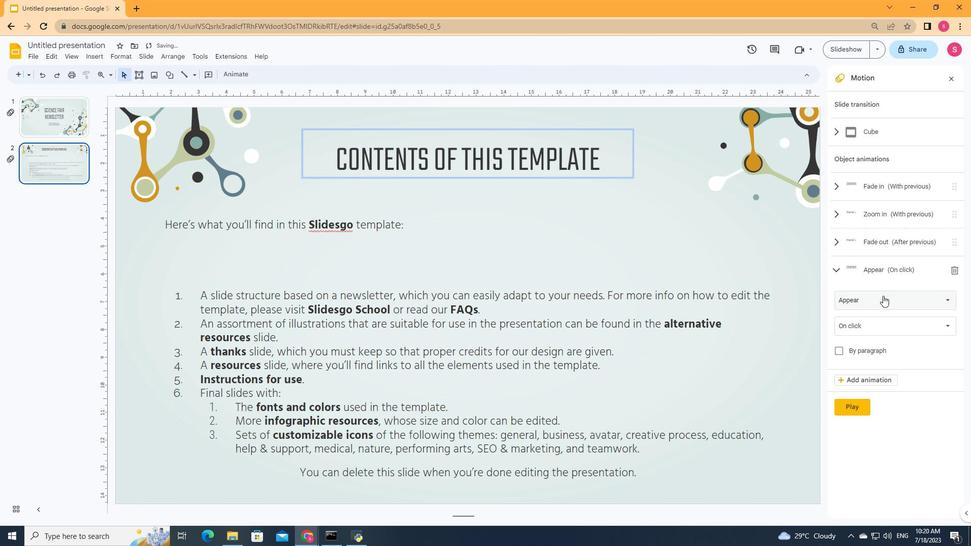 
Action: Mouse moved to (870, 265)
Screenshot: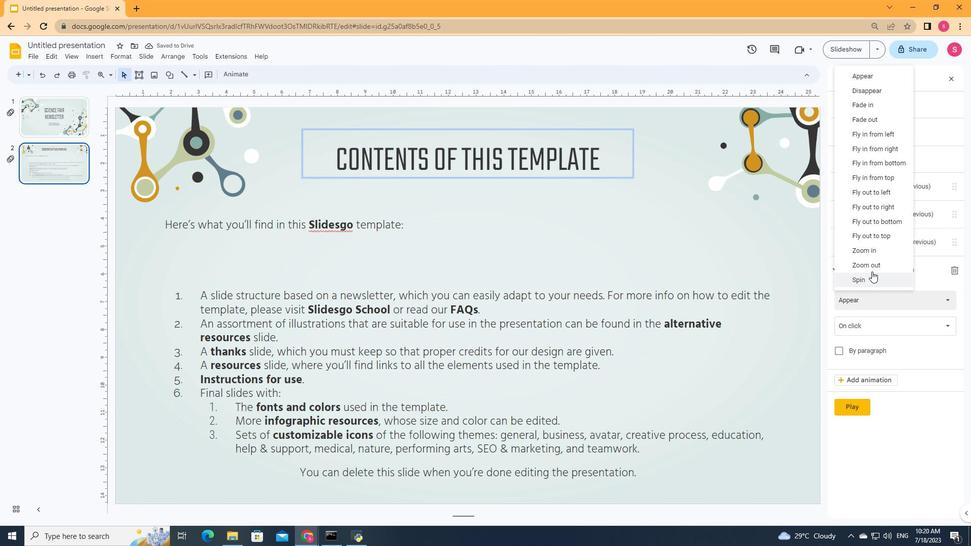 
Action: Mouse pressed left at (870, 265)
Screenshot: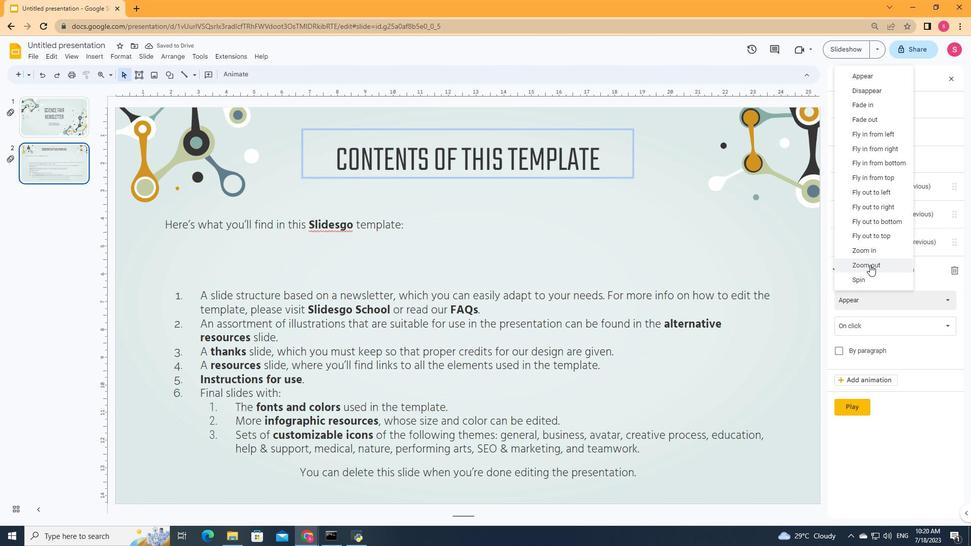 
Action: Mouse moved to (884, 325)
